 Task: Find connections with filter location Aldaia with filter topic #businesscoachwith filter profile language French with filter current company Bosch India with filter school Royal School with filter industry Child Day Care Services with filter service category Healthcare Consulting with filter keywords title Barista
Action: Mouse moved to (528, 72)
Screenshot: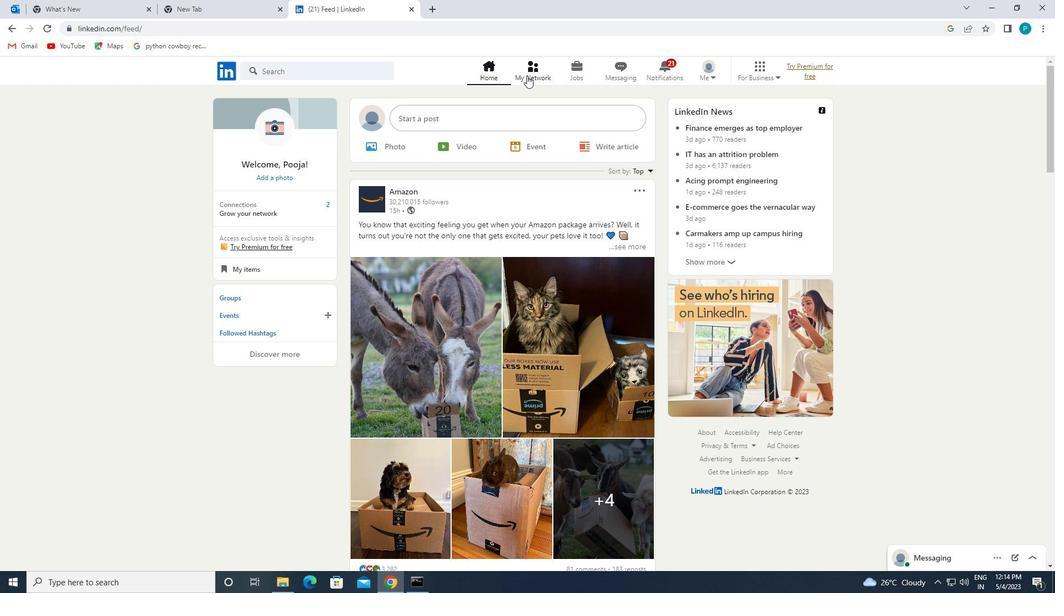 
Action: Mouse pressed left at (528, 72)
Screenshot: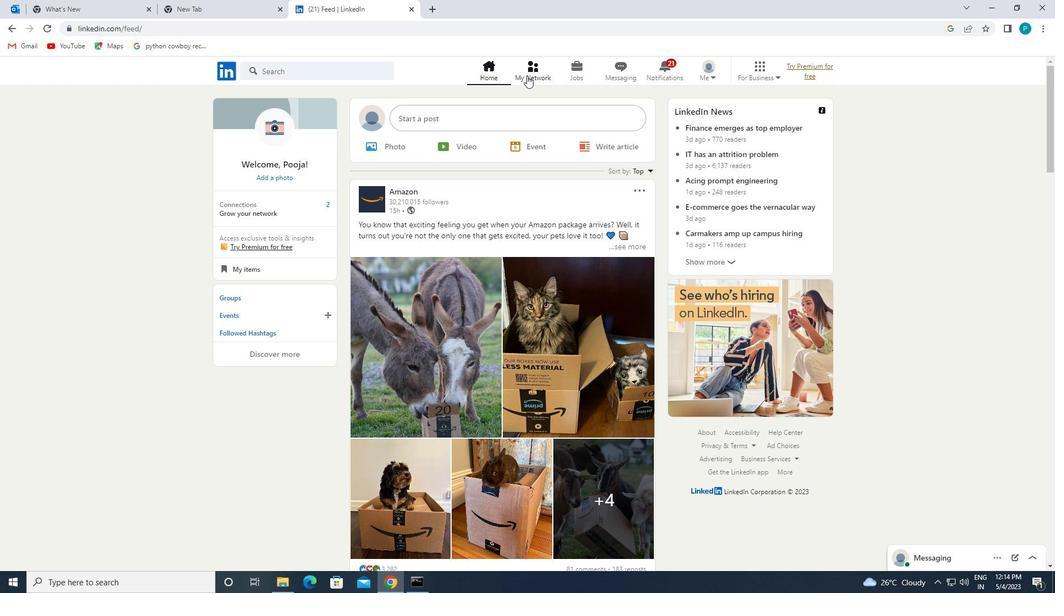 
Action: Mouse moved to (317, 135)
Screenshot: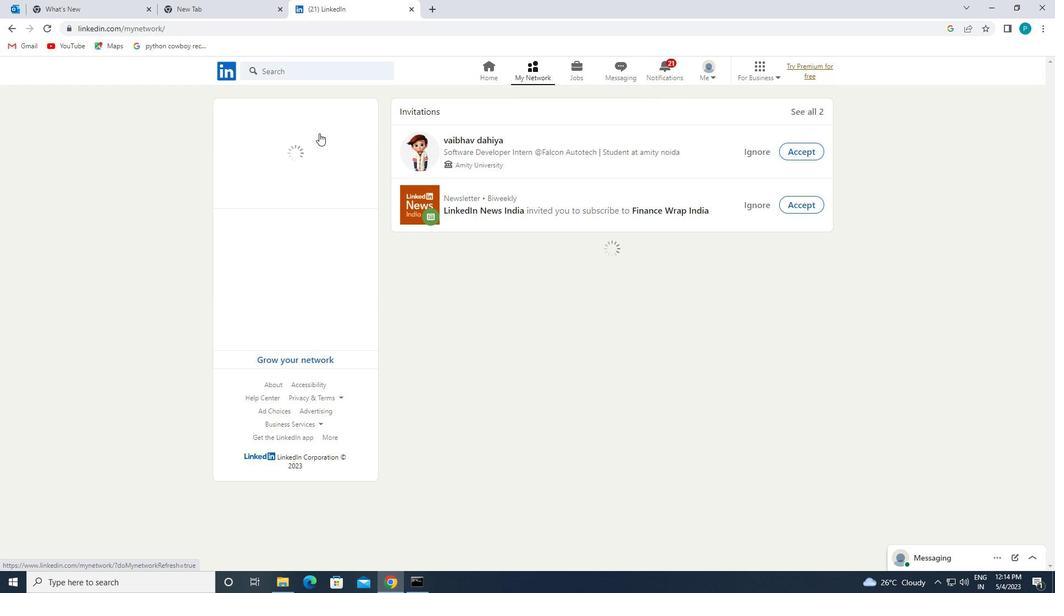 
Action: Mouse pressed left at (317, 135)
Screenshot: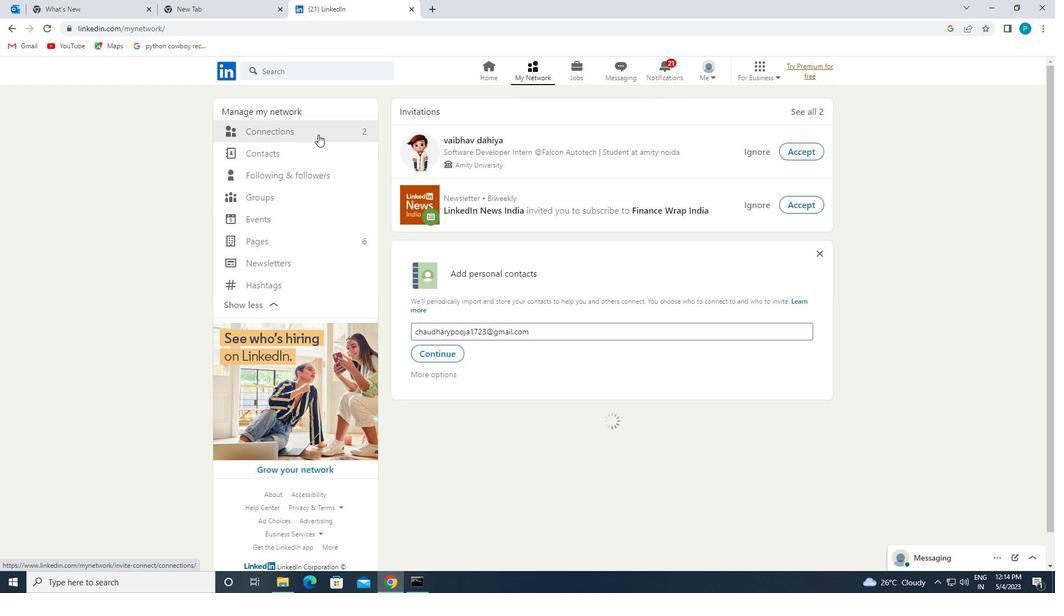 
Action: Mouse moved to (600, 133)
Screenshot: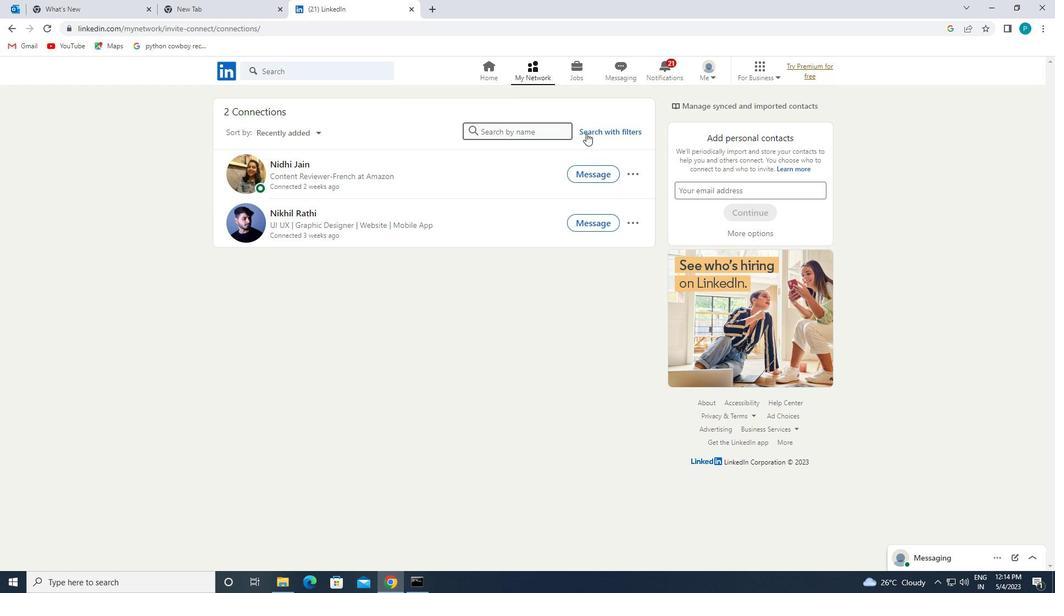 
Action: Mouse pressed left at (600, 133)
Screenshot: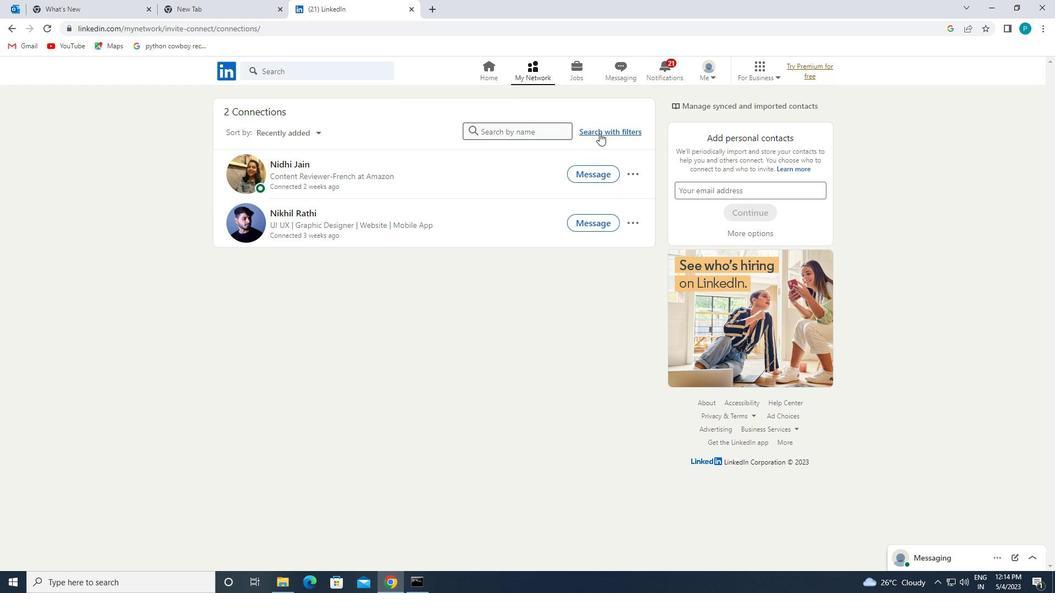 
Action: Mouse moved to (568, 104)
Screenshot: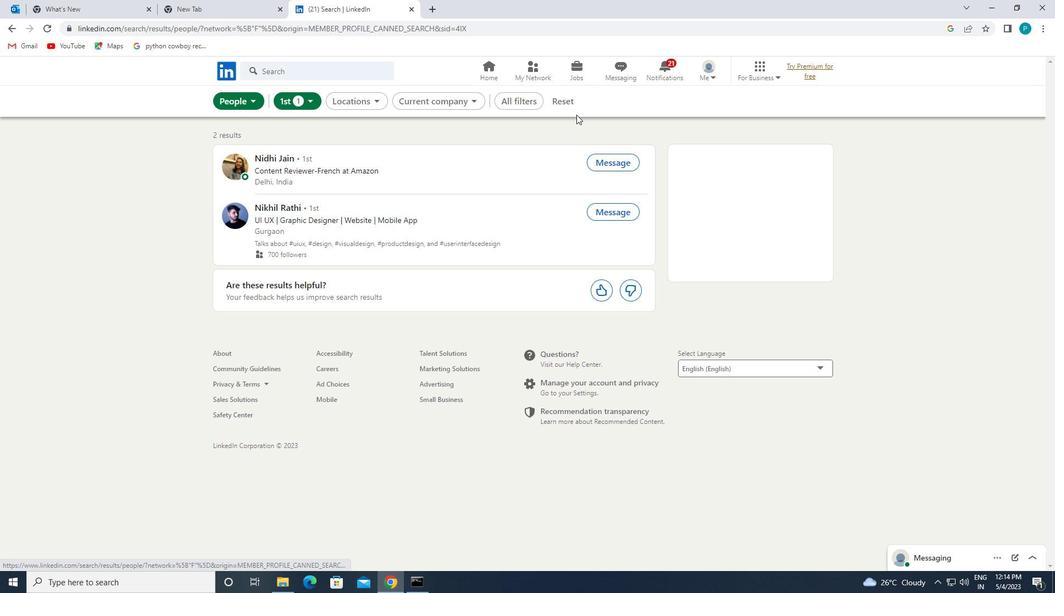 
Action: Mouse pressed left at (568, 104)
Screenshot: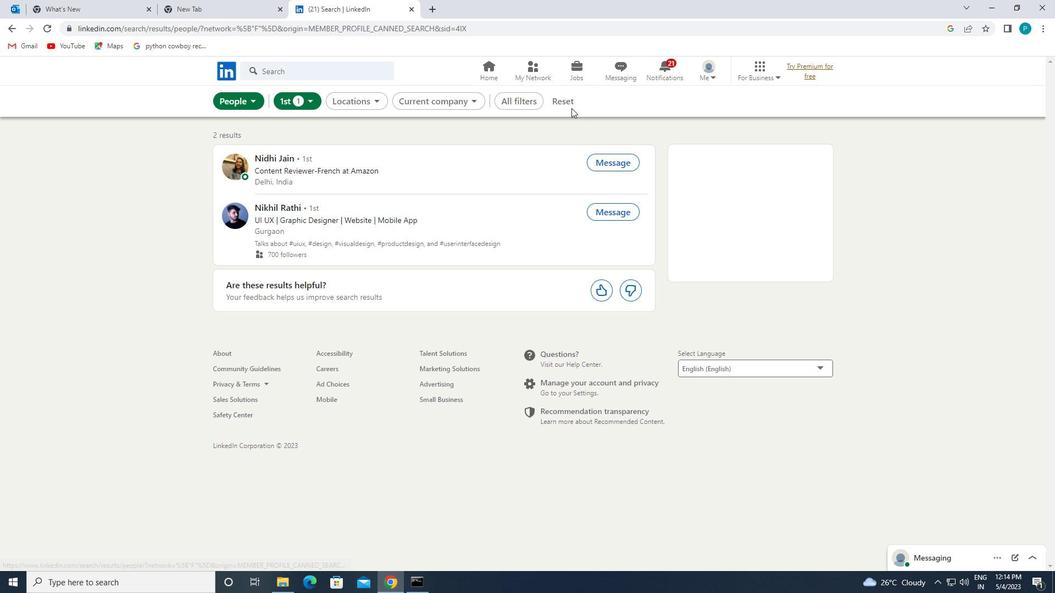 
Action: Mouse moved to (540, 95)
Screenshot: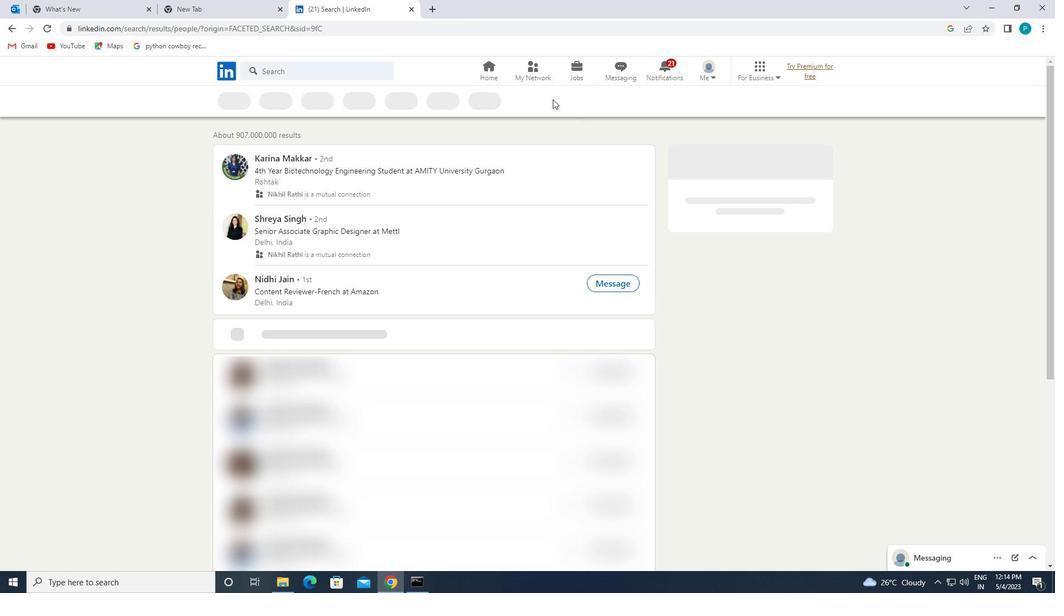 
Action: Mouse pressed left at (540, 95)
Screenshot: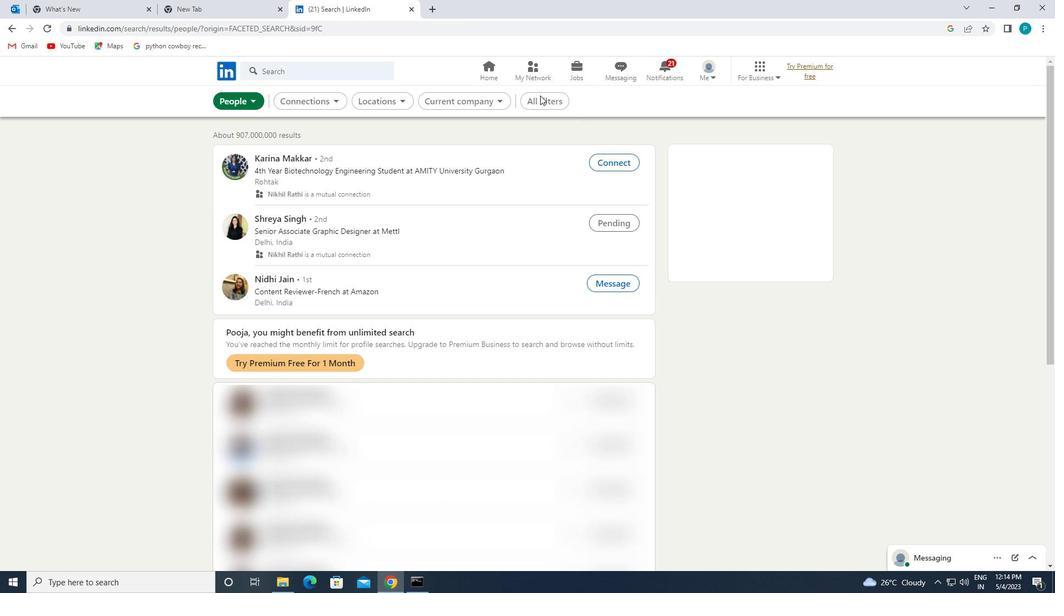 
Action: Mouse moved to (532, 100)
Screenshot: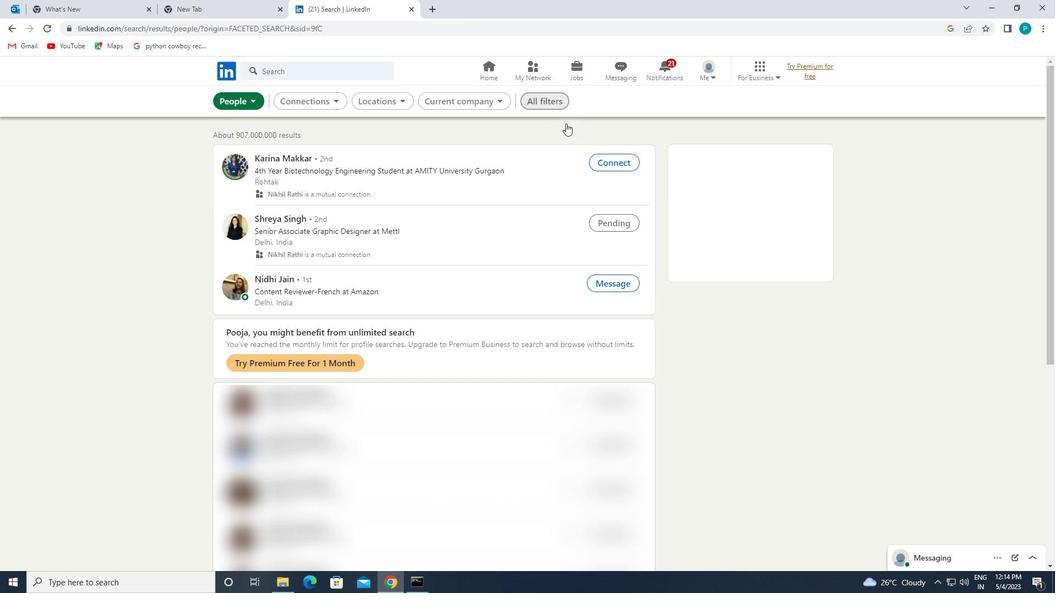 
Action: Mouse pressed left at (532, 100)
Screenshot: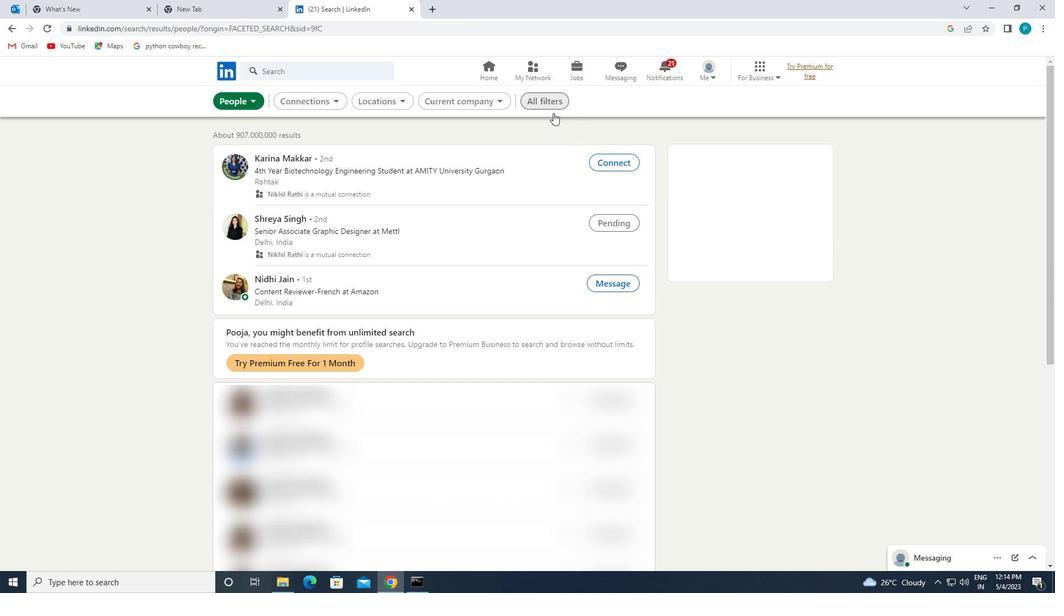 
Action: Mouse pressed left at (532, 100)
Screenshot: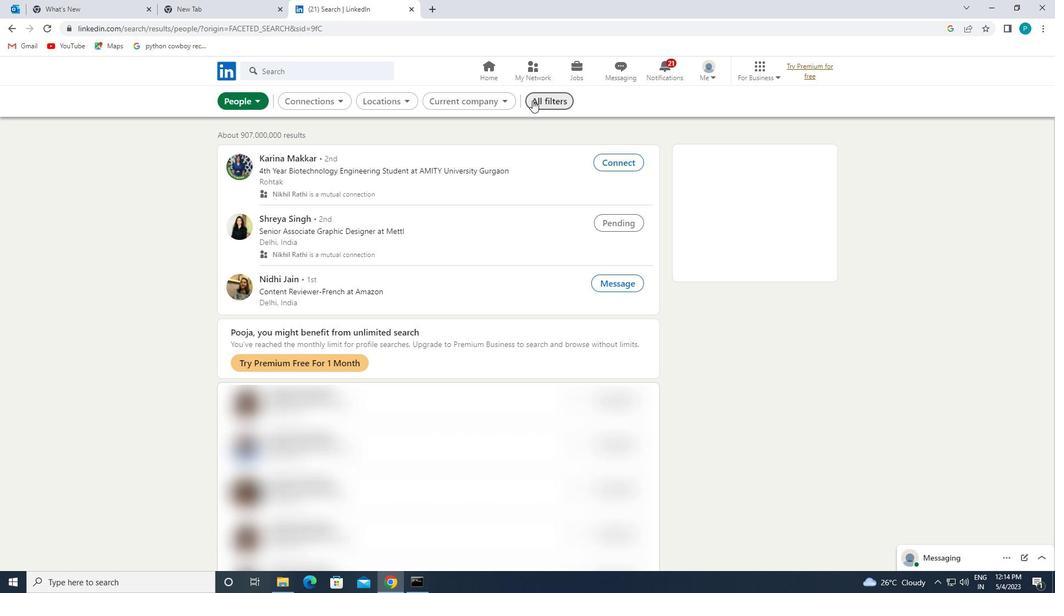 
Action: Mouse moved to (837, 324)
Screenshot: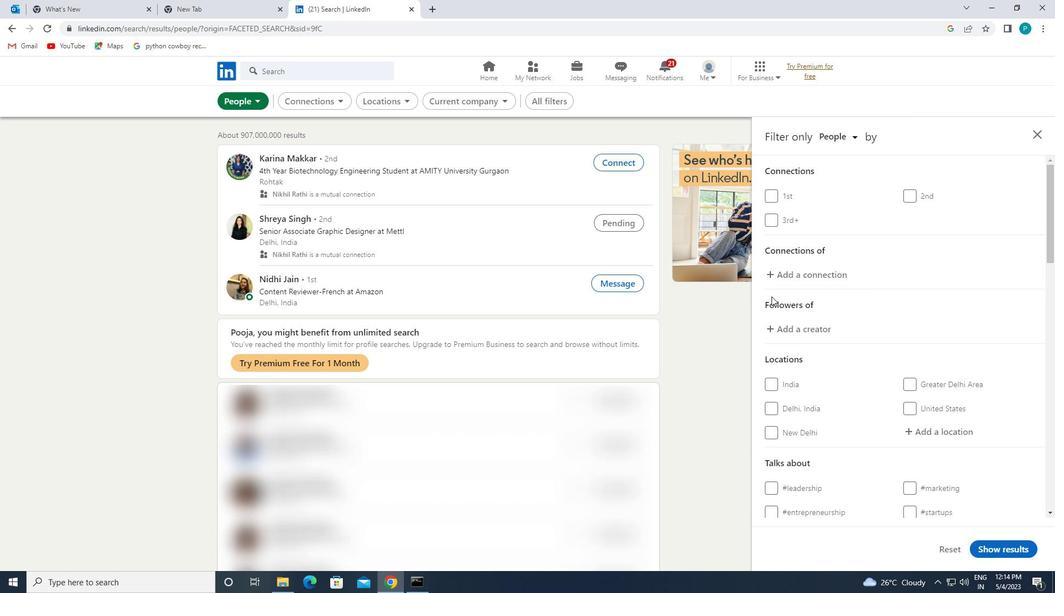 
Action: Mouse scrolled (837, 323) with delta (0, 0)
Screenshot: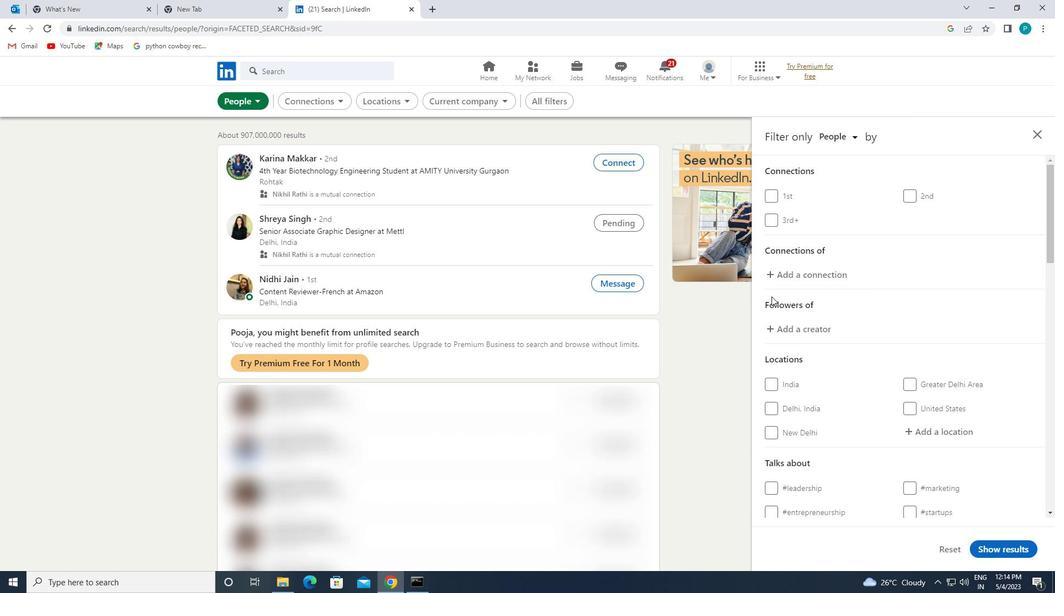 
Action: Mouse moved to (847, 329)
Screenshot: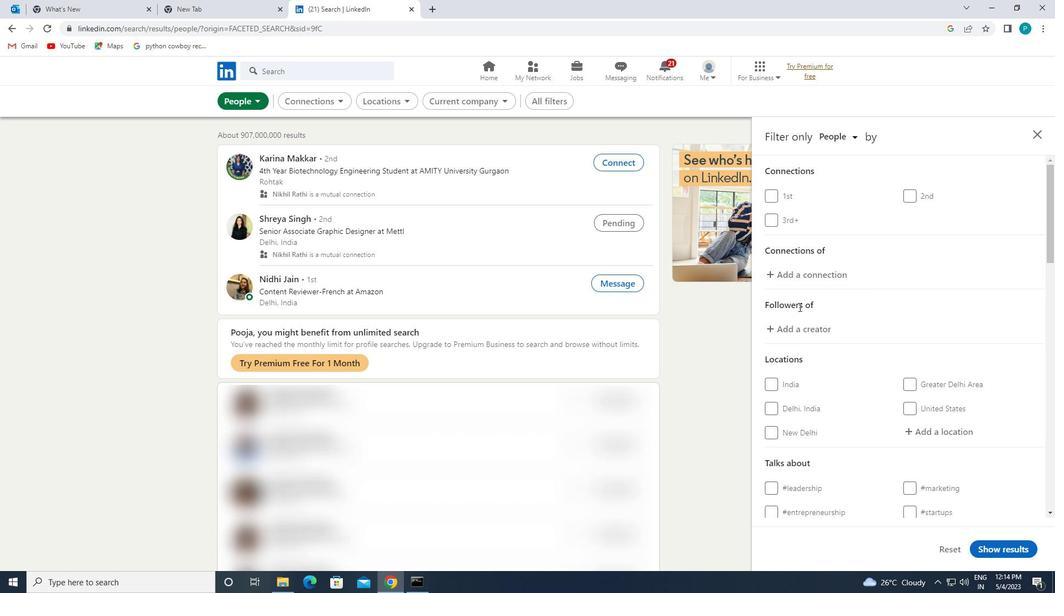 
Action: Mouse scrolled (847, 329) with delta (0, 0)
Screenshot: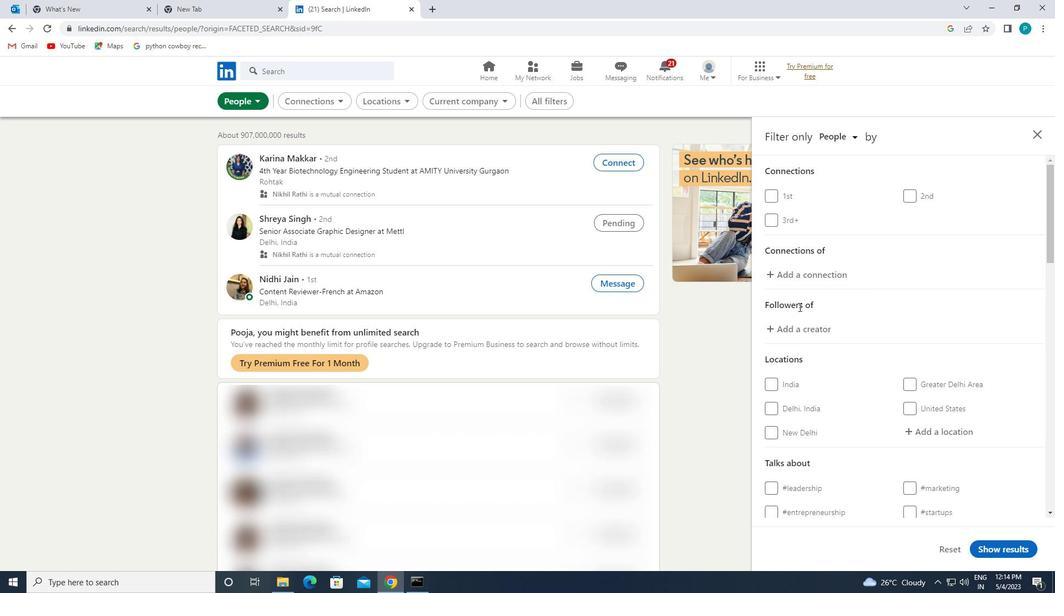 
Action: Mouse moved to (854, 332)
Screenshot: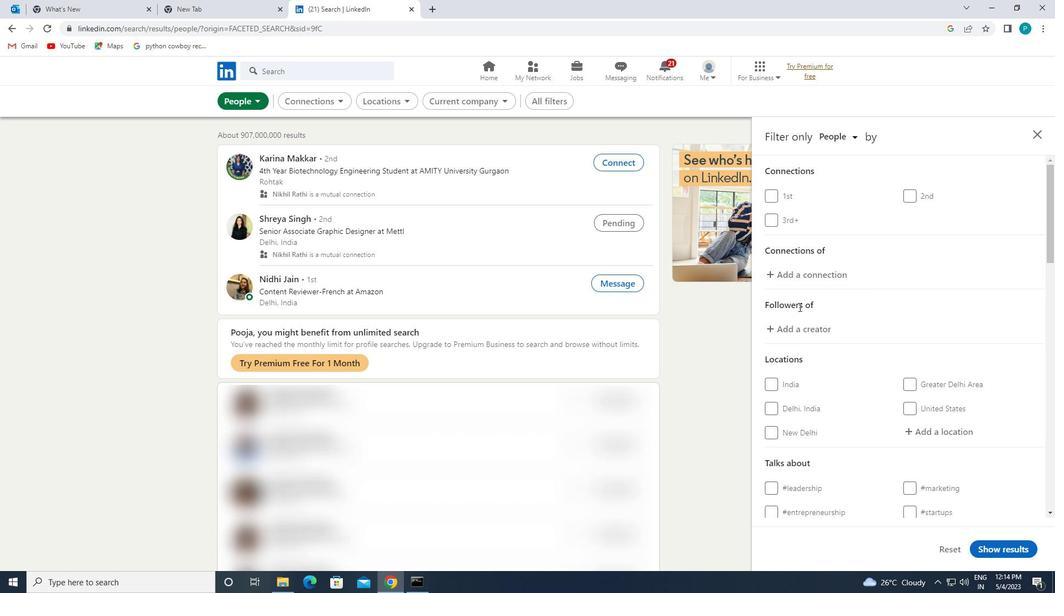 
Action: Mouse scrolled (854, 332) with delta (0, 0)
Screenshot: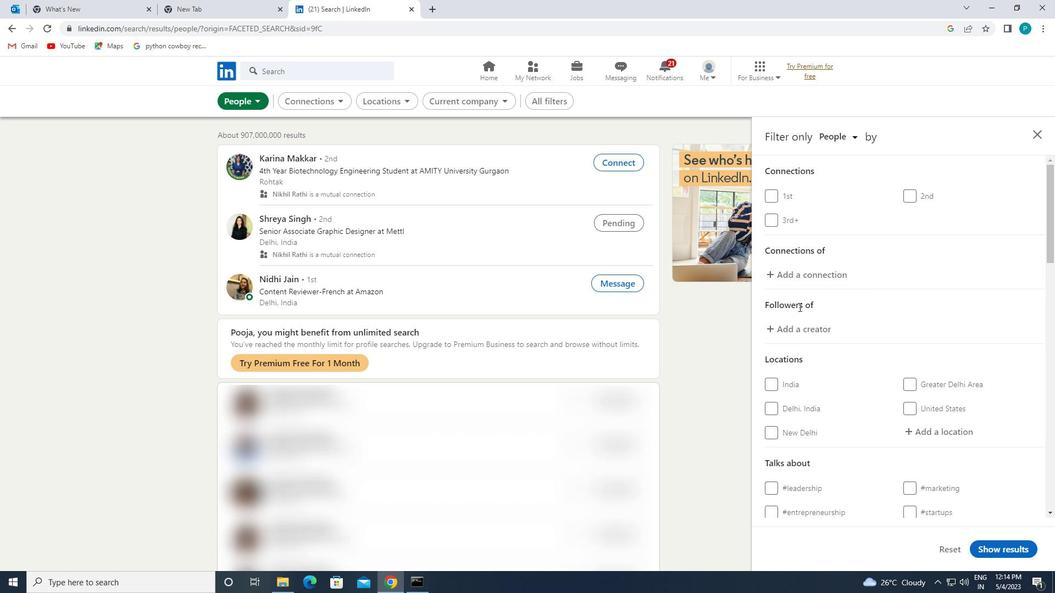 
Action: Mouse moved to (929, 264)
Screenshot: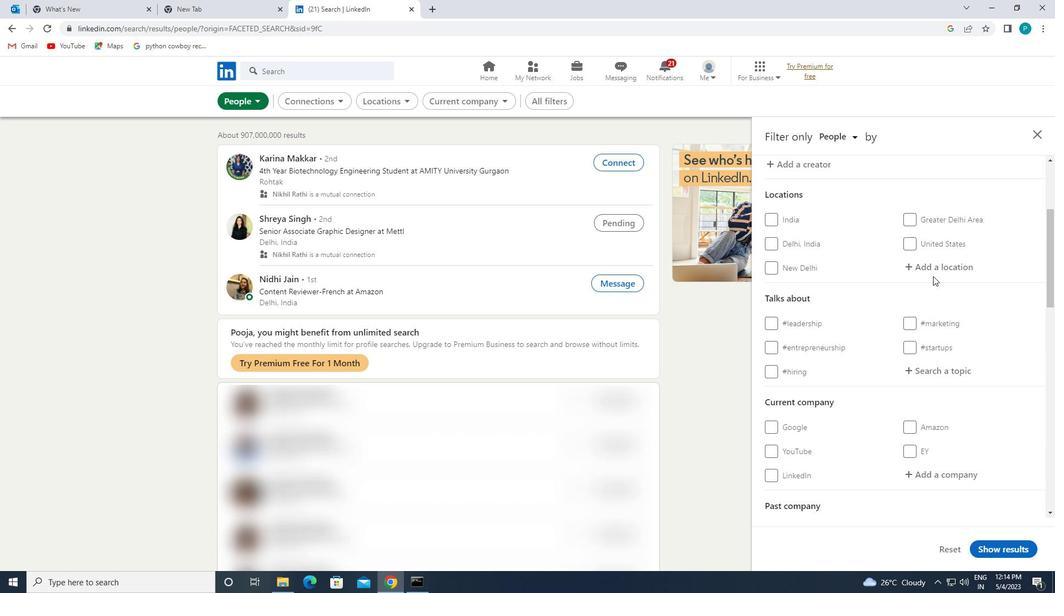 
Action: Mouse scrolled (929, 265) with delta (0, 0)
Screenshot: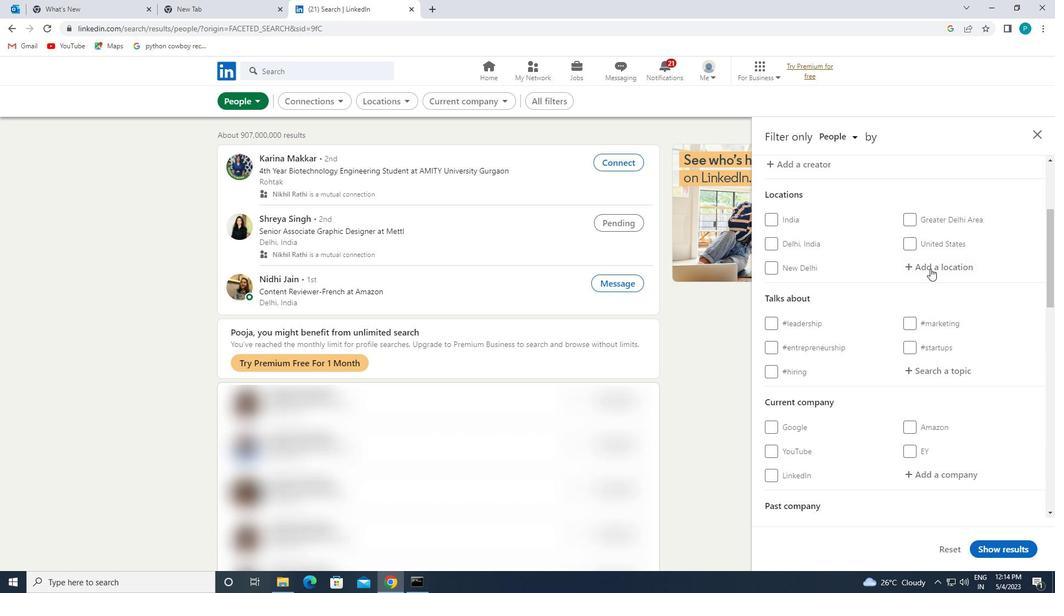 
Action: Mouse scrolled (929, 265) with delta (0, 0)
Screenshot: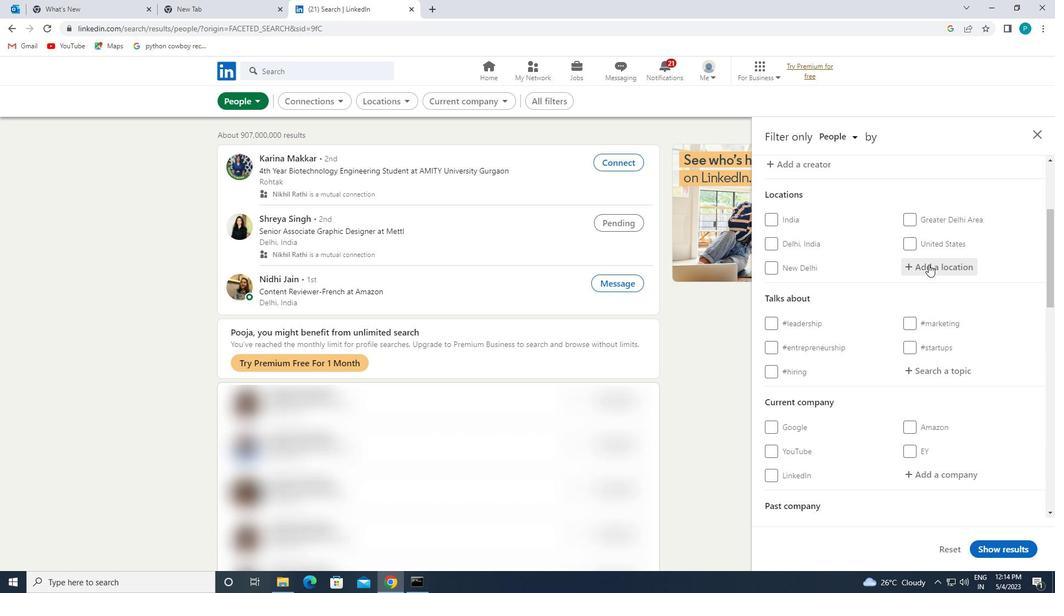 
Action: Mouse moved to (933, 356)
Screenshot: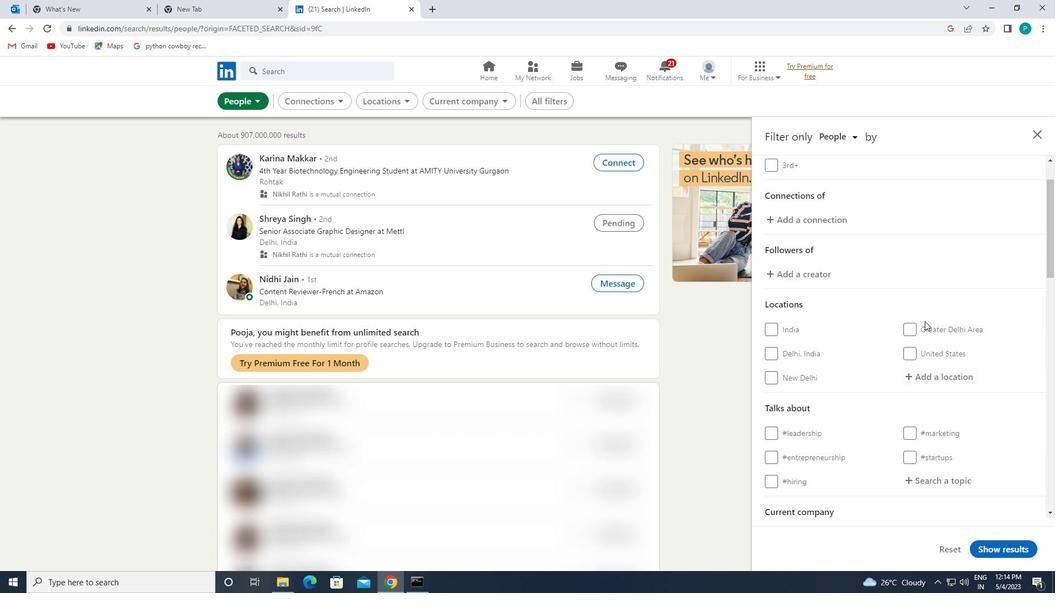 
Action: Mouse scrolled (933, 355) with delta (0, 0)
Screenshot: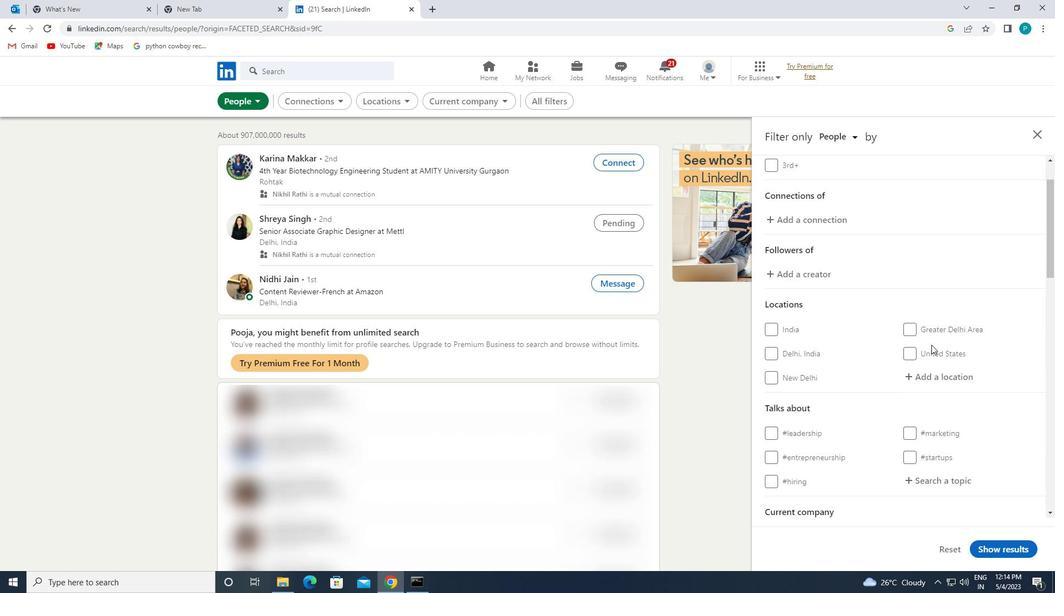 
Action: Mouse moved to (923, 319)
Screenshot: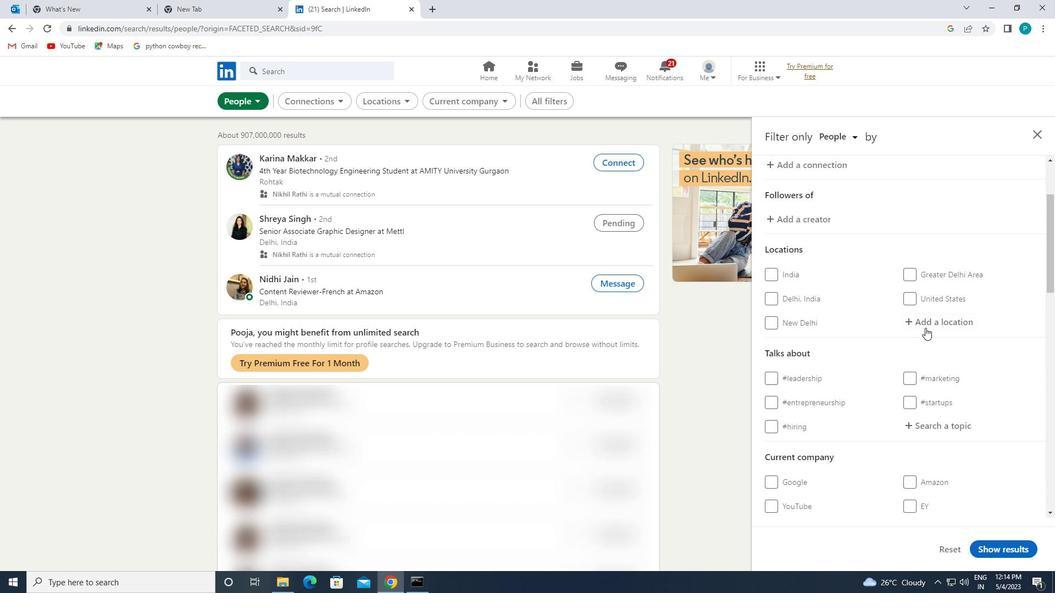 
Action: Mouse pressed left at (923, 319)
Screenshot: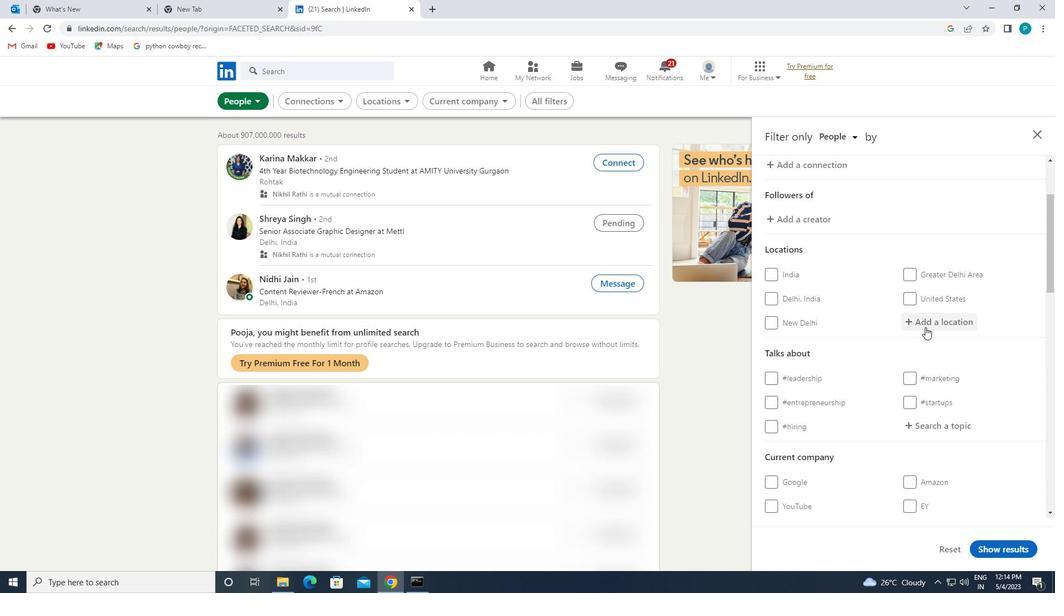 
Action: Key pressed <Key.caps_lock>a<Key.caps_lock>ldaia
Screenshot: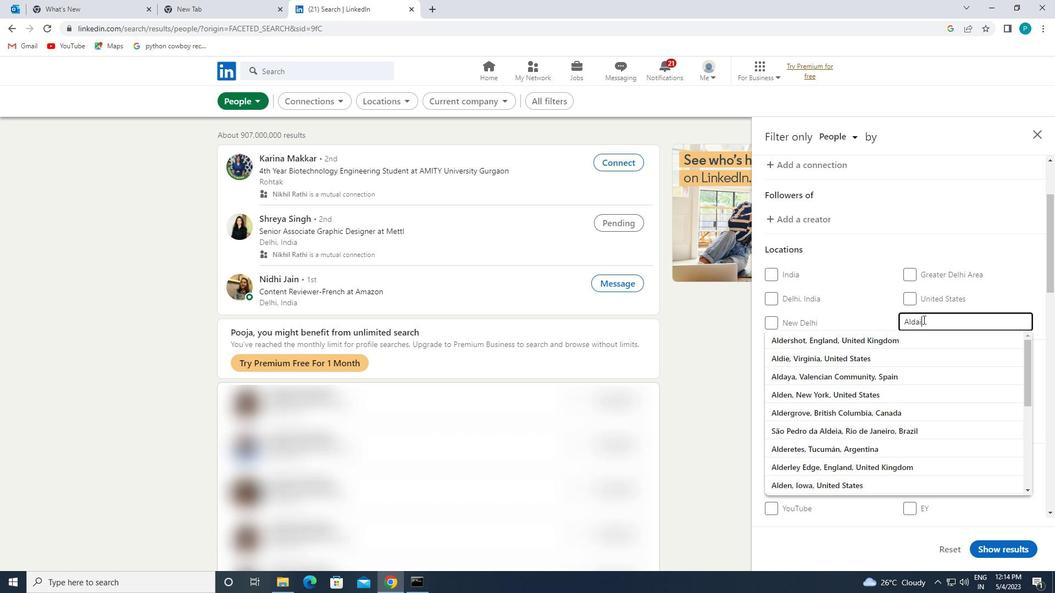 
Action: Mouse moved to (931, 382)
Screenshot: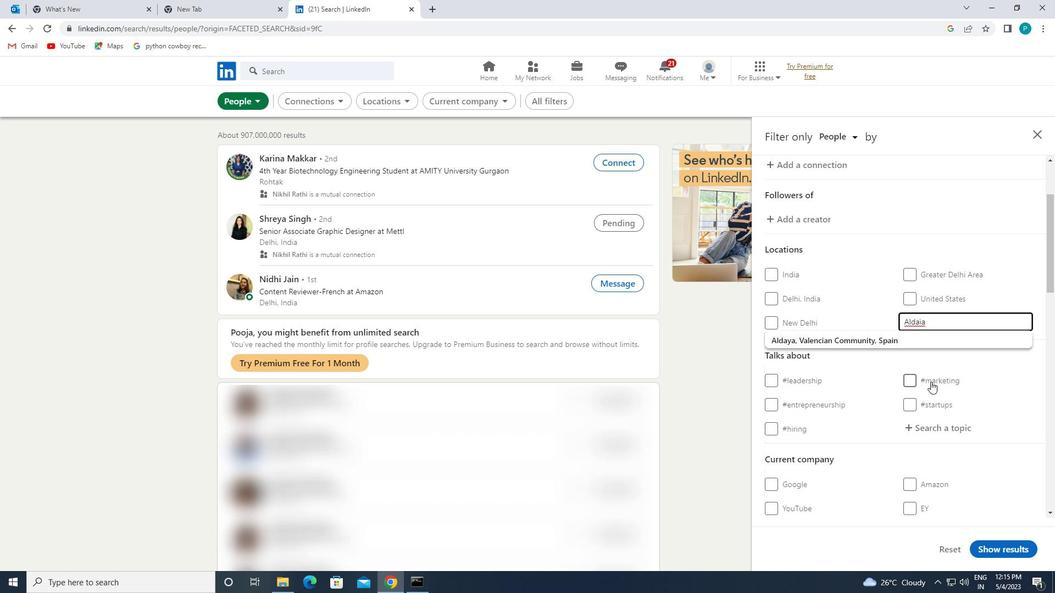 
Action: Key pressed <Key.enter>
Screenshot: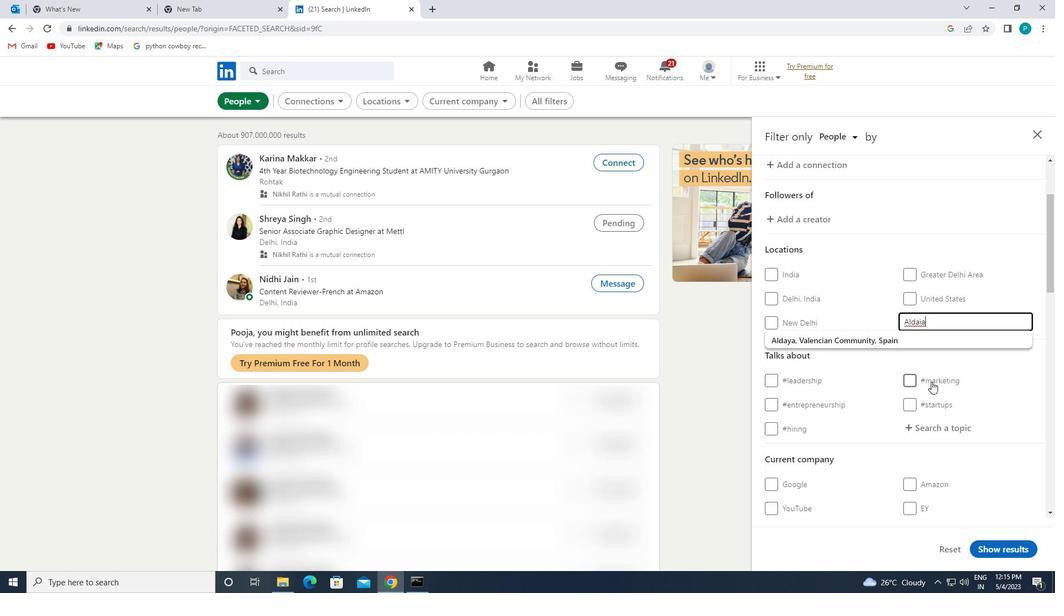 
Action: Mouse moved to (926, 427)
Screenshot: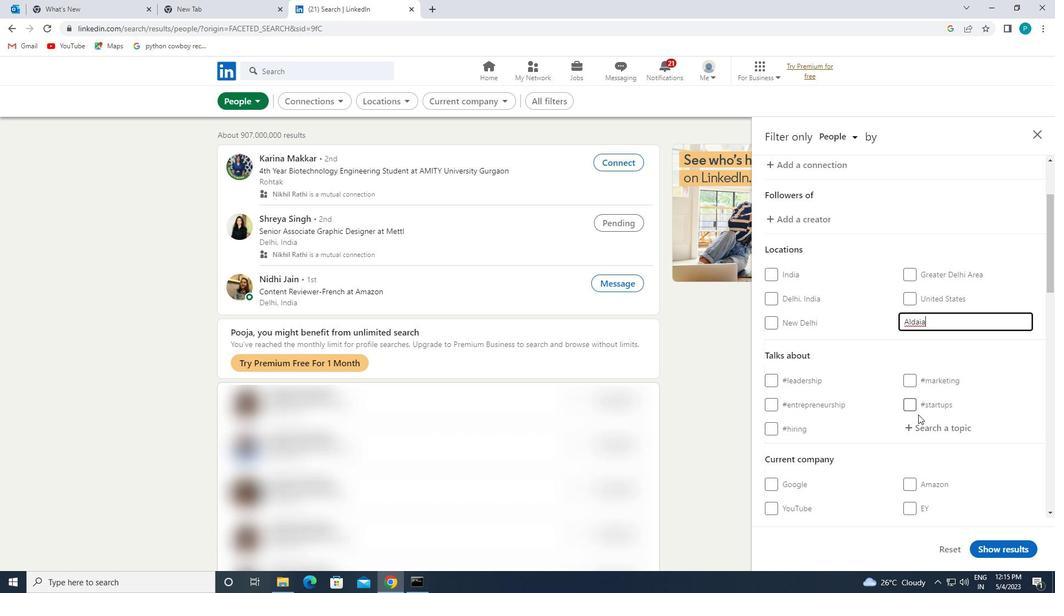 
Action: Mouse pressed left at (926, 427)
Screenshot: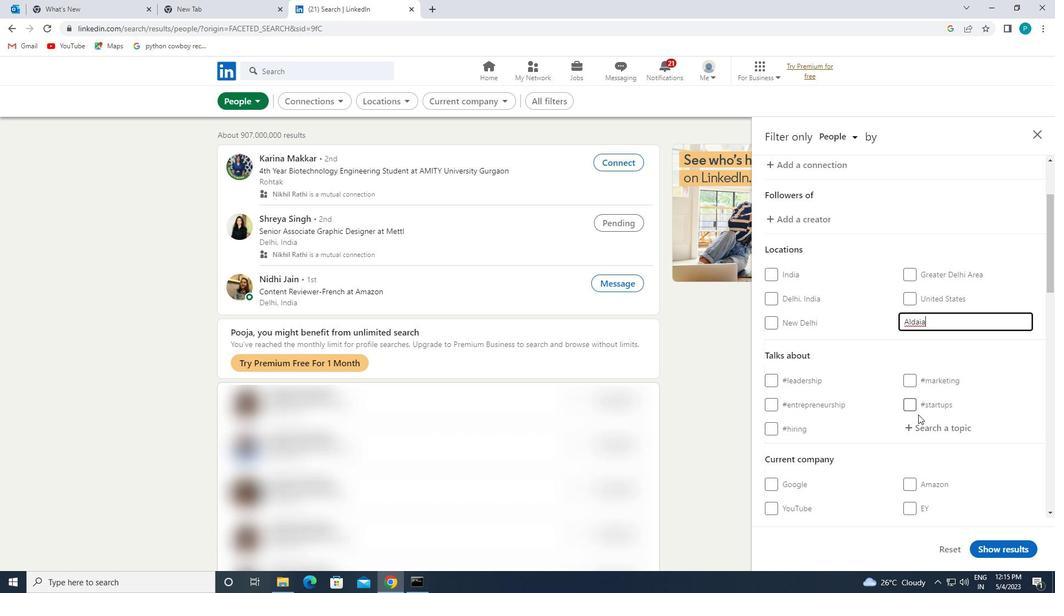 
Action: Key pressed <Key.shift><Key.shift><Key.shift><Key.shift>#N<Key.backspace>BUSINESSCOACH
Screenshot: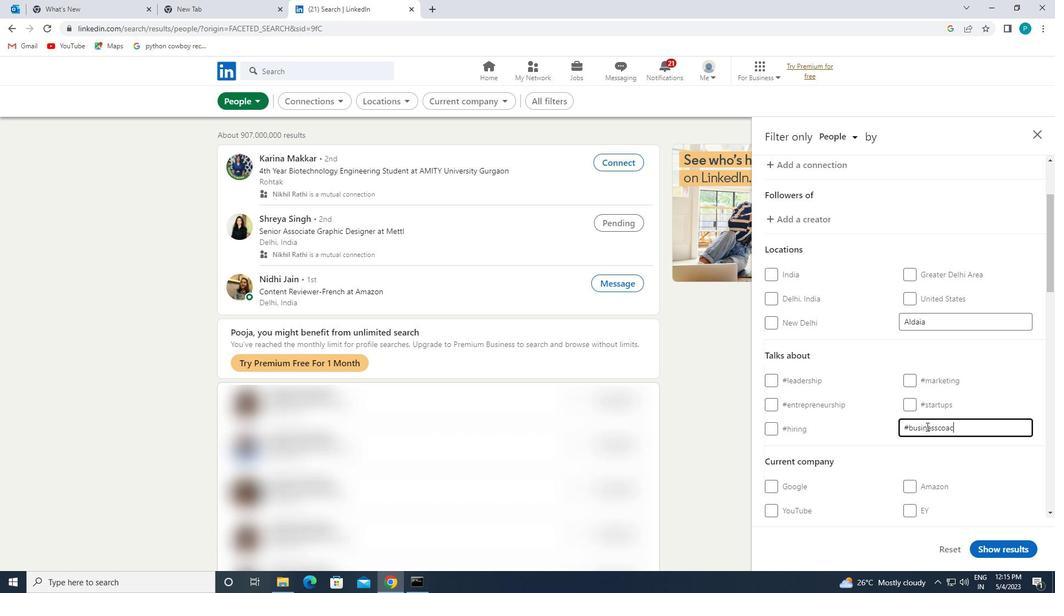 
Action: Mouse moved to (941, 444)
Screenshot: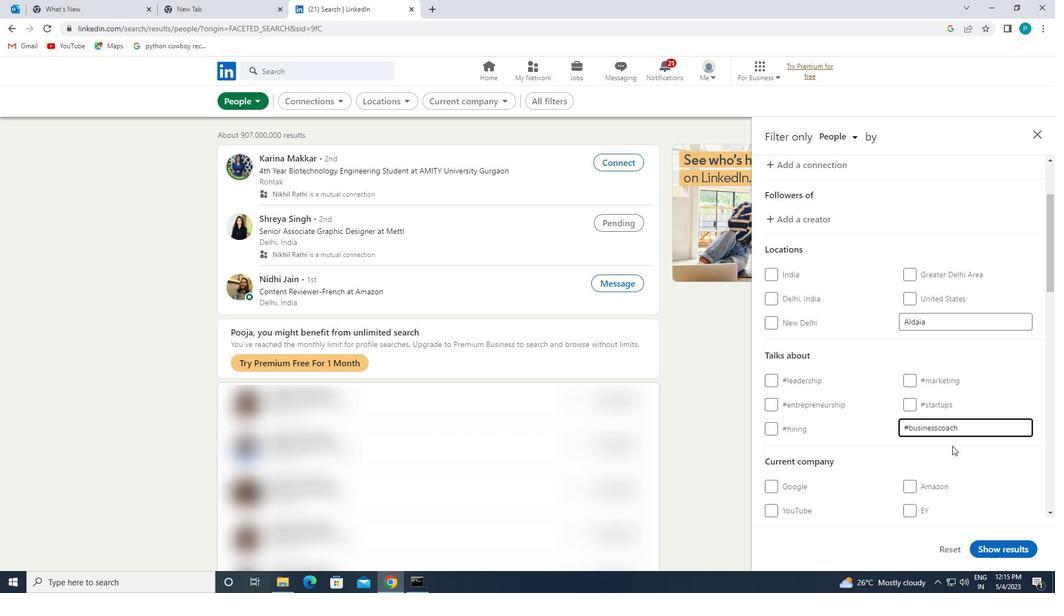 
Action: Mouse scrolled (941, 443) with delta (0, 0)
Screenshot: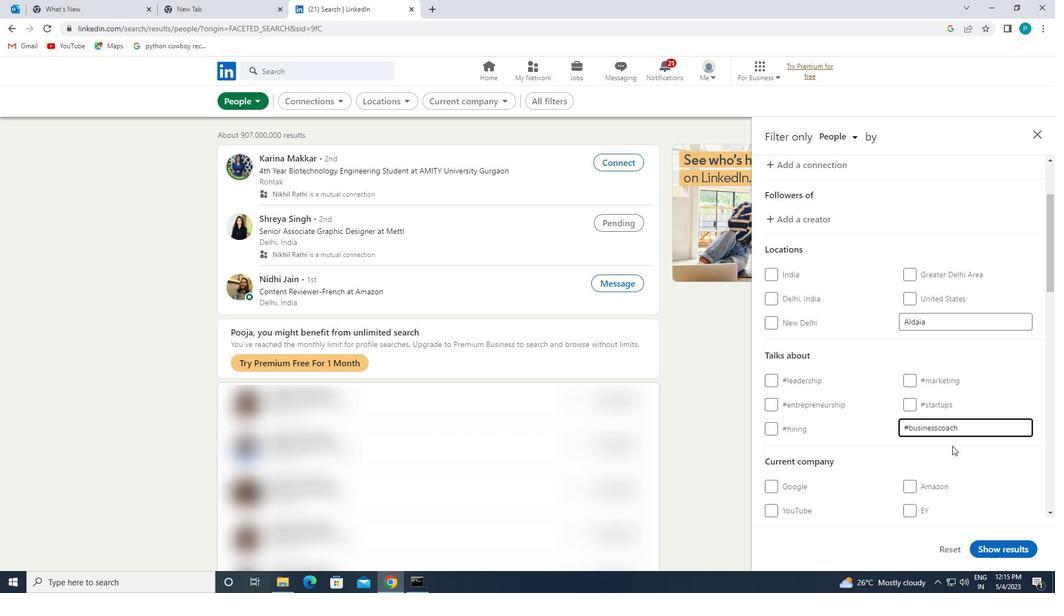 
Action: Mouse moved to (882, 441)
Screenshot: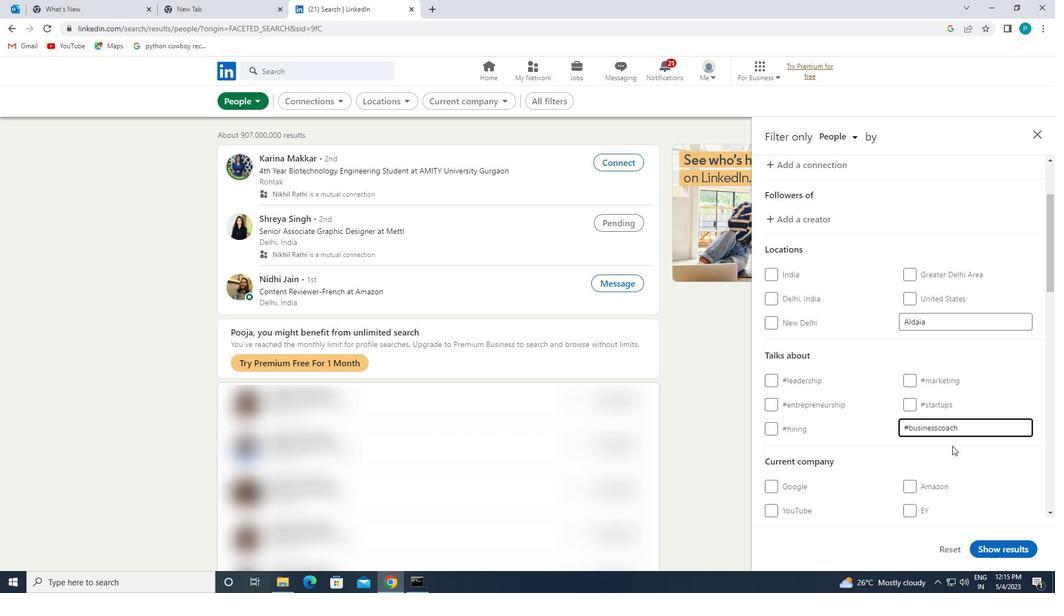 
Action: Mouse scrolled (882, 440) with delta (0, 0)
Screenshot: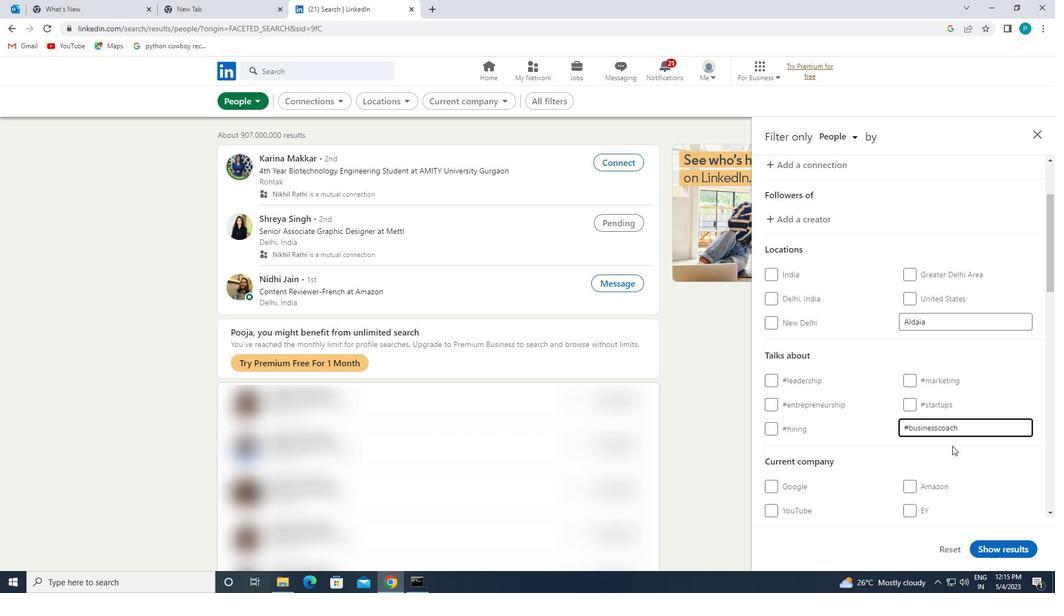 
Action: Mouse moved to (834, 432)
Screenshot: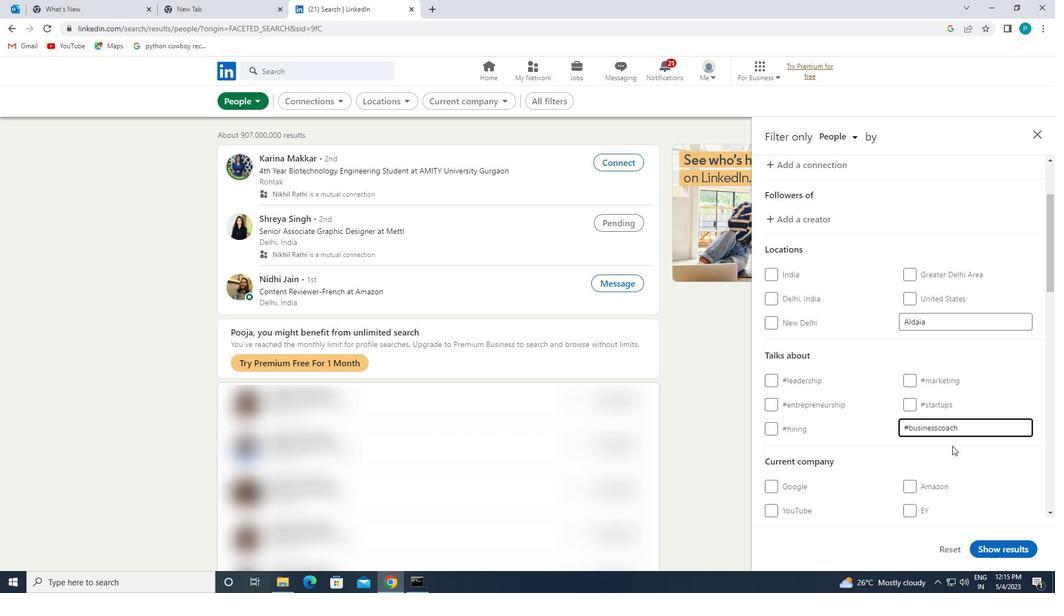 
Action: Mouse scrolled (834, 431) with delta (0, 0)
Screenshot: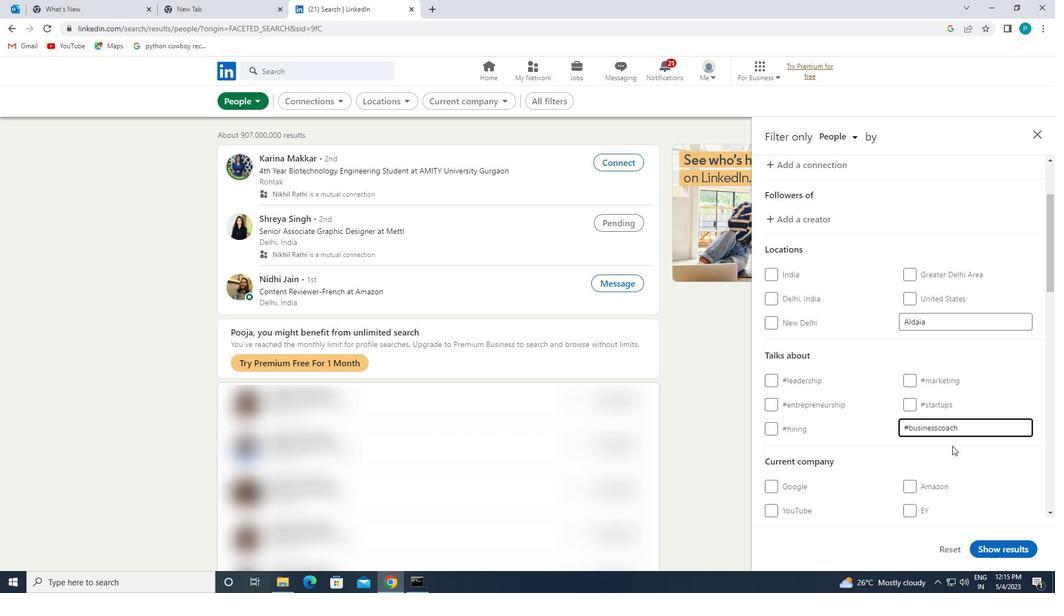 
Action: Mouse moved to (817, 422)
Screenshot: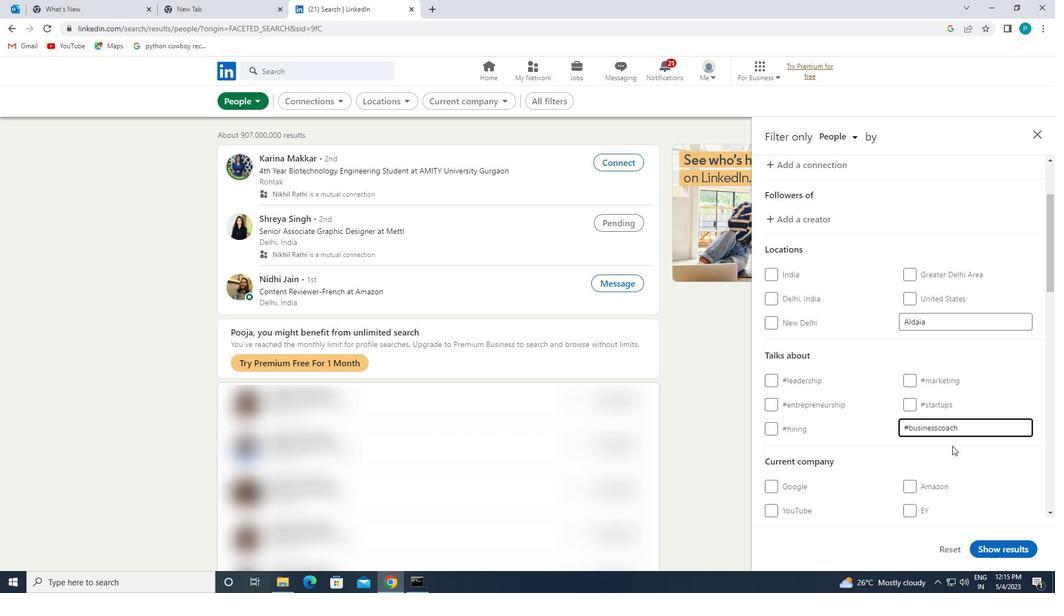 
Action: Mouse scrolled (817, 421) with delta (0, 0)
Screenshot: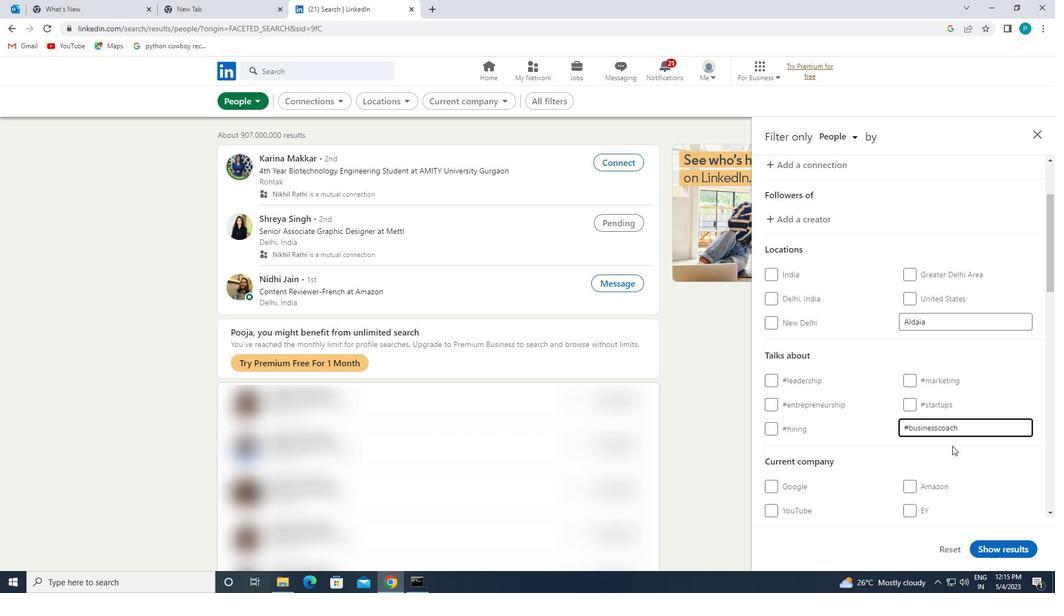 
Action: Mouse moved to (816, 419)
Screenshot: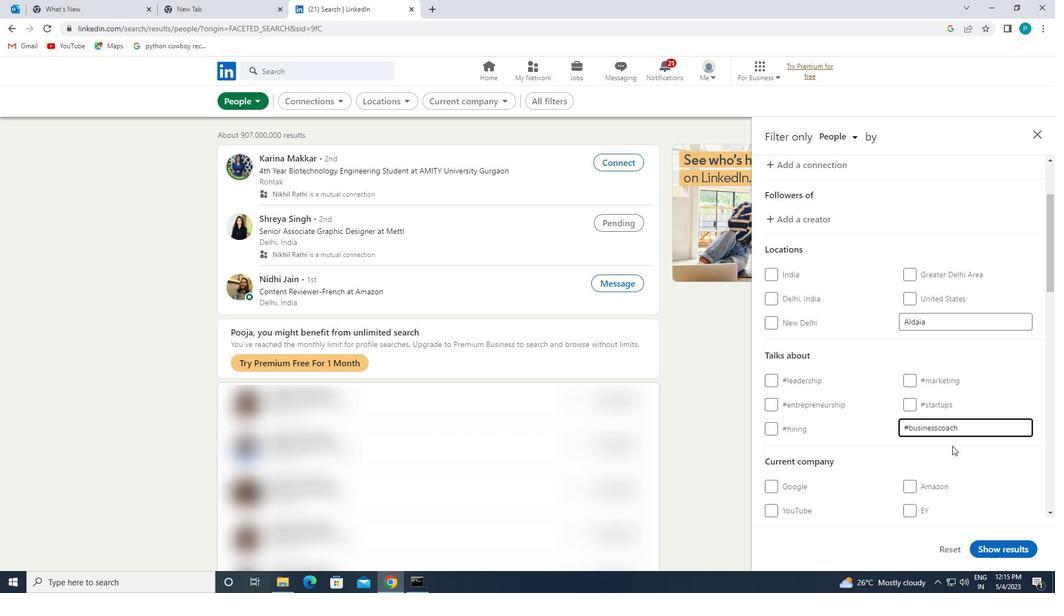 
Action: Mouse scrolled (816, 418) with delta (0, 0)
Screenshot: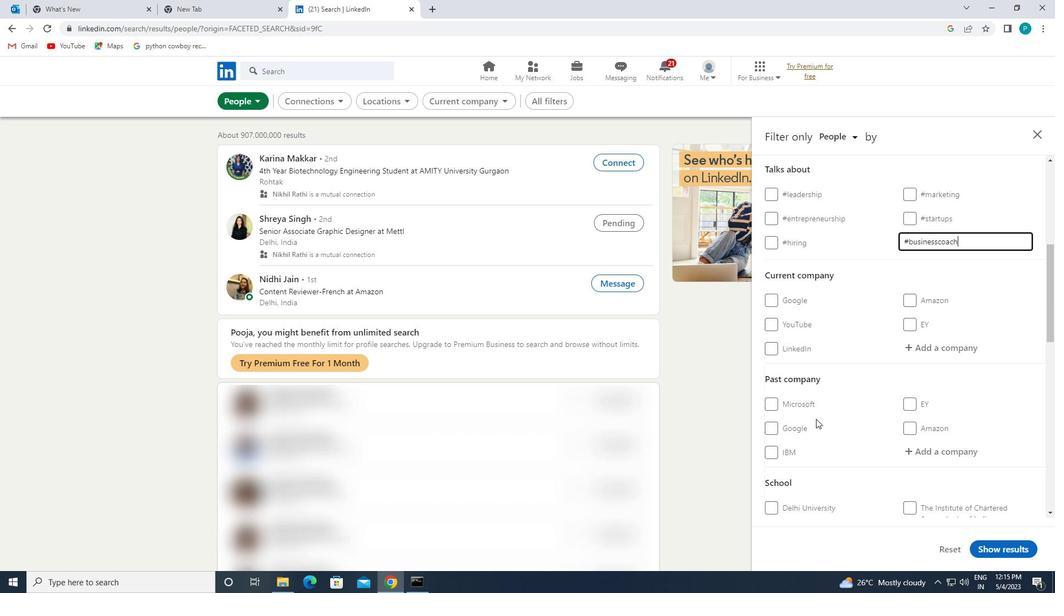 
Action: Mouse scrolled (816, 418) with delta (0, 0)
Screenshot: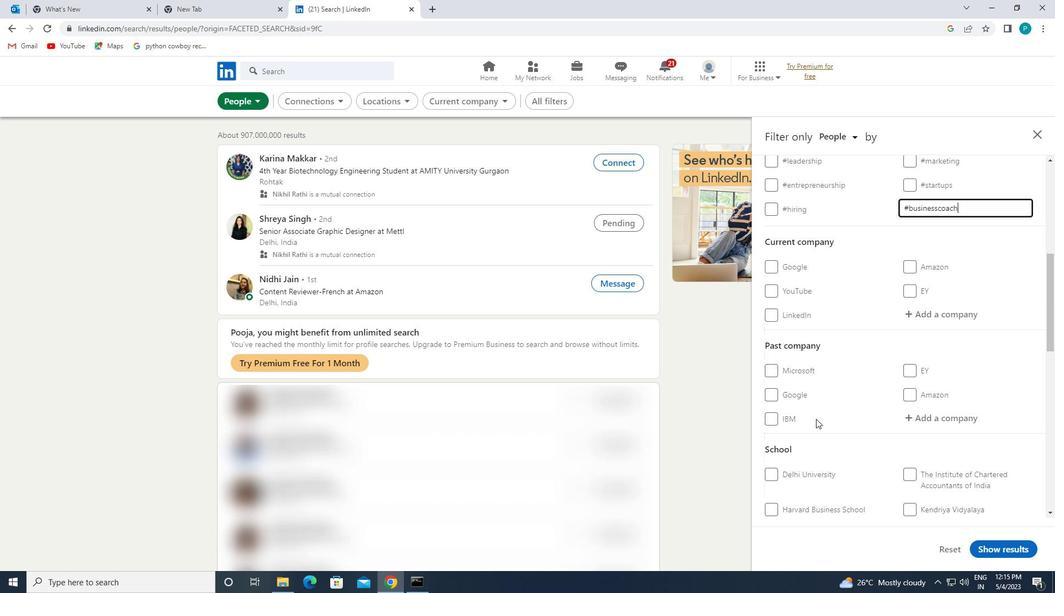 
Action: Mouse scrolled (816, 418) with delta (0, 0)
Screenshot: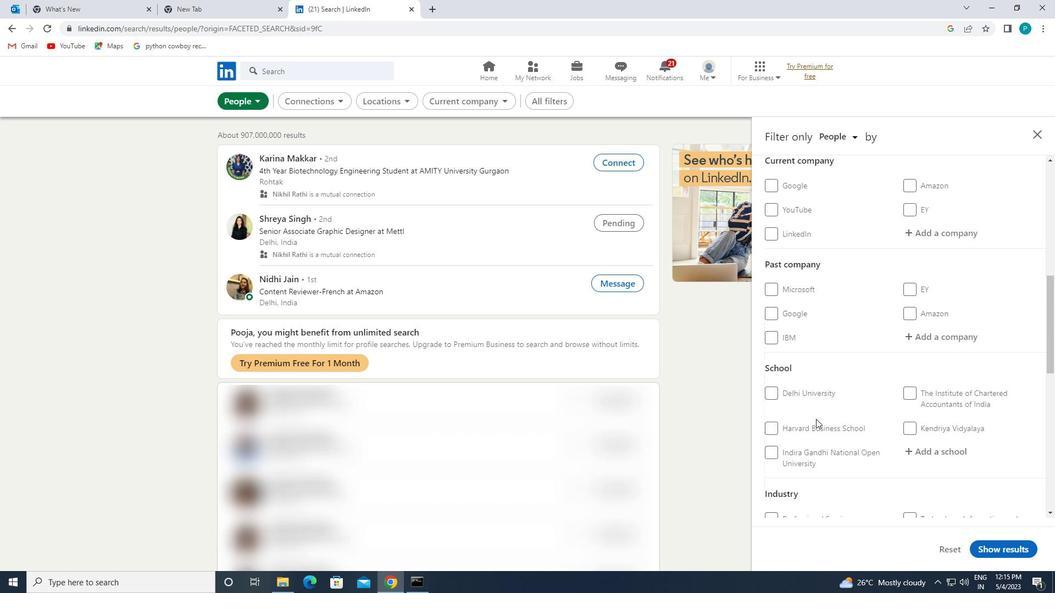 
Action: Mouse scrolled (816, 418) with delta (0, 0)
Screenshot: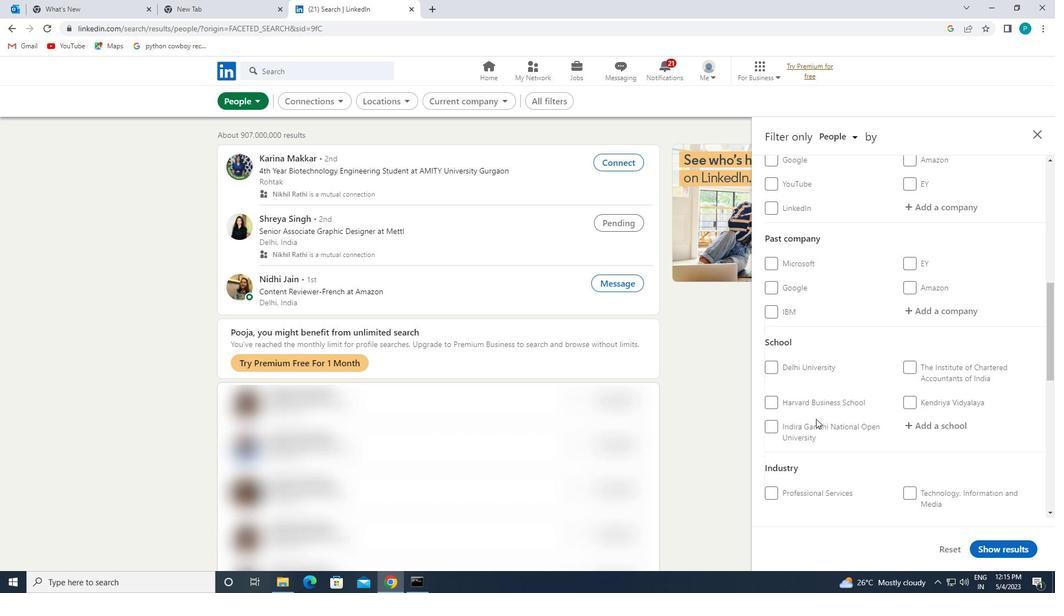 
Action: Mouse moved to (811, 440)
Screenshot: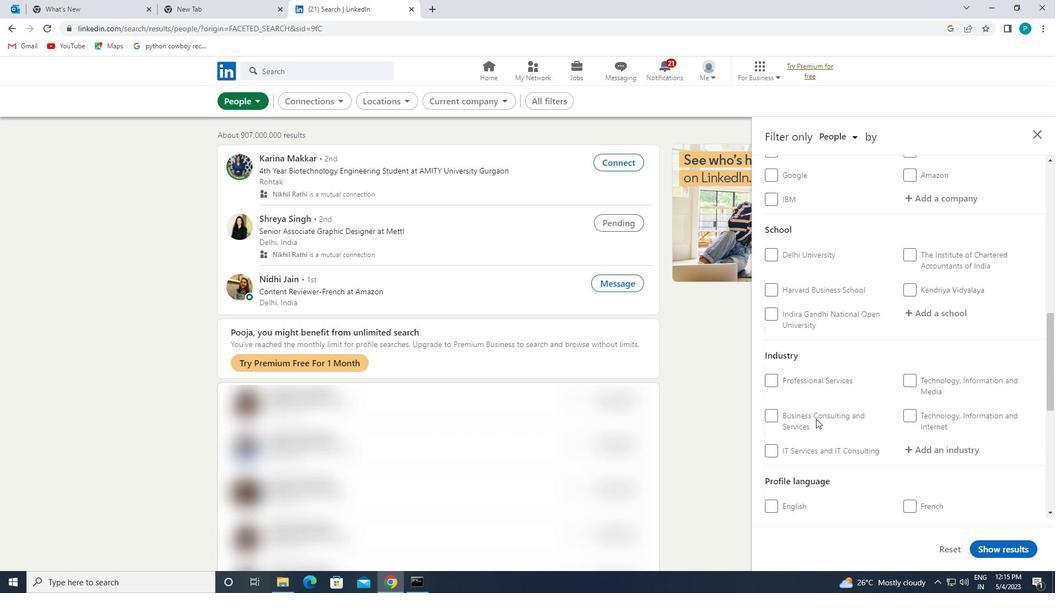 
Action: Mouse scrolled (811, 440) with delta (0, 0)
Screenshot: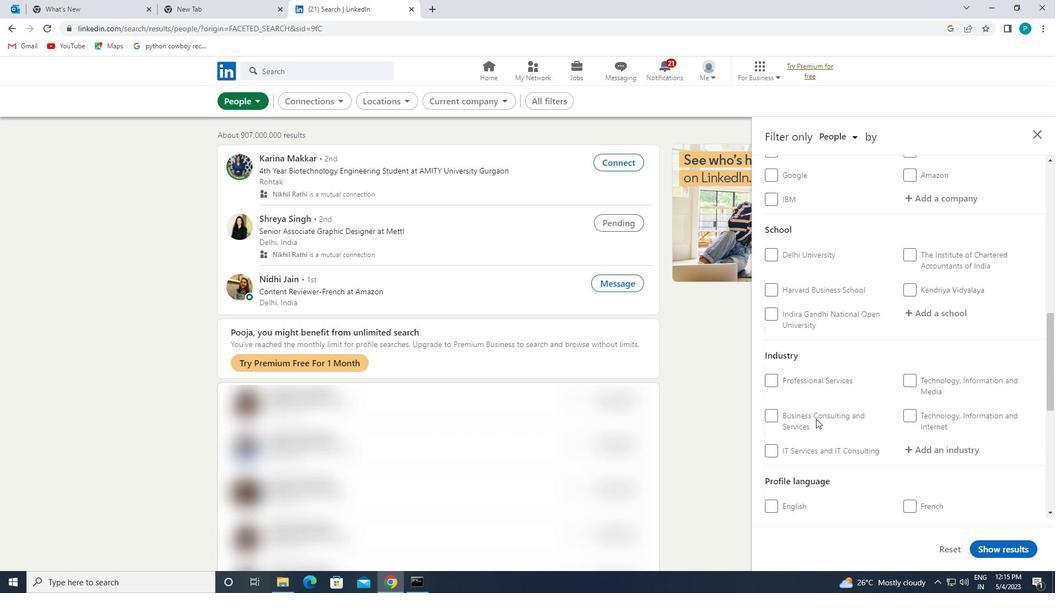 
Action: Mouse moved to (931, 451)
Screenshot: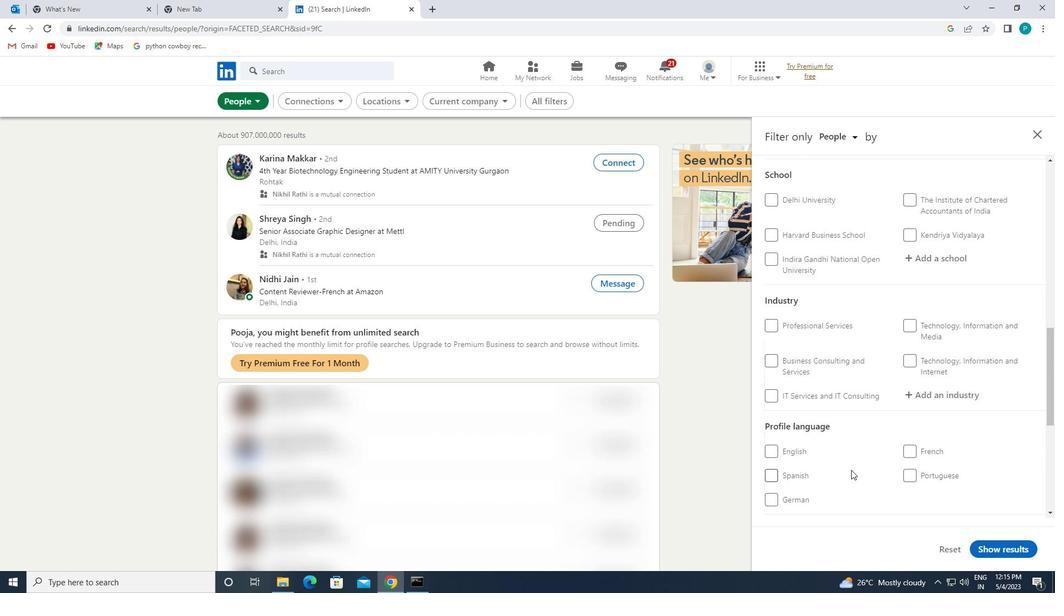 
Action: Mouse pressed left at (931, 451)
Screenshot: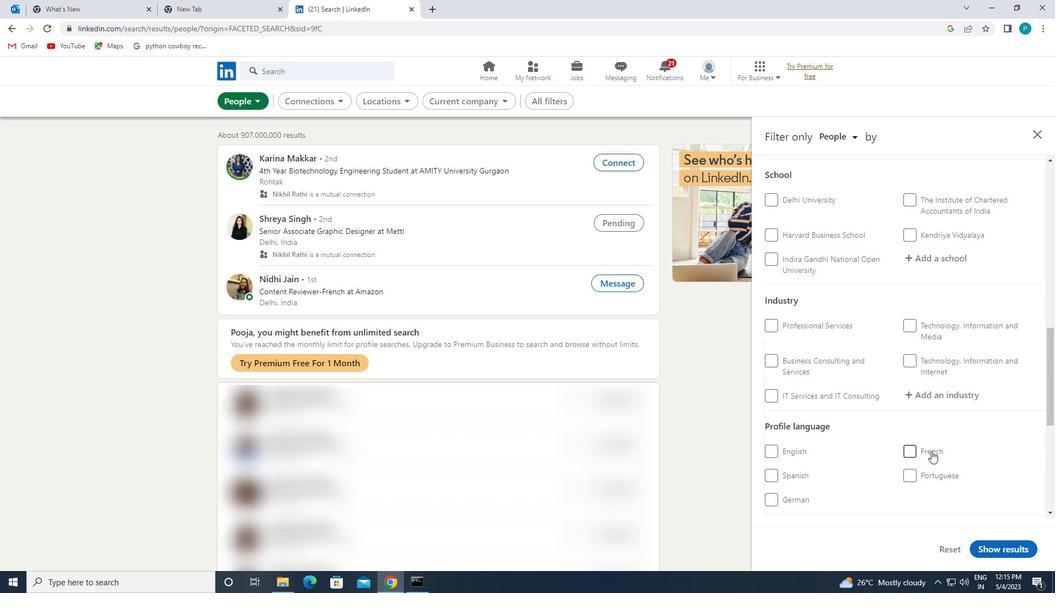 
Action: Mouse moved to (931, 445)
Screenshot: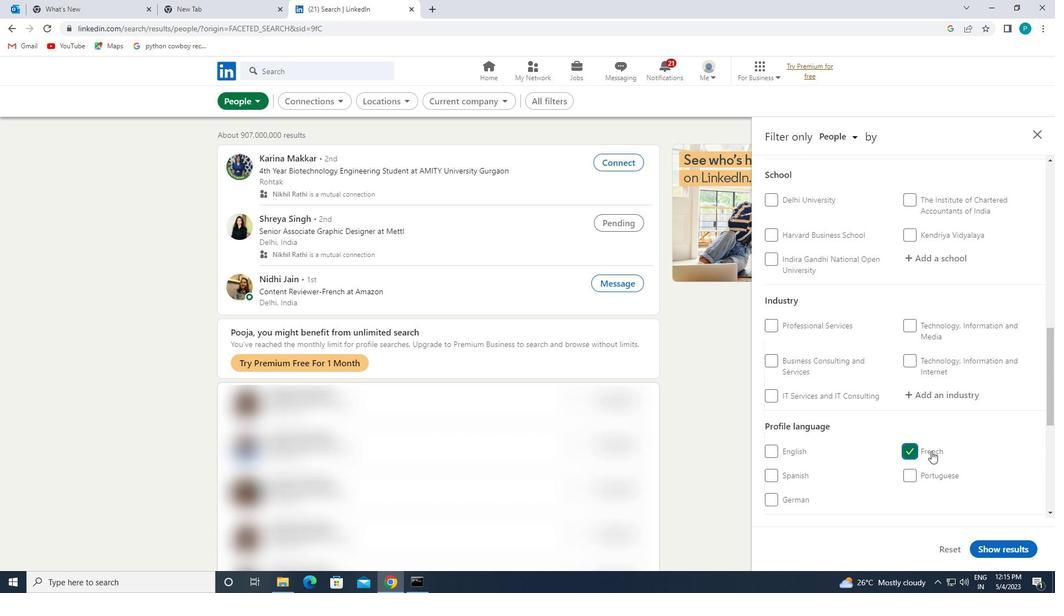 
Action: Mouse scrolled (931, 446) with delta (0, 0)
Screenshot: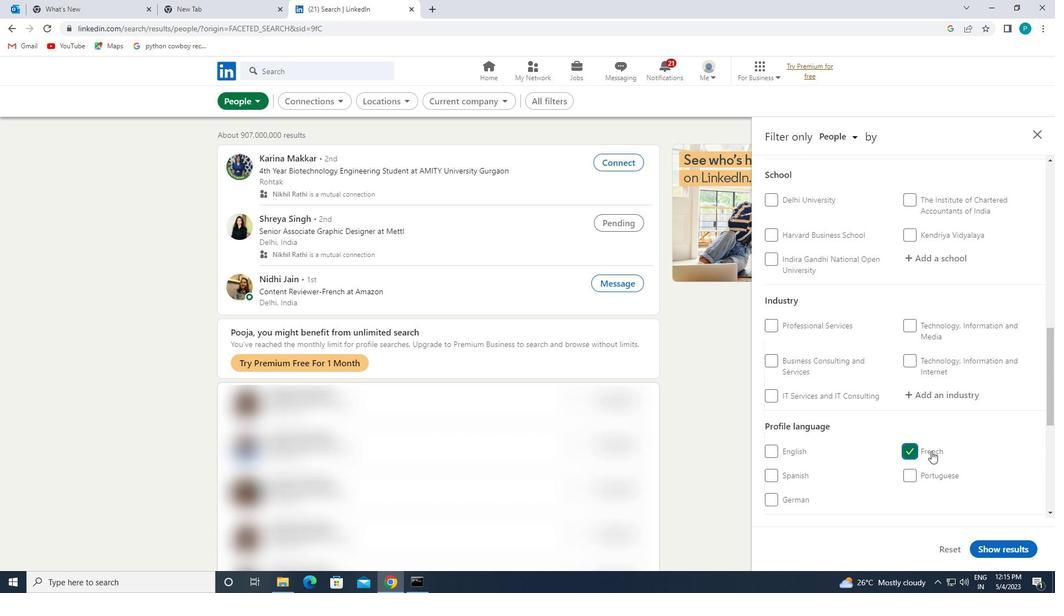 
Action: Mouse moved to (931, 443)
Screenshot: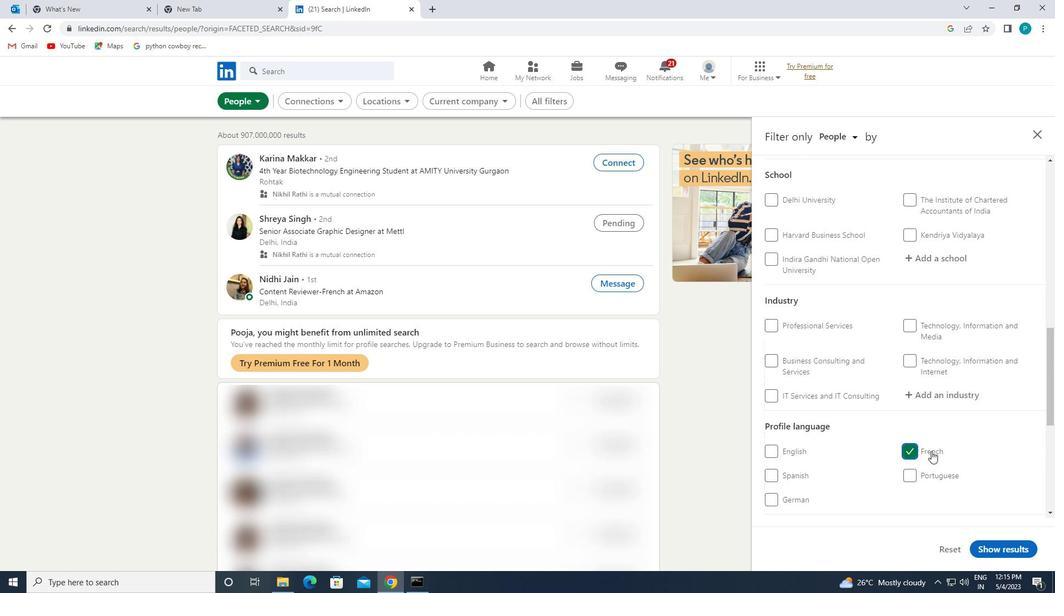 
Action: Mouse scrolled (931, 443) with delta (0, 0)
Screenshot: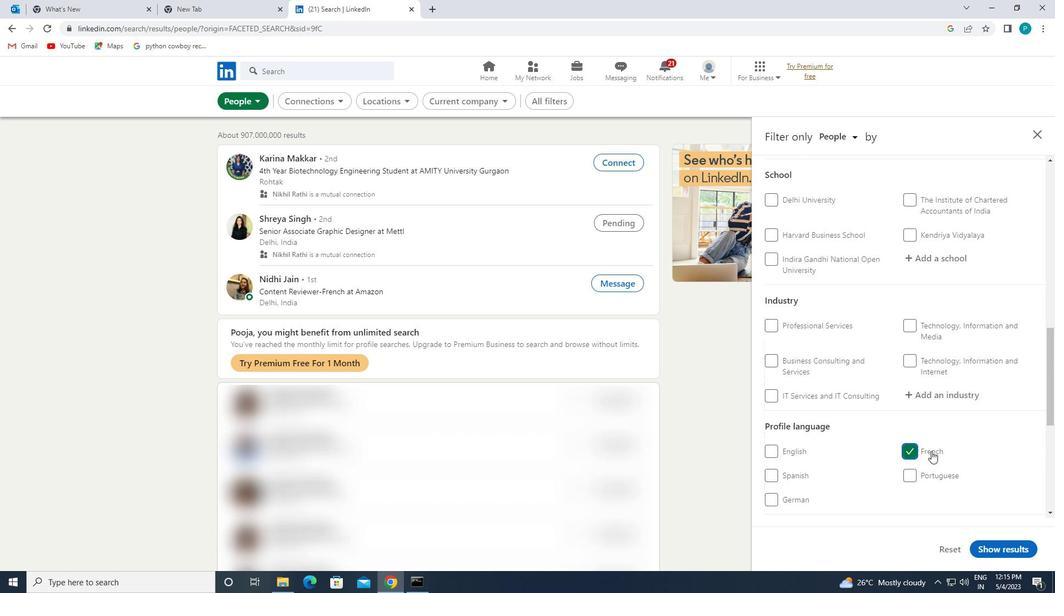 
Action: Mouse moved to (931, 440)
Screenshot: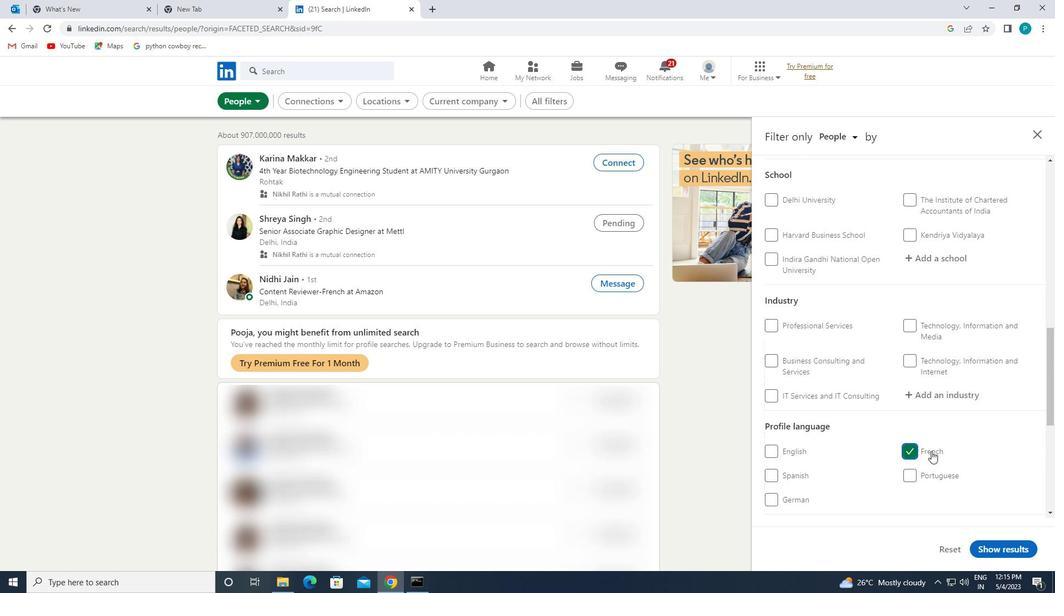 
Action: Mouse scrolled (931, 440) with delta (0, 0)
Screenshot: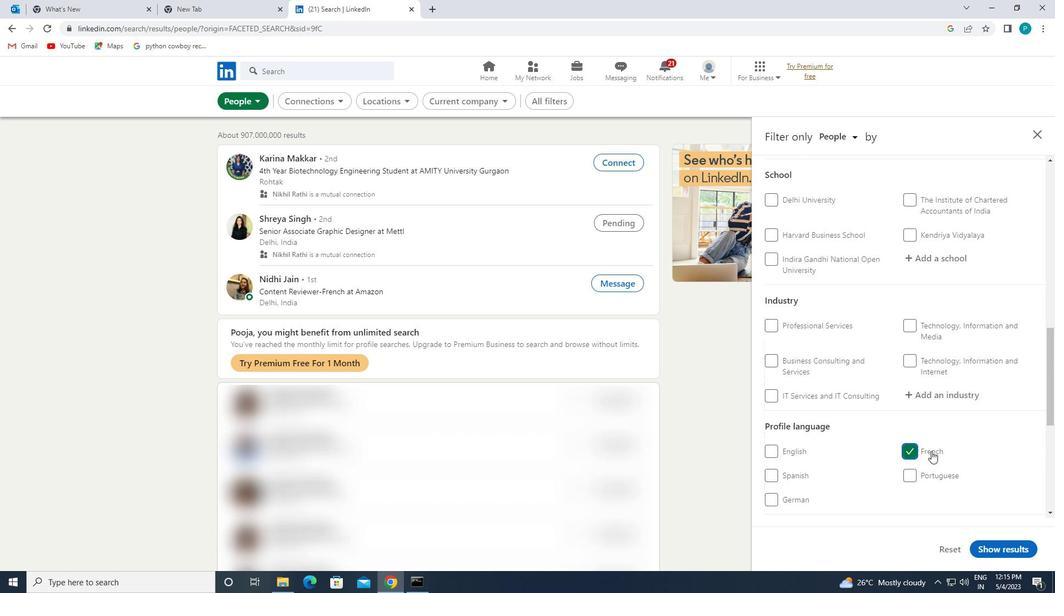 
Action: Mouse moved to (931, 435)
Screenshot: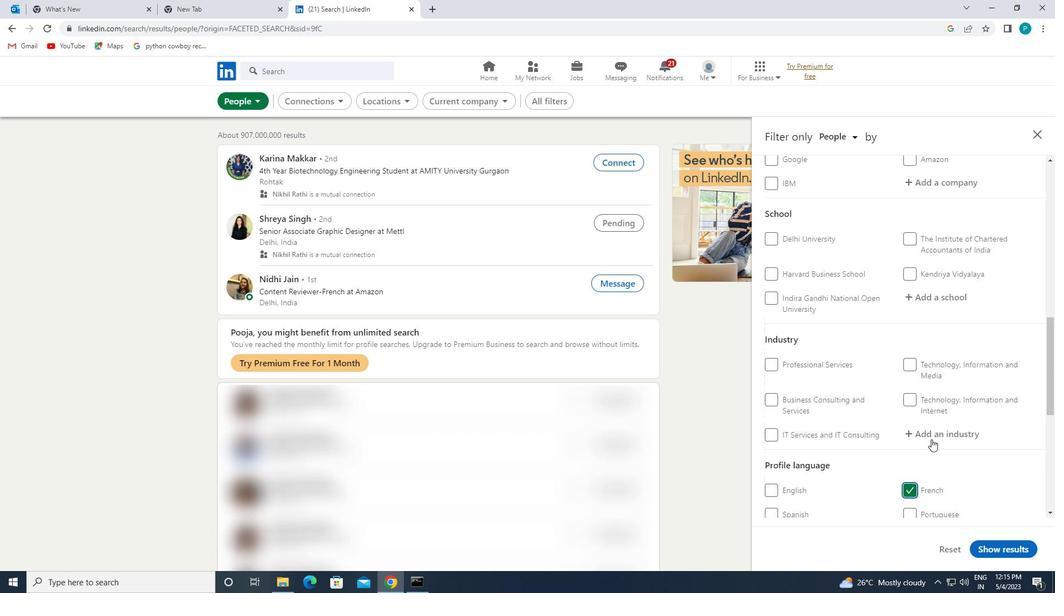 
Action: Mouse scrolled (931, 436) with delta (0, 0)
Screenshot: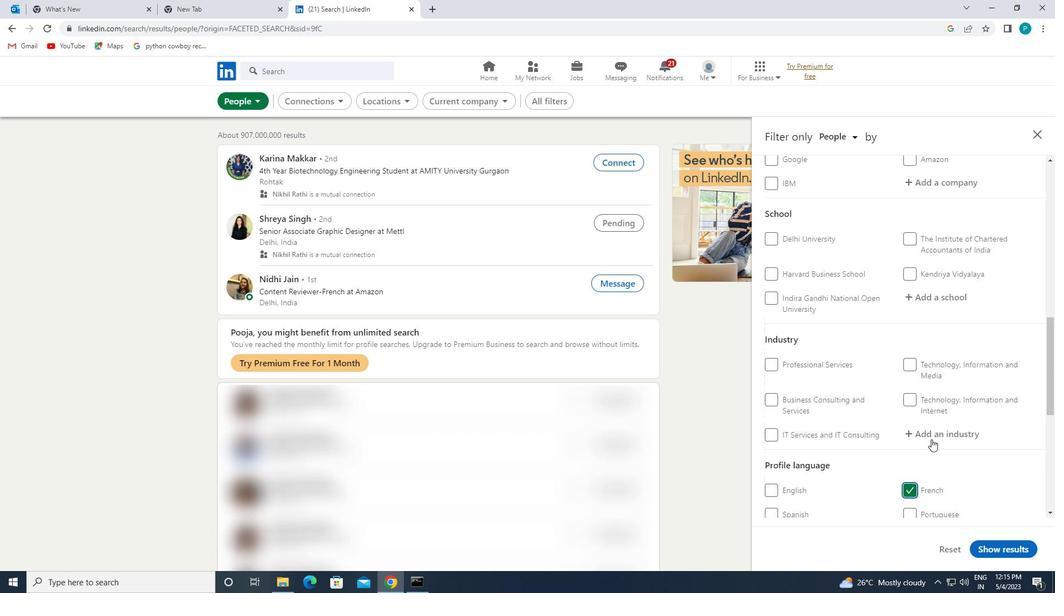 
Action: Mouse moved to (931, 435)
Screenshot: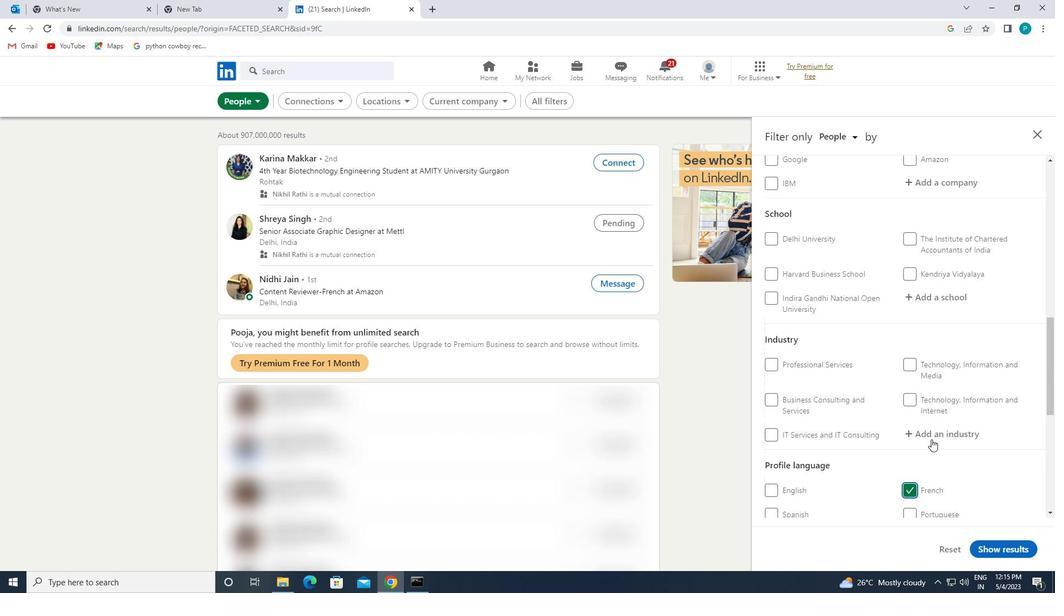 
Action: Mouse scrolled (931, 435) with delta (0, 0)
Screenshot: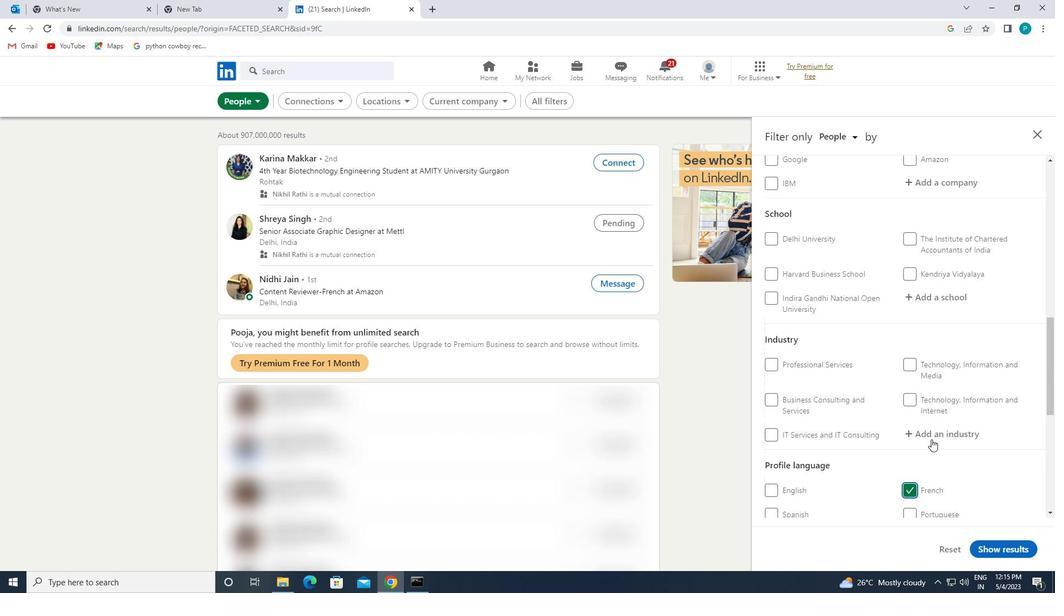 
Action: Mouse moved to (931, 433)
Screenshot: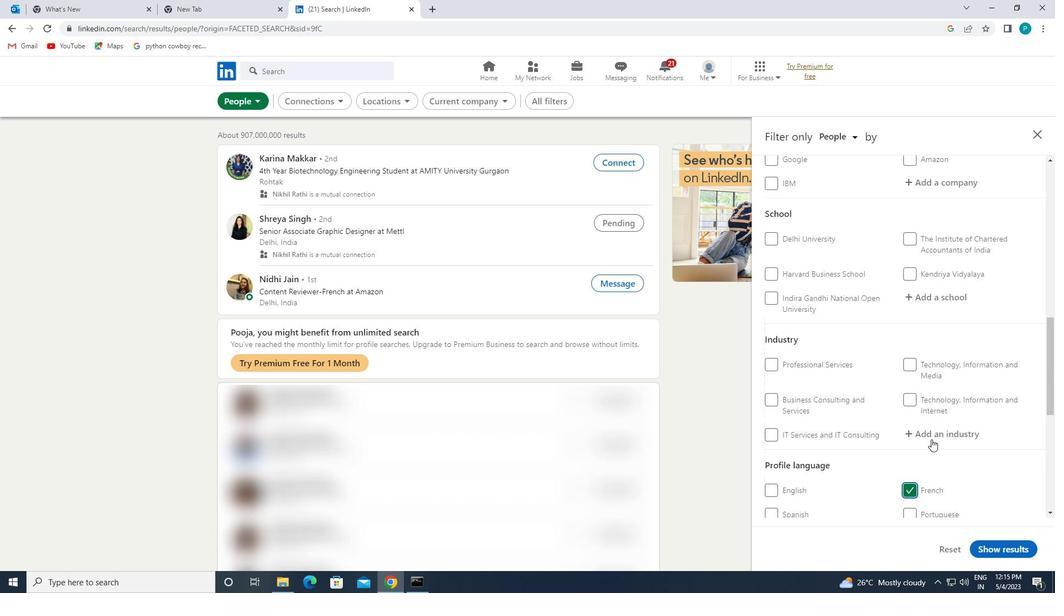 
Action: Mouse scrolled (931, 433) with delta (0, 0)
Screenshot: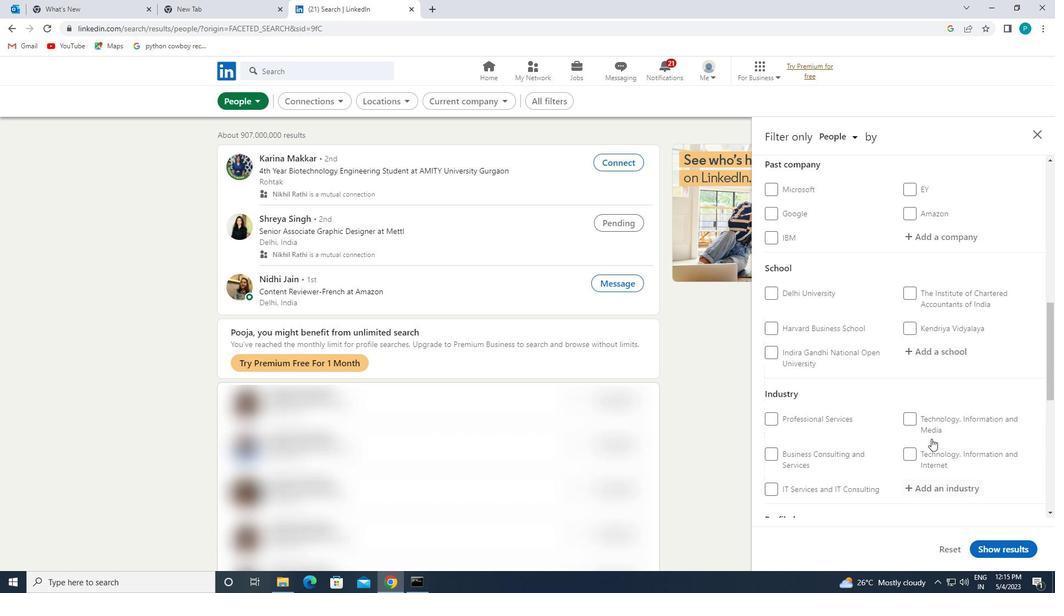 
Action: Mouse moved to (931, 433)
Screenshot: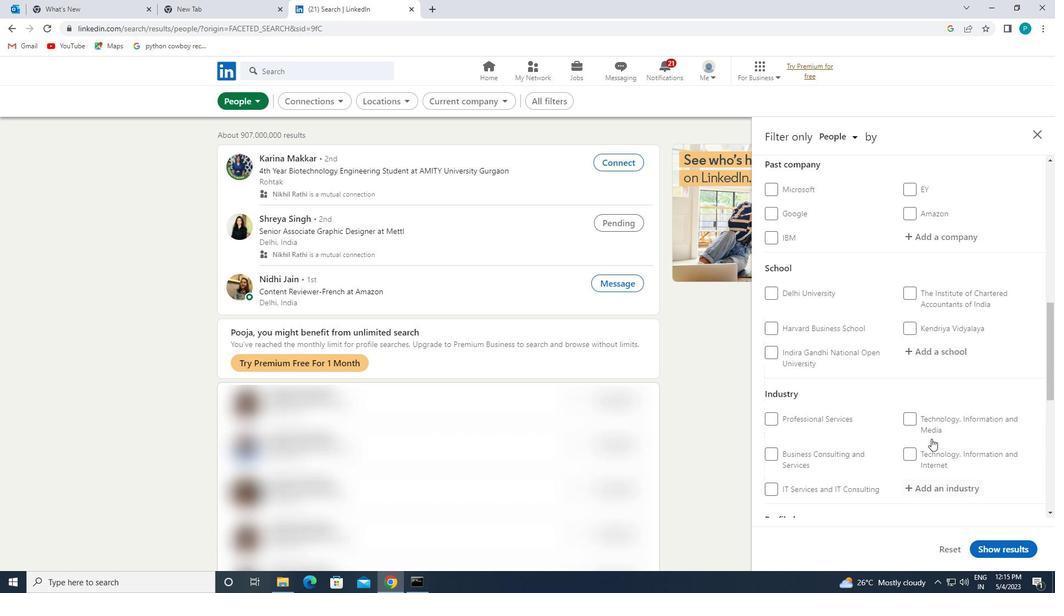 
Action: Mouse scrolled (931, 433) with delta (0, 0)
Screenshot: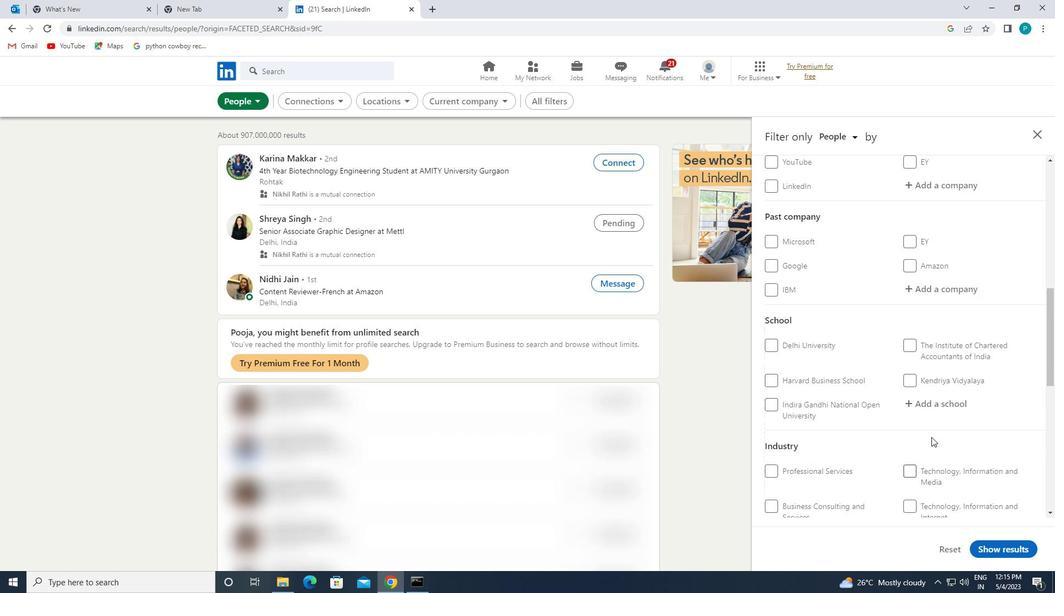 
Action: Mouse moved to (937, 429)
Screenshot: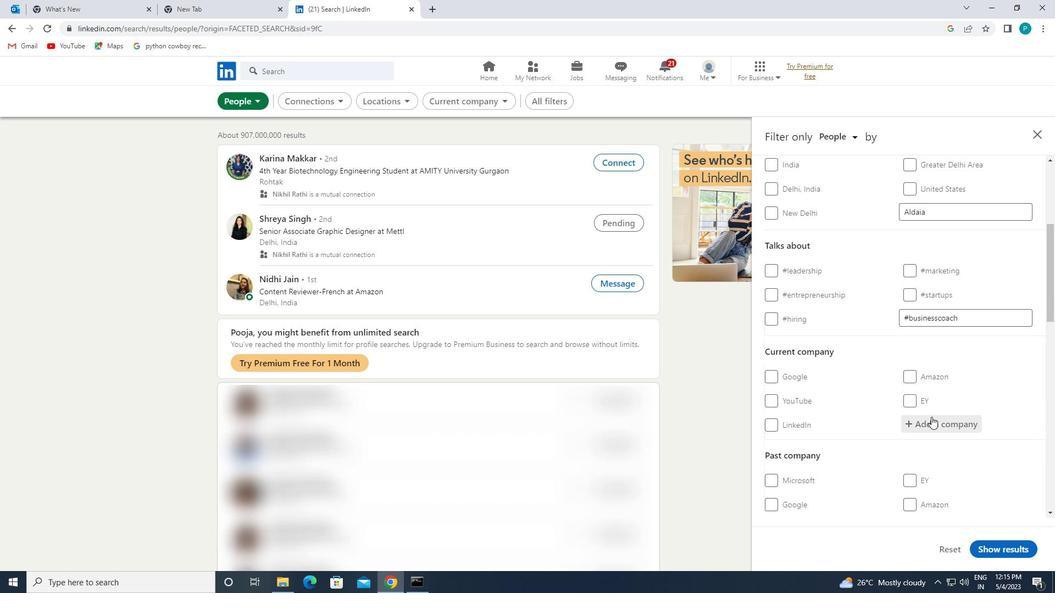 
Action: Mouse pressed left at (937, 429)
Screenshot: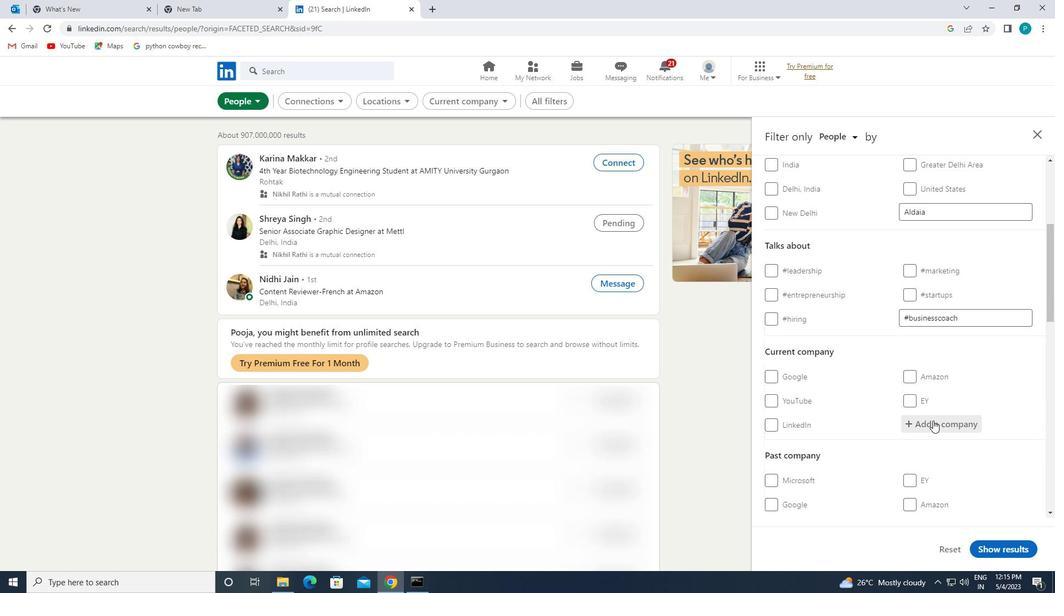 
Action: Mouse moved to (937, 430)
Screenshot: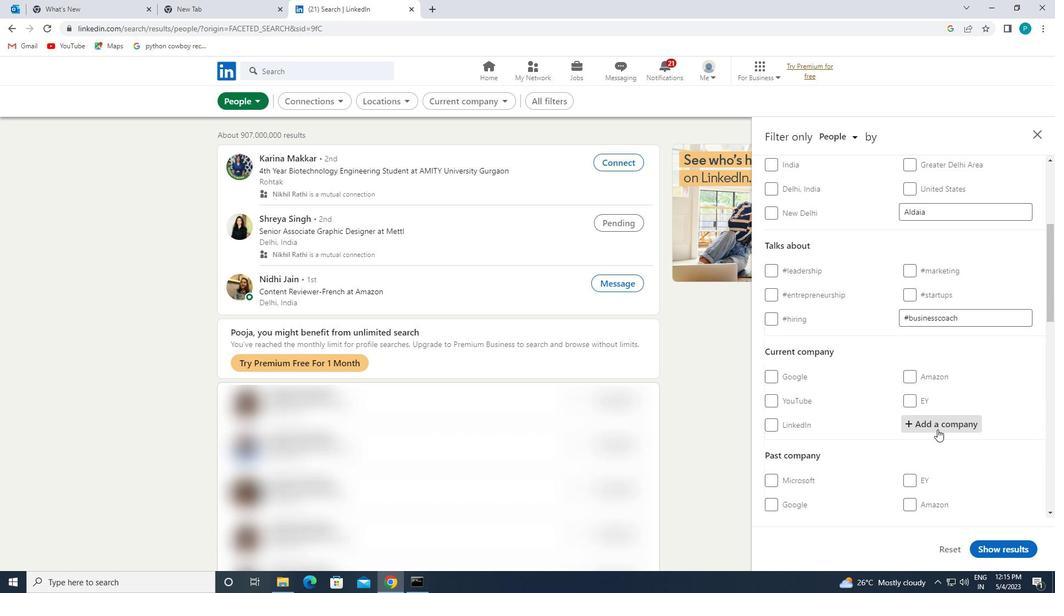 
Action: Key pressed <Key.caps_lock>B<Key.caps_lock>OSCH
Screenshot: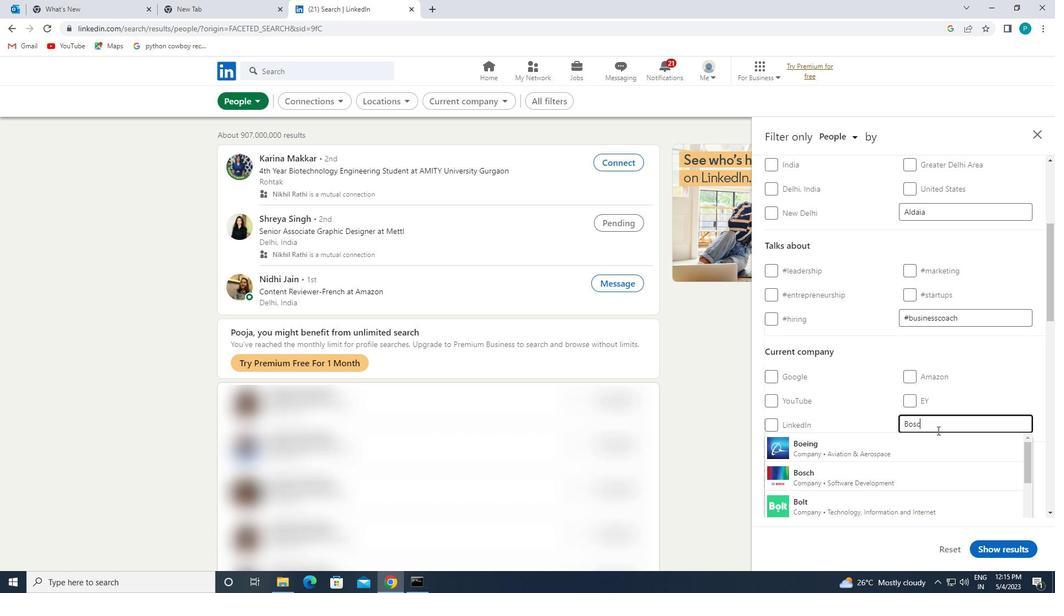 
Action: Mouse moved to (864, 485)
Screenshot: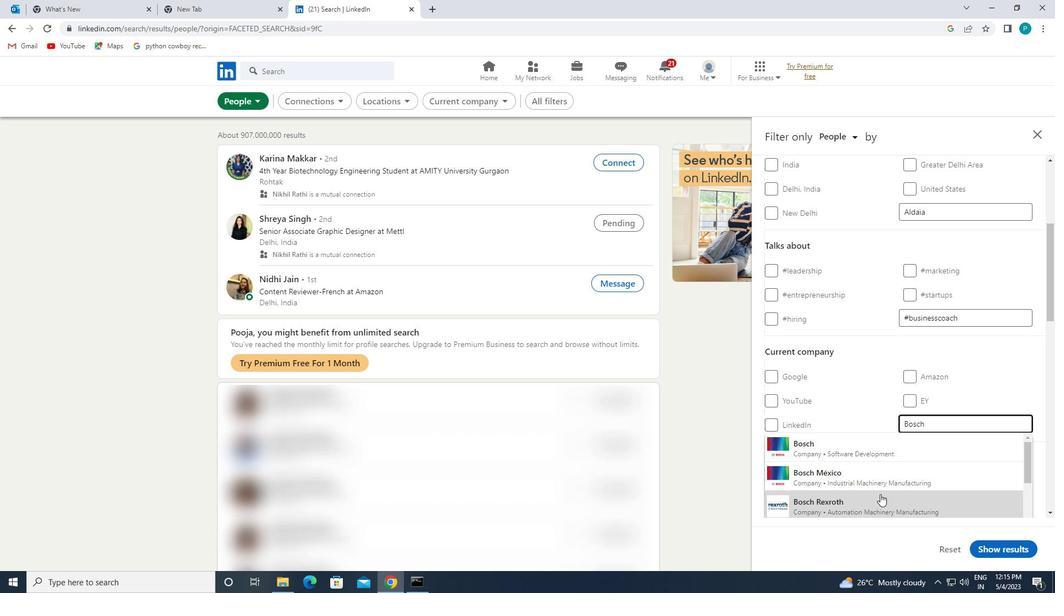 
Action: Mouse scrolled (864, 485) with delta (0, 0)
Screenshot: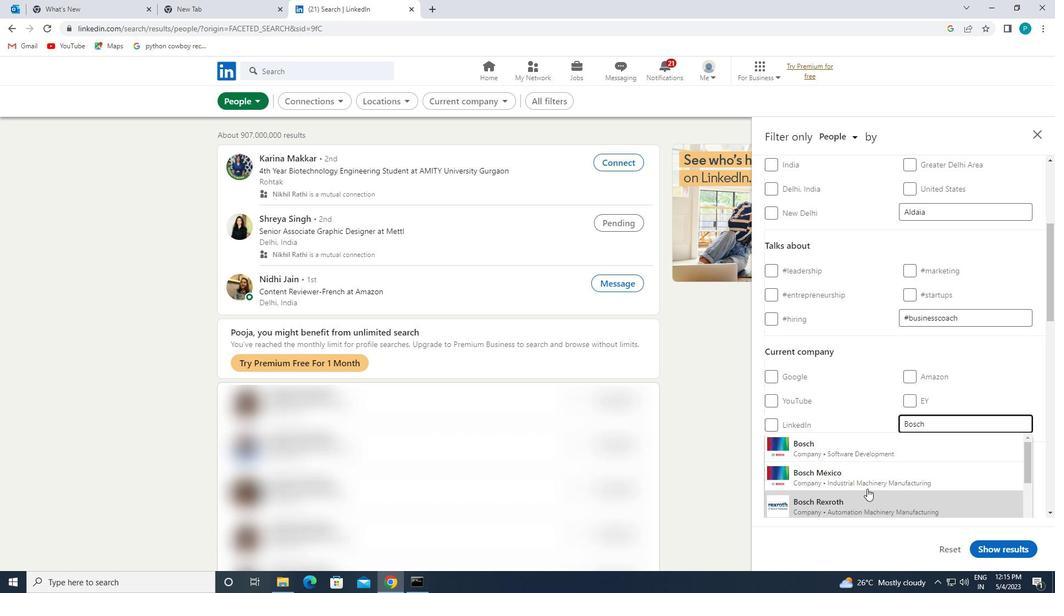 
Action: Mouse scrolled (864, 485) with delta (0, 0)
Screenshot: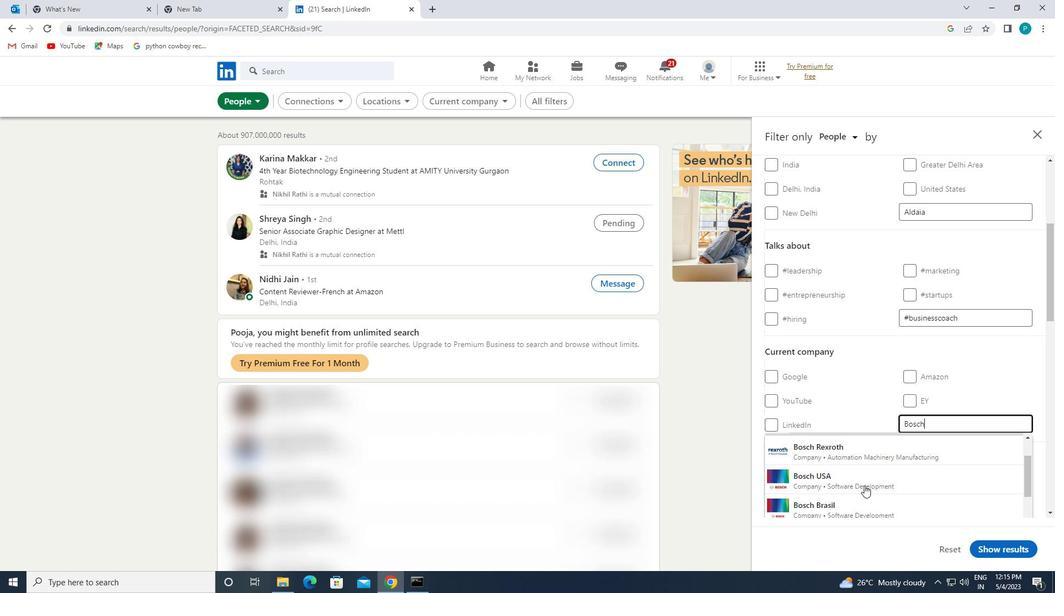 
Action: Mouse moved to (863, 506)
Screenshot: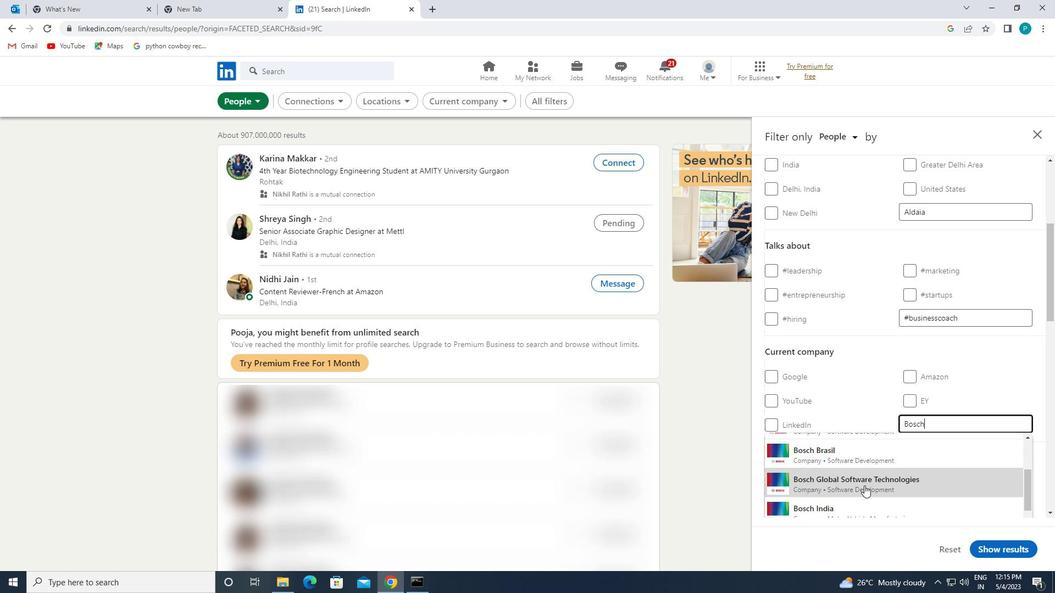 
Action: Mouse pressed left at (863, 506)
Screenshot: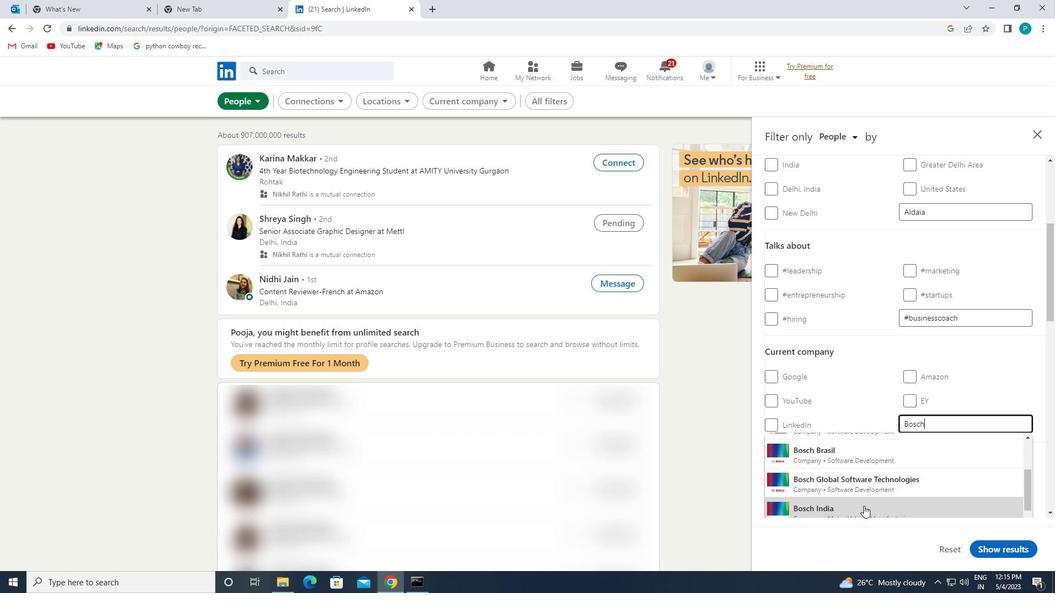 
Action: Mouse moved to (874, 483)
Screenshot: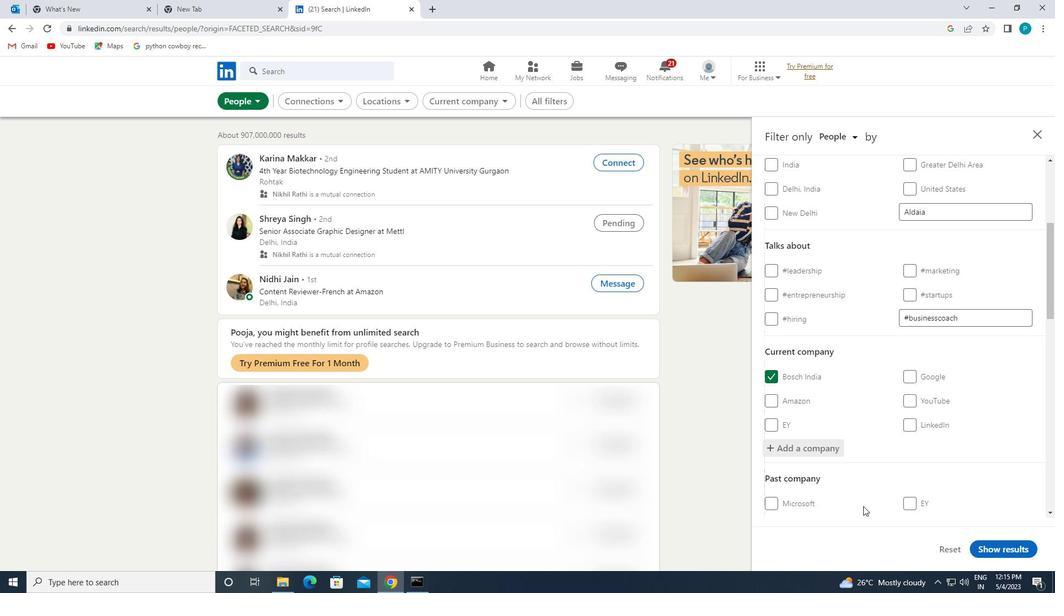 
Action: Mouse scrolled (874, 482) with delta (0, 0)
Screenshot: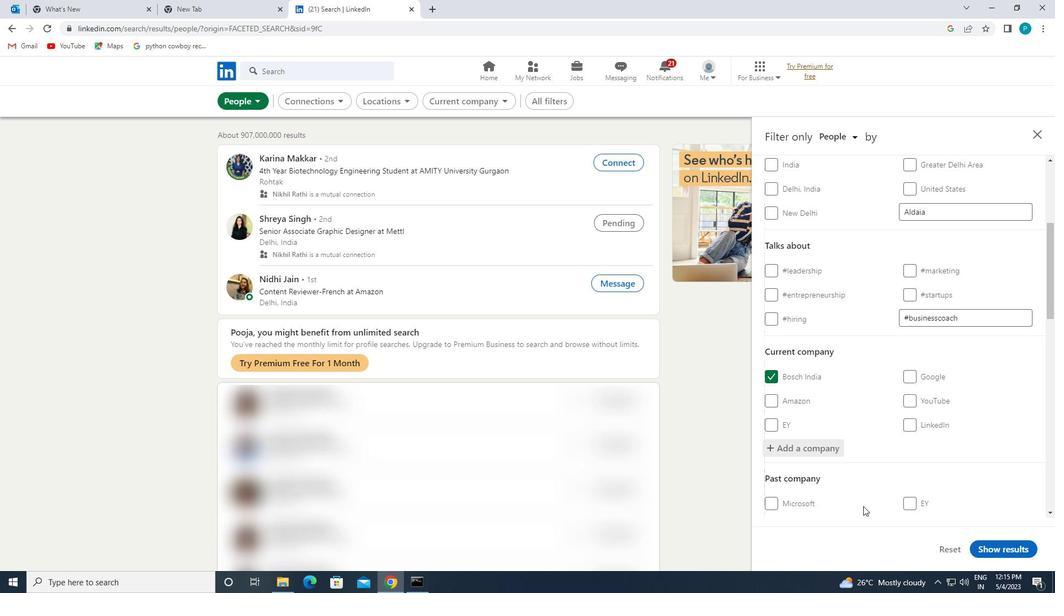 
Action: Mouse scrolled (874, 482) with delta (0, 0)
Screenshot: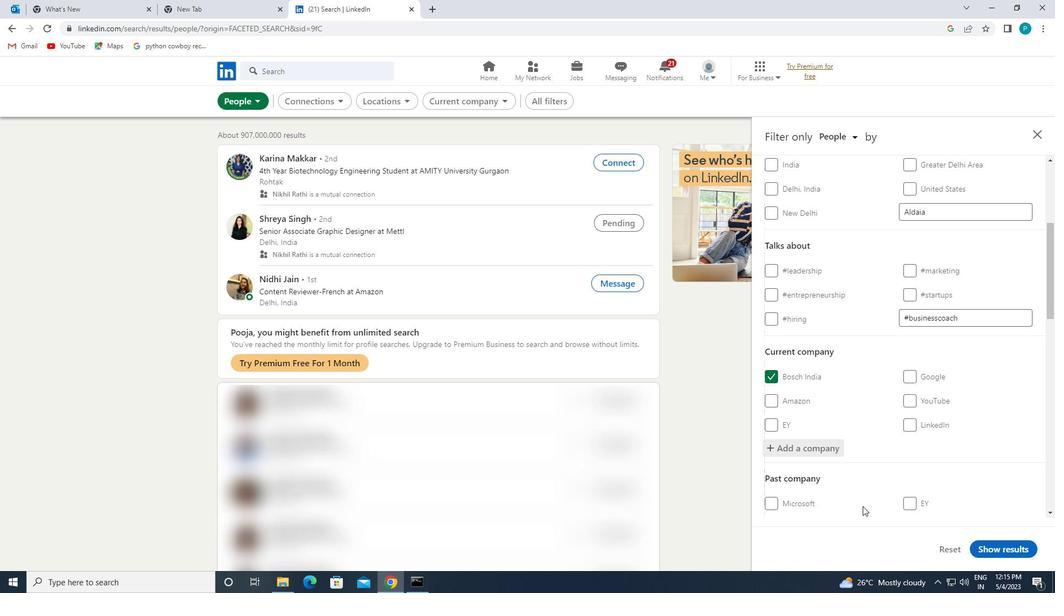 
Action: Mouse scrolled (874, 482) with delta (0, 0)
Screenshot: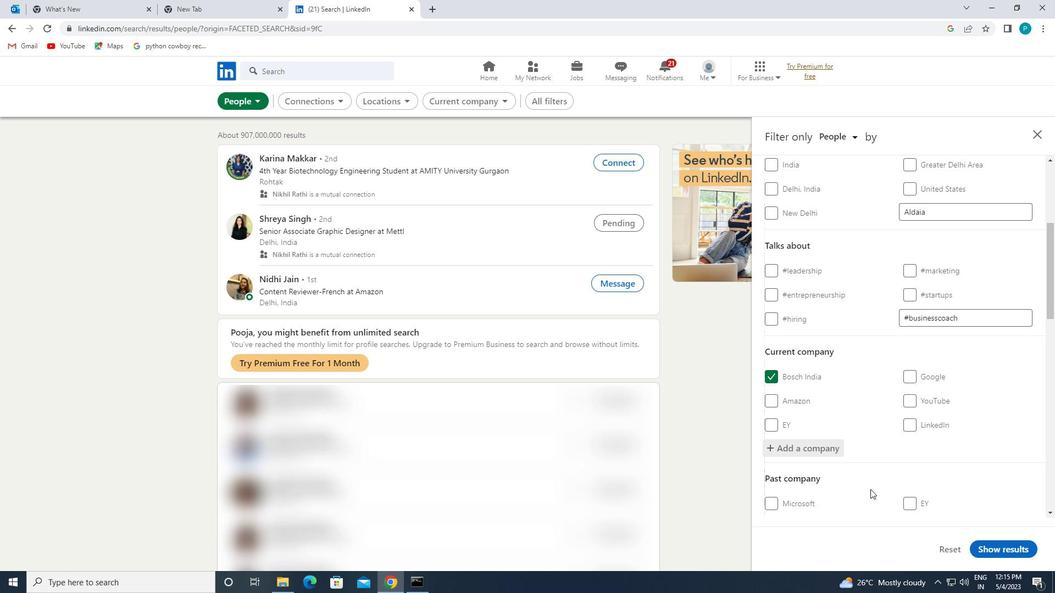
Action: Mouse moved to (944, 439)
Screenshot: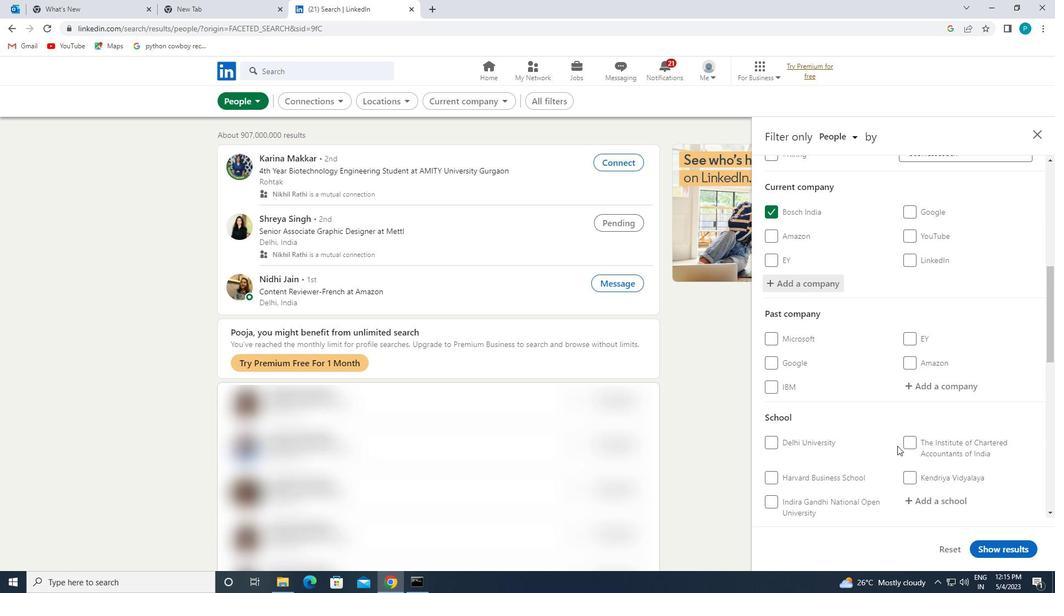 
Action: Mouse scrolled (944, 438) with delta (0, 0)
Screenshot: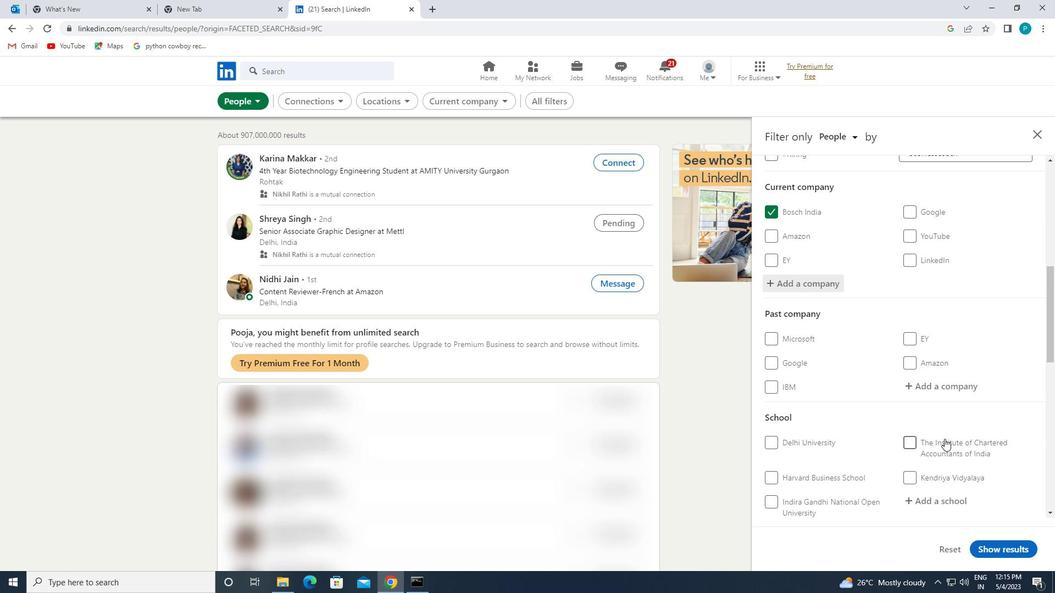 
Action: Mouse pressed left at (944, 439)
Screenshot: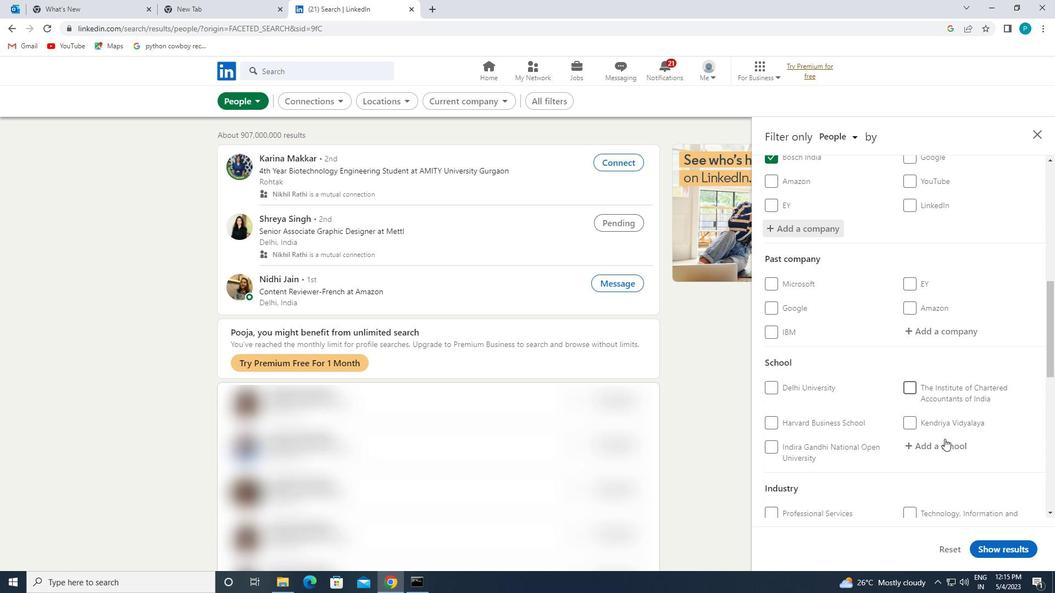 
Action: Key pressed <Key.caps_lock>R<Key.caps_lock>OYAL
Screenshot: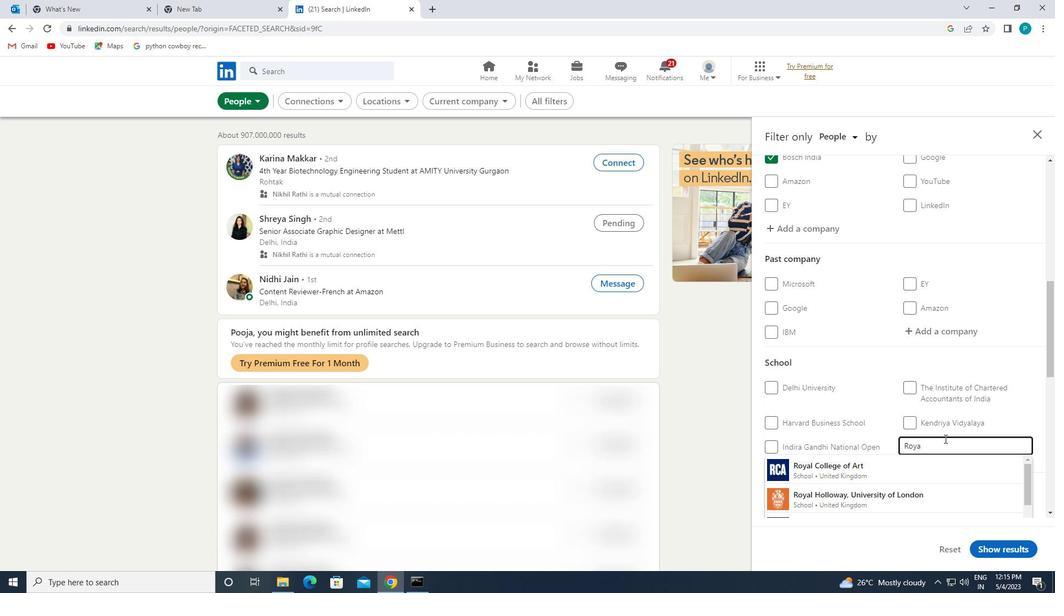 
Action: Mouse moved to (886, 428)
Screenshot: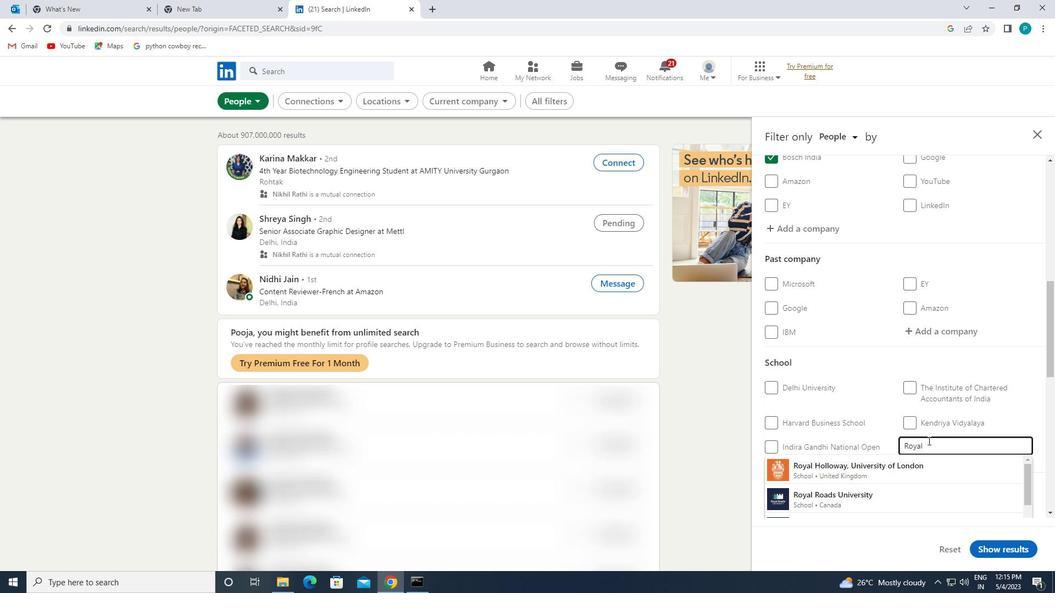 
Action: Mouse scrolled (886, 428) with delta (0, 0)
Screenshot: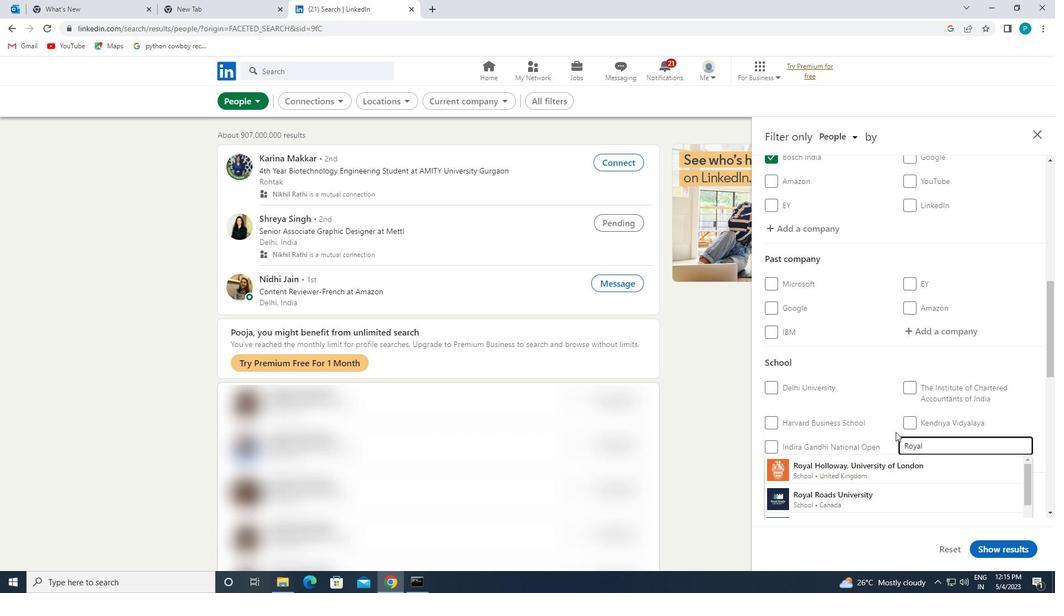 
Action: Key pressed <Key.space><Key.caps_lock>S<Key.caps_lock>C
Screenshot: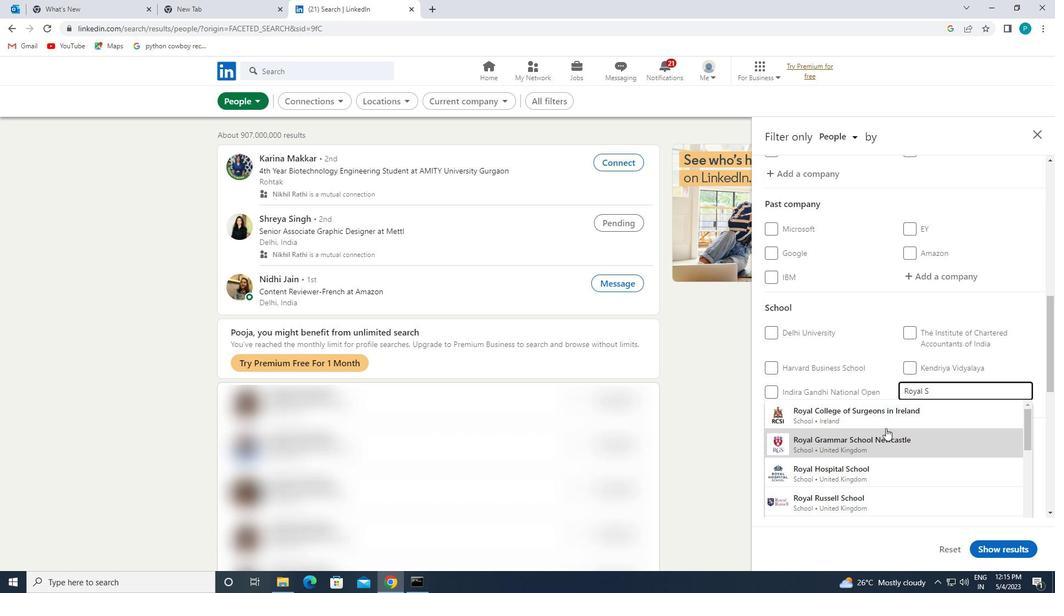 
Action: Mouse scrolled (886, 428) with delta (0, 0)
Screenshot: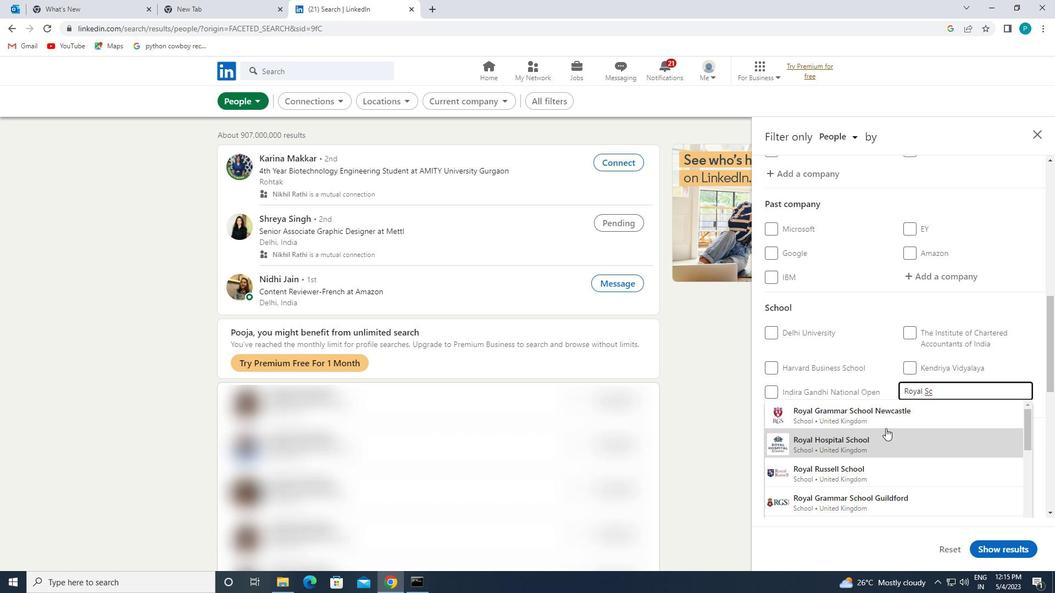 
Action: Mouse scrolled (886, 429) with delta (0, 0)
Screenshot: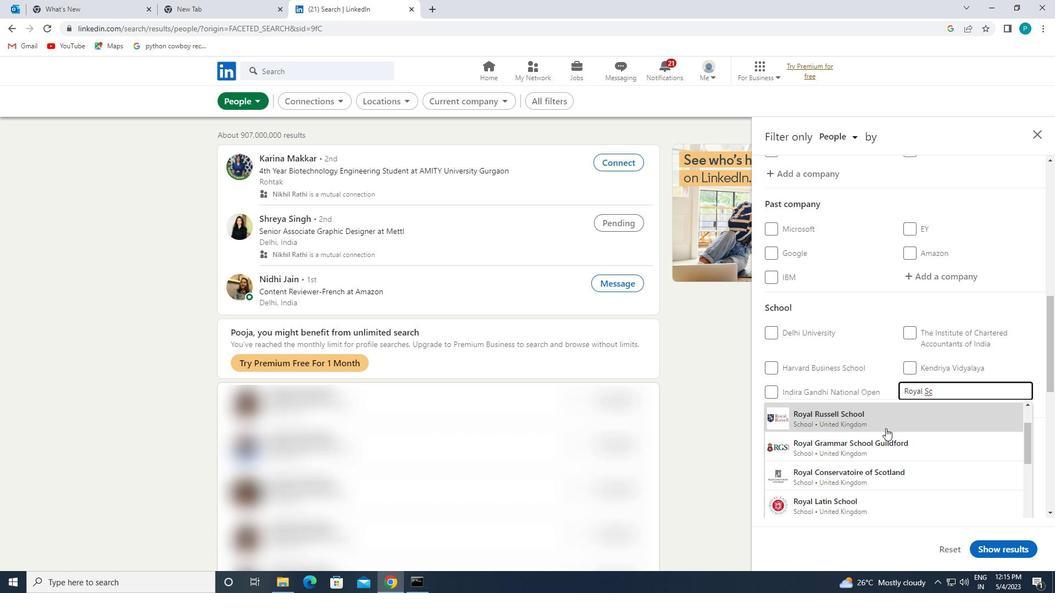 
Action: Mouse scrolled (886, 429) with delta (0, 0)
Screenshot: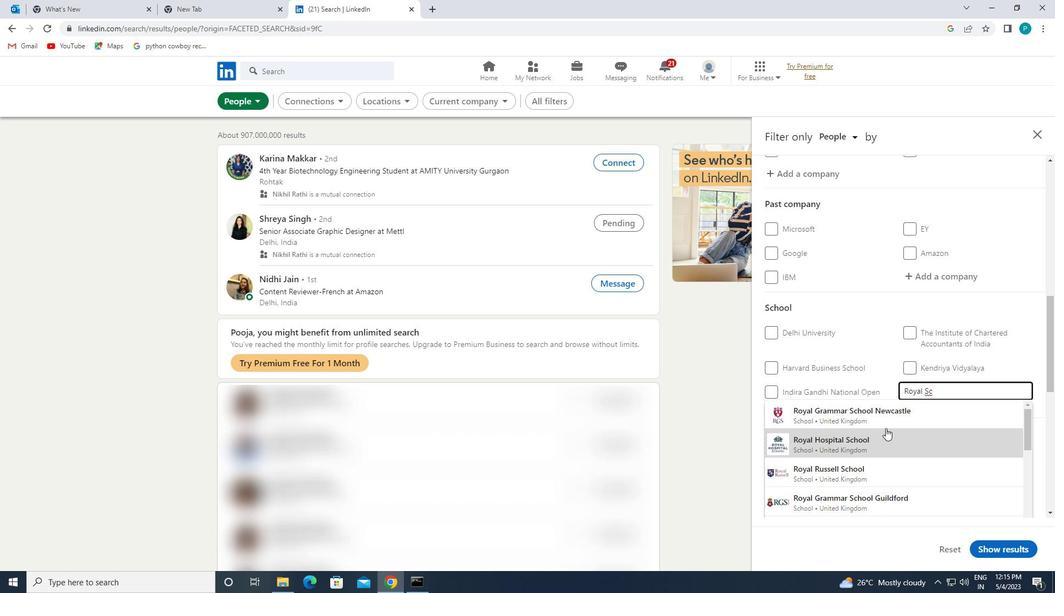 
Action: Key pressed HOOL
Screenshot: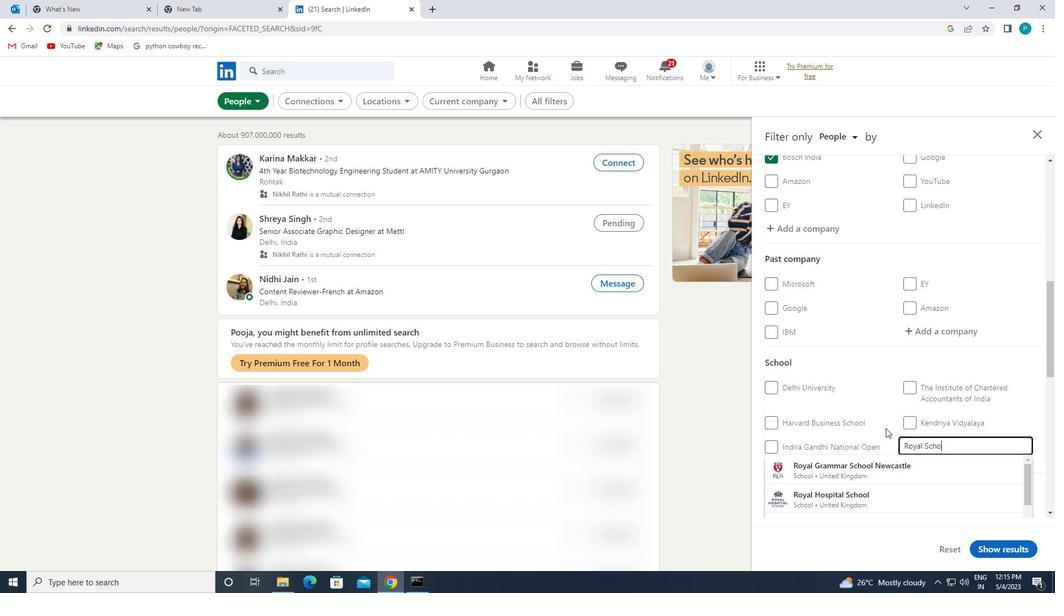 
Action: Mouse moved to (885, 446)
Screenshot: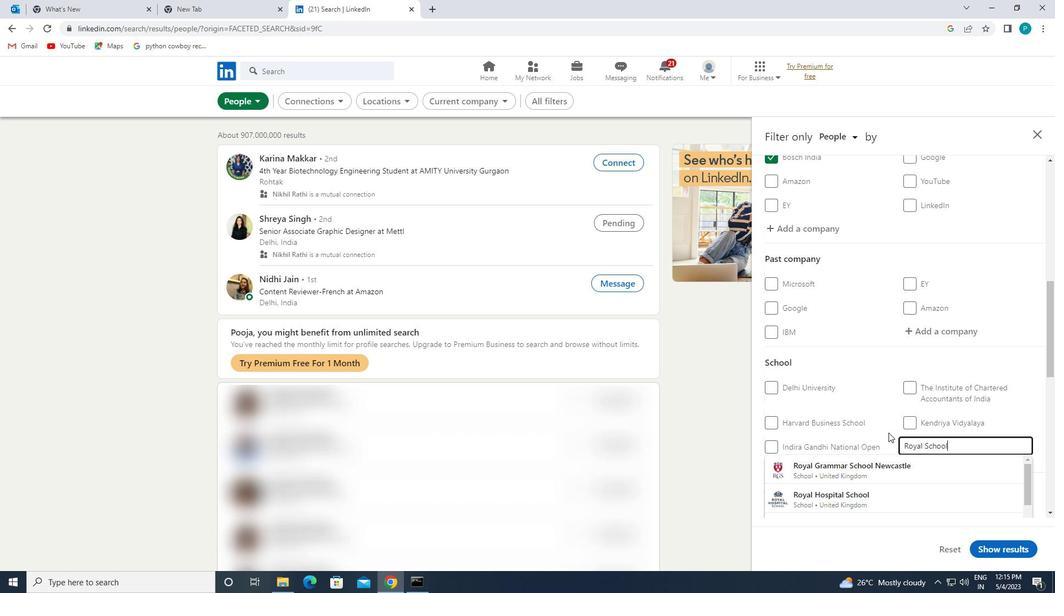 
Action: Mouse scrolled (885, 446) with delta (0, 0)
Screenshot: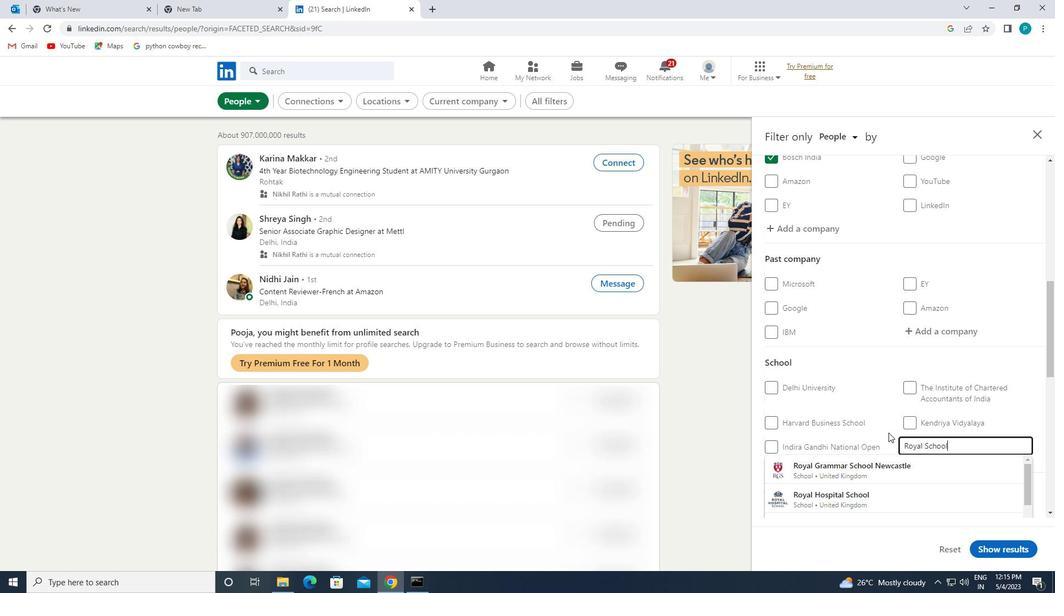 
Action: Mouse moved to (884, 447)
Screenshot: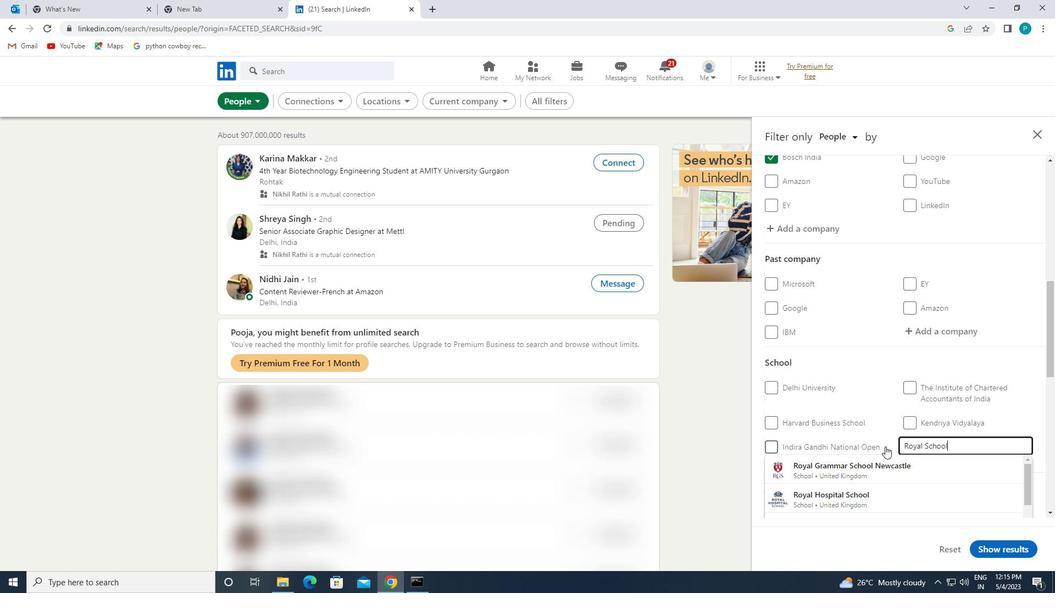 
Action: Mouse scrolled (884, 446) with delta (0, 0)
Screenshot: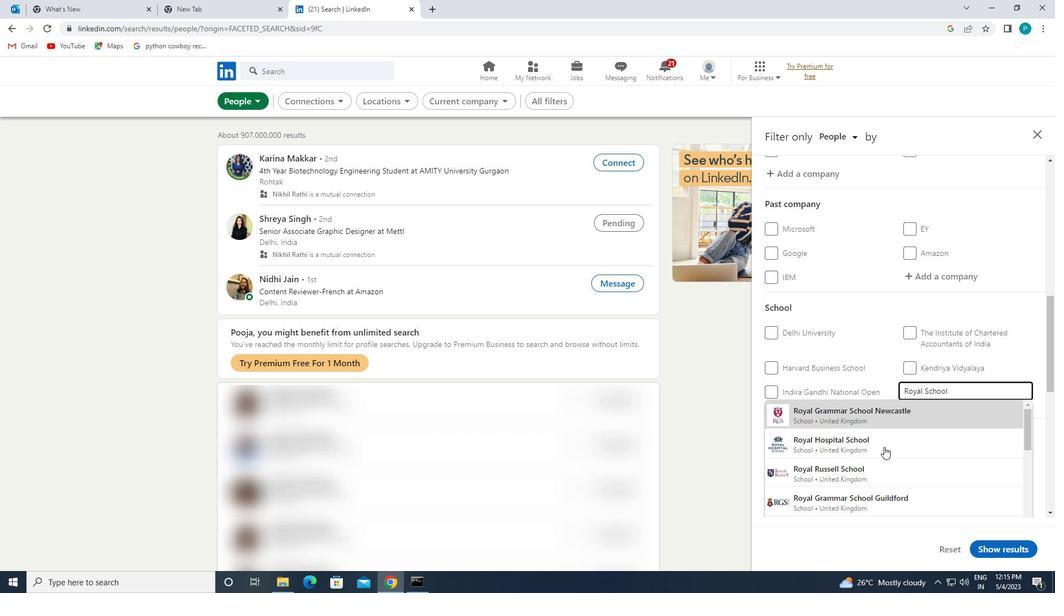 
Action: Mouse scrolled (884, 446) with delta (0, 0)
Screenshot: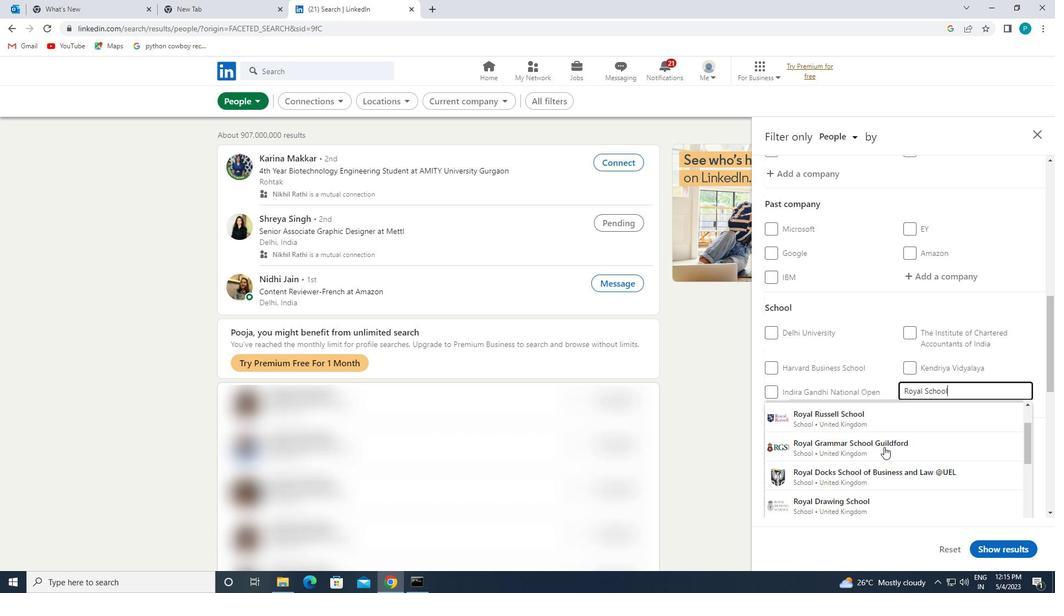 
Action: Mouse scrolled (884, 446) with delta (0, 0)
Screenshot: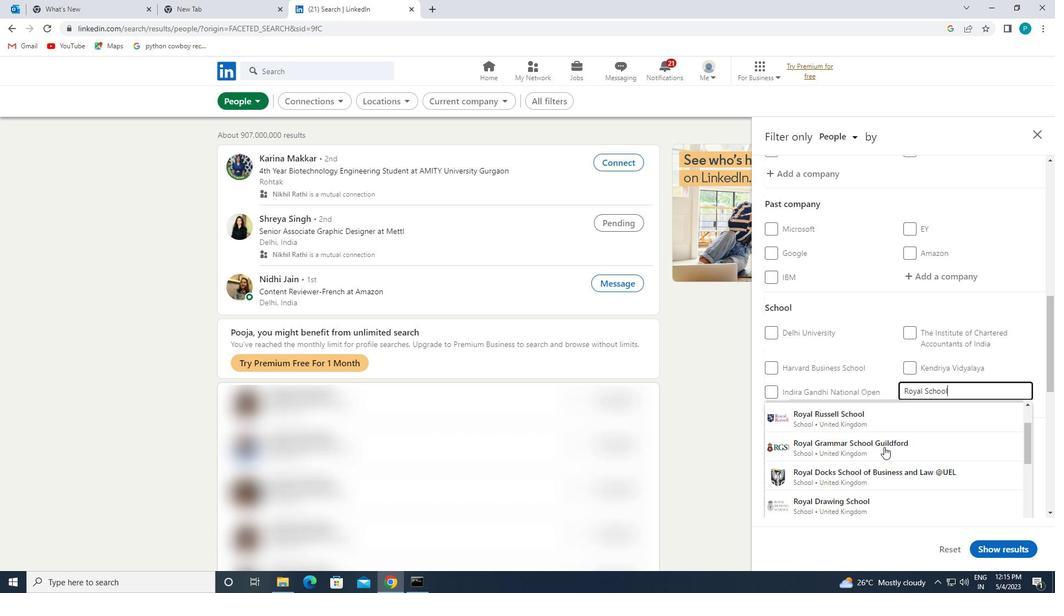 
Action: Mouse moved to (860, 429)
Screenshot: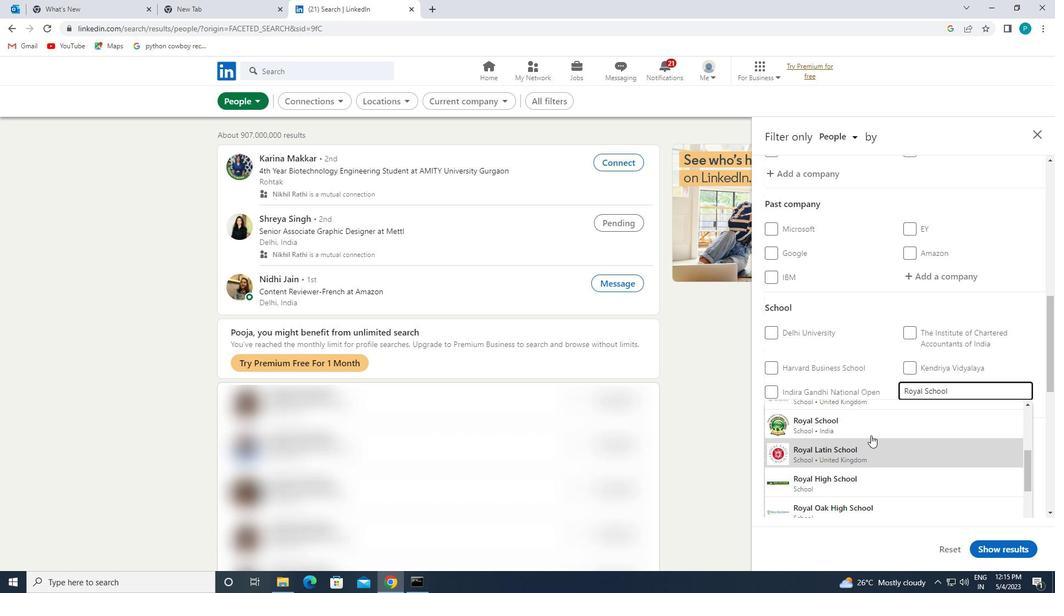 
Action: Mouse pressed left at (860, 429)
Screenshot: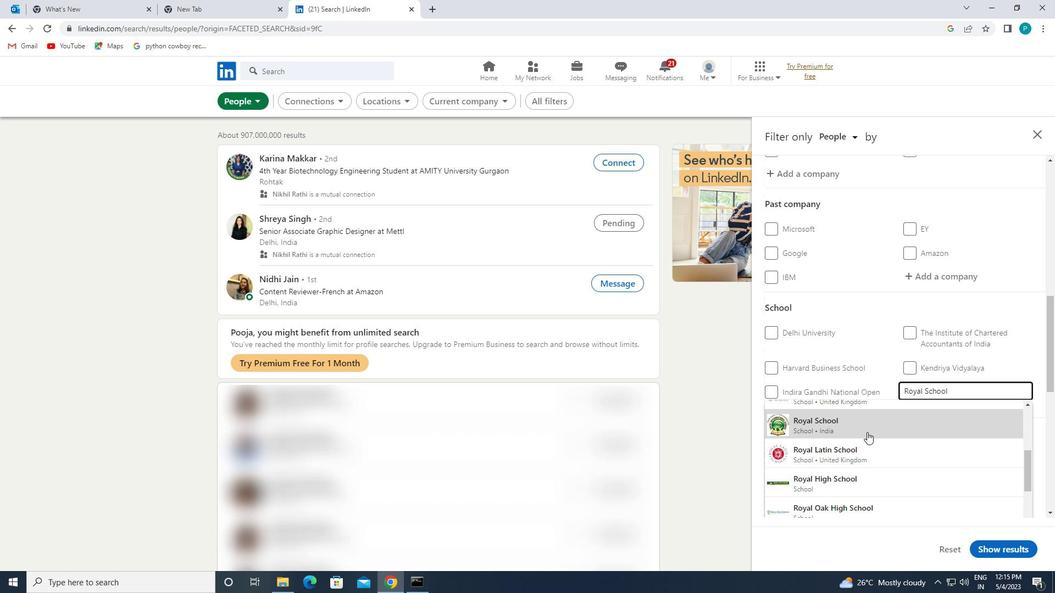 
Action: Mouse moved to (927, 455)
Screenshot: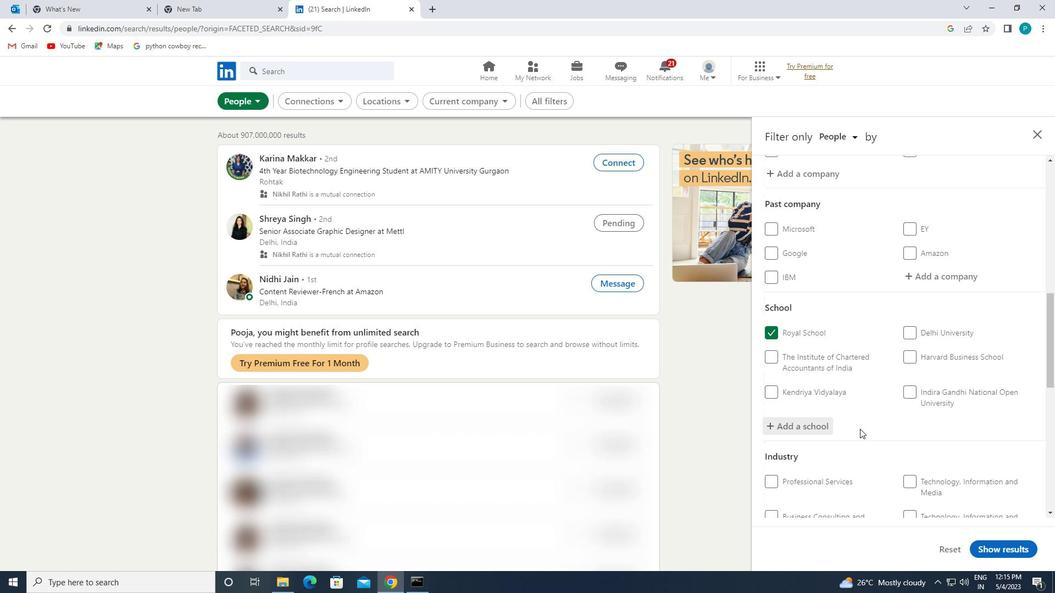 
Action: Mouse scrolled (927, 455) with delta (0, 0)
Screenshot: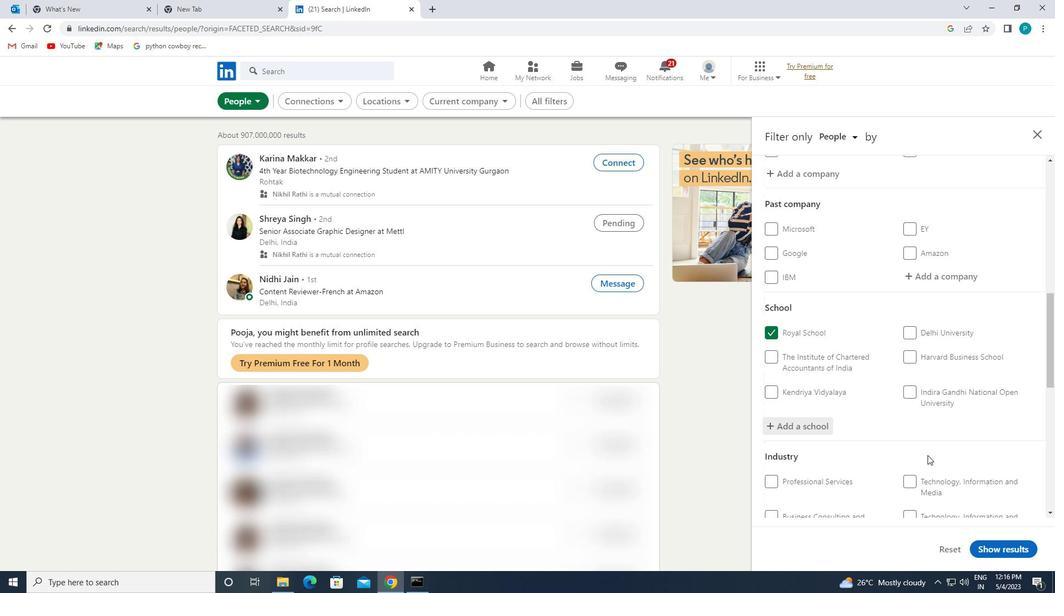 
Action: Mouse scrolled (927, 455) with delta (0, 0)
Screenshot: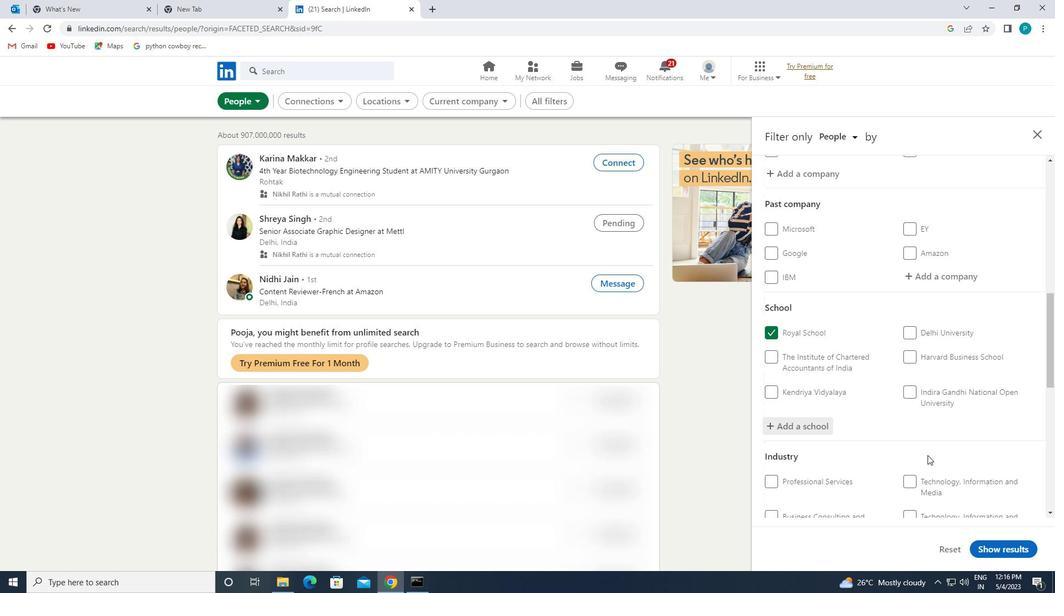 
Action: Mouse scrolled (927, 455) with delta (0, 0)
Screenshot: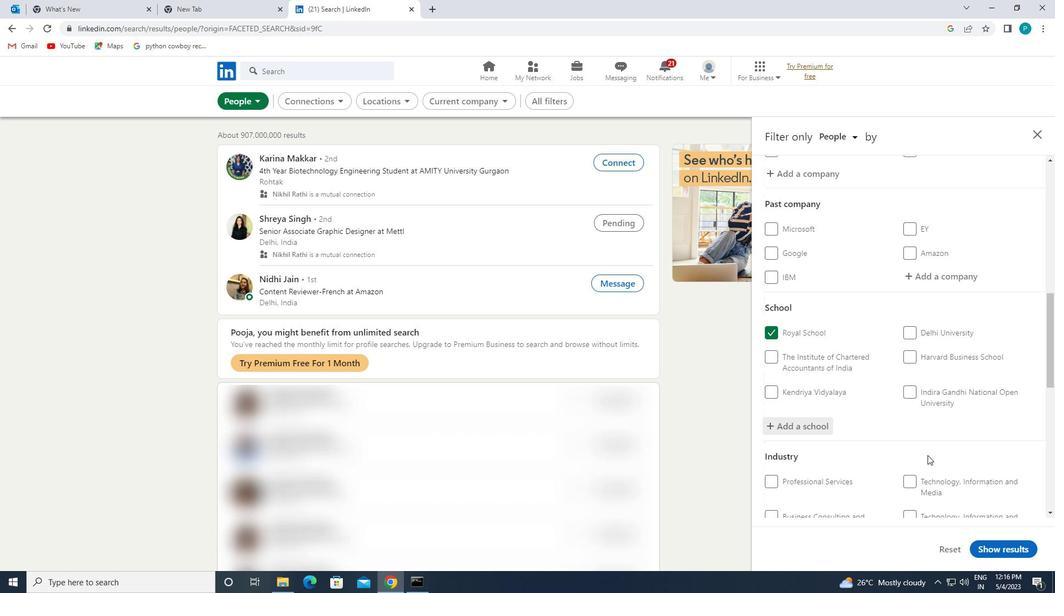 
Action: Mouse moved to (919, 382)
Screenshot: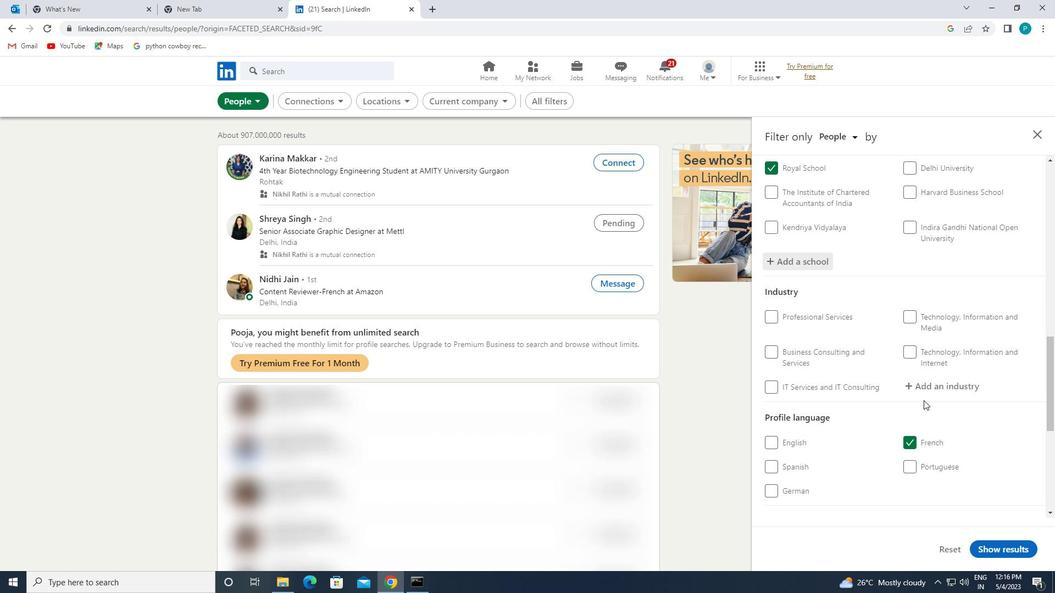 
Action: Mouse pressed left at (919, 382)
Screenshot: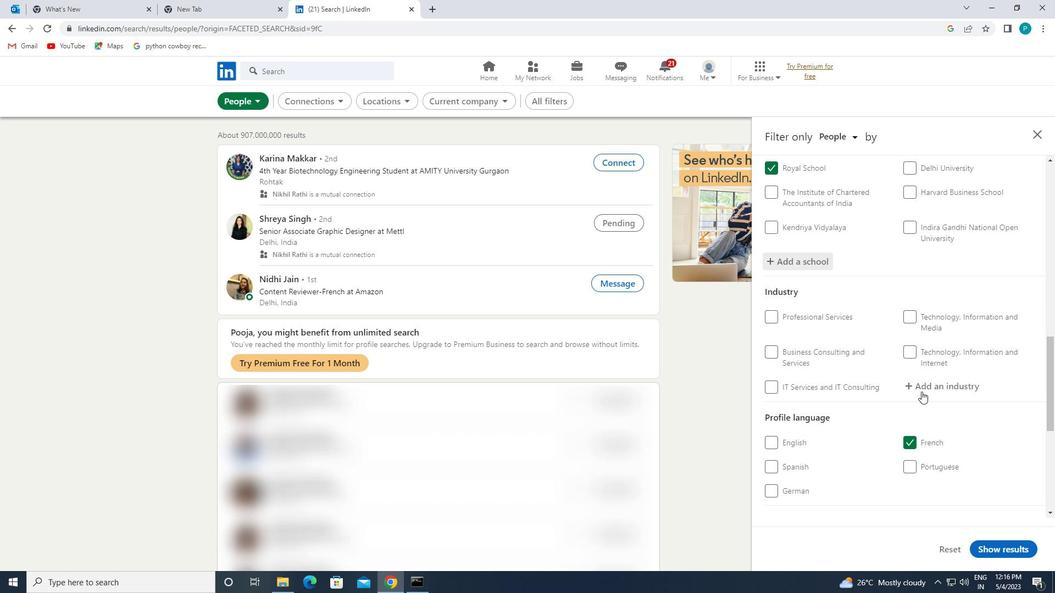 
Action: Key pressed <Key.caps_lock>C<Key.caps_lock>HILD
Screenshot: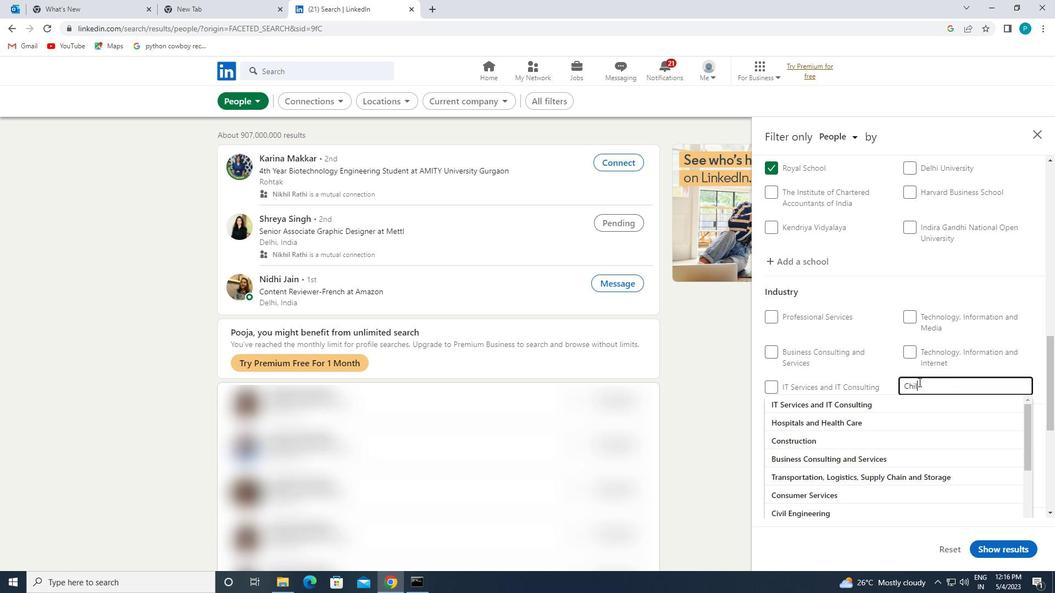 
Action: Mouse moved to (861, 408)
Screenshot: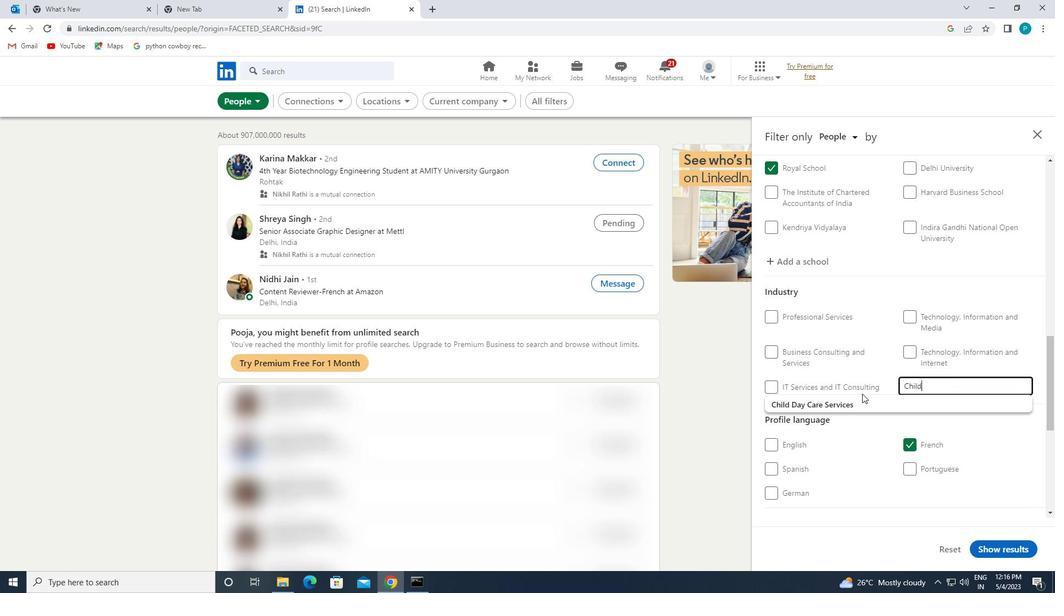 
Action: Mouse pressed left at (861, 408)
Screenshot: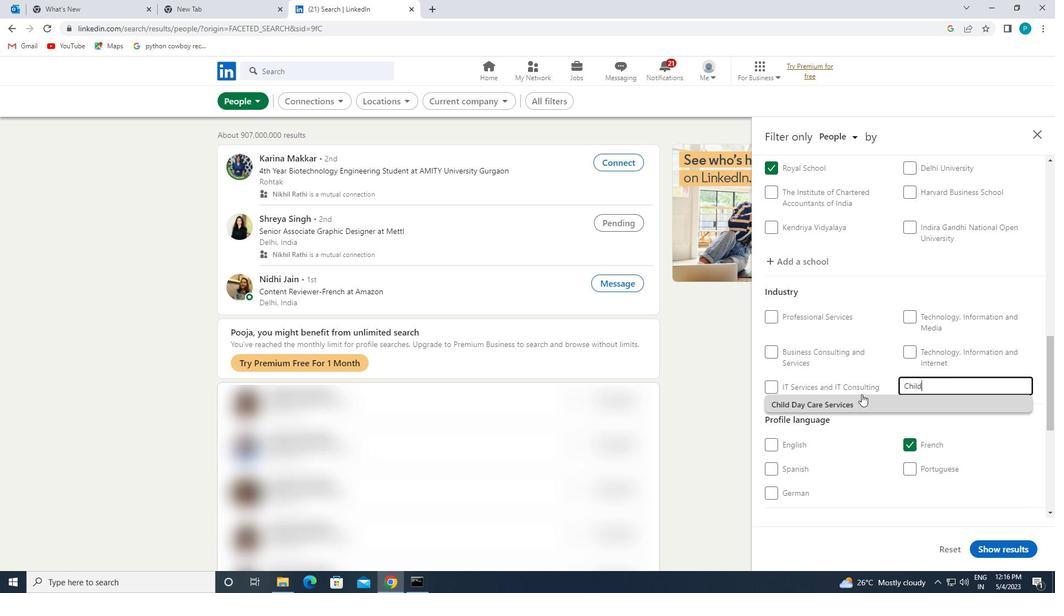 
Action: Mouse moved to (867, 419)
Screenshot: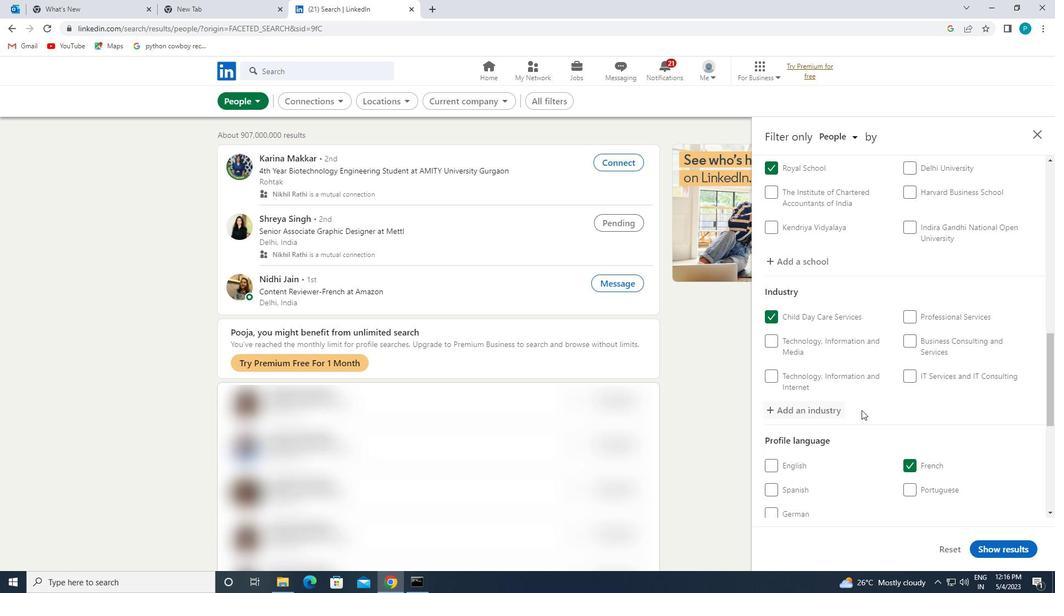 
Action: Mouse scrolled (867, 418) with delta (0, 0)
Screenshot: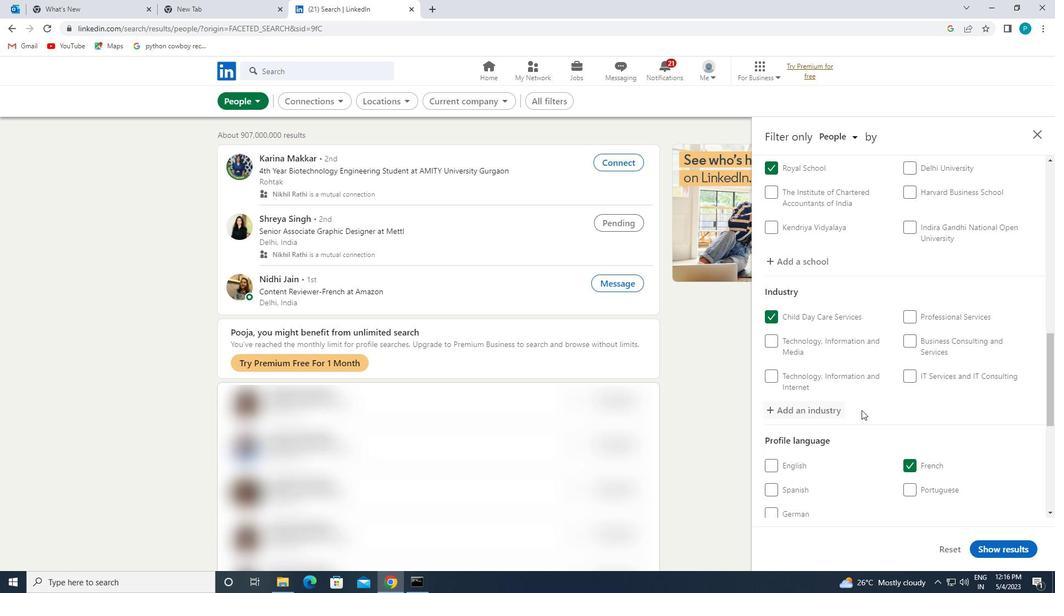 
Action: Mouse moved to (873, 429)
Screenshot: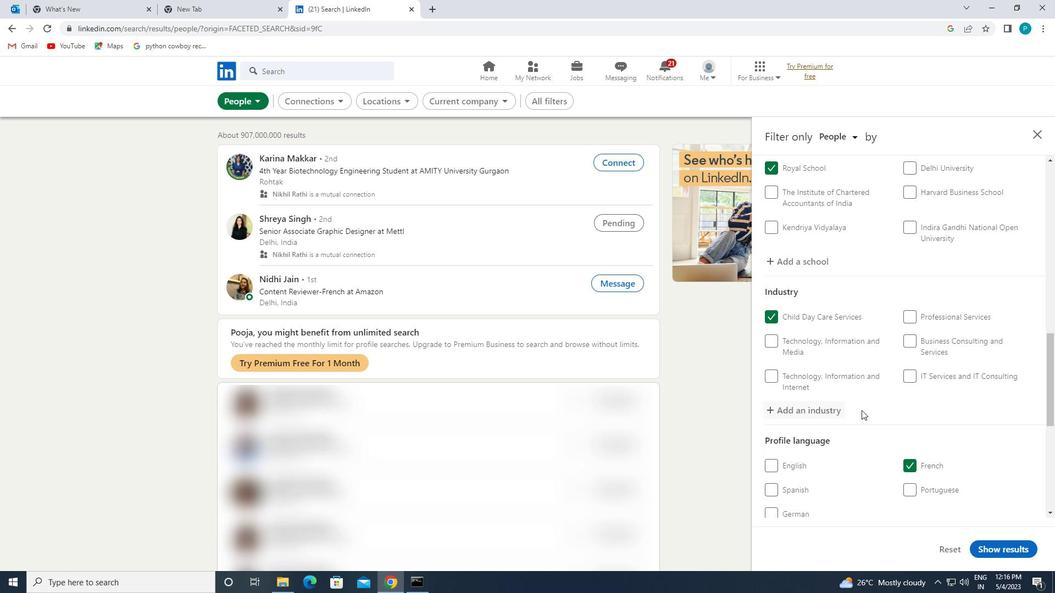 
Action: Mouse scrolled (873, 428) with delta (0, 0)
Screenshot: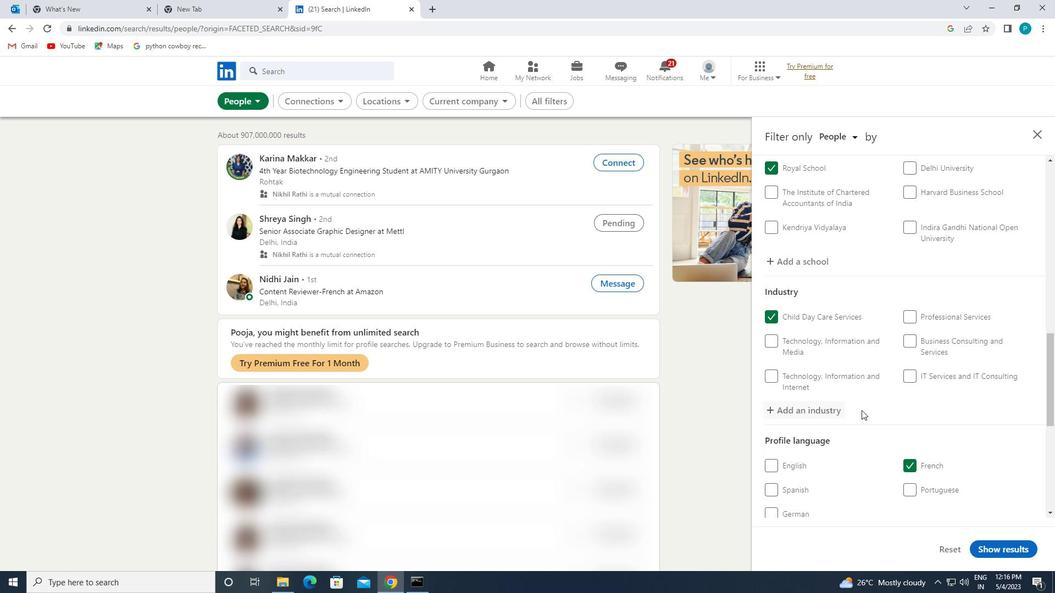 
Action: Mouse moved to (878, 436)
Screenshot: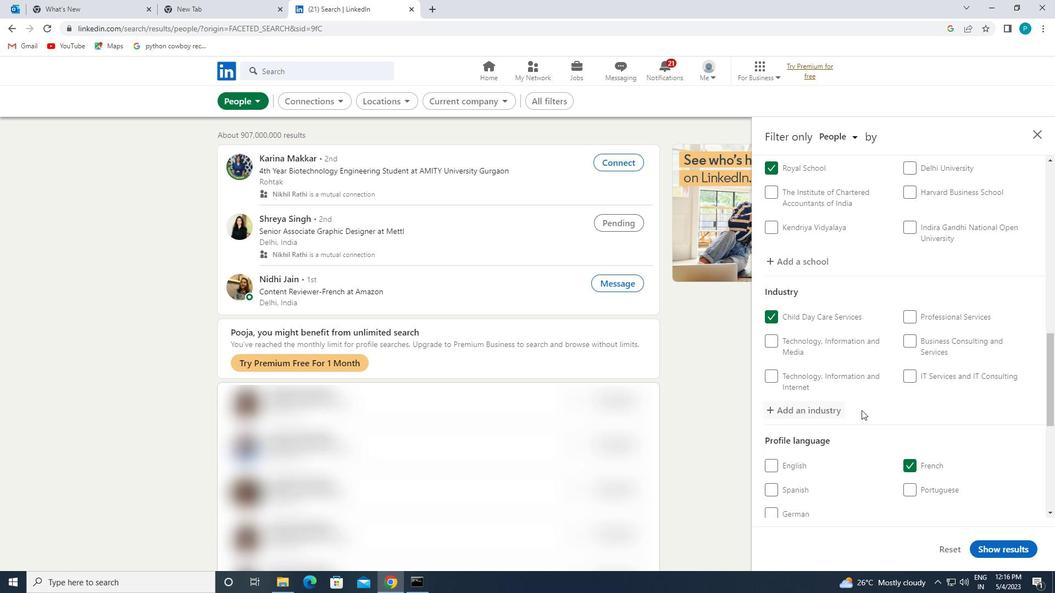 
Action: Mouse scrolled (878, 435) with delta (0, 0)
Screenshot: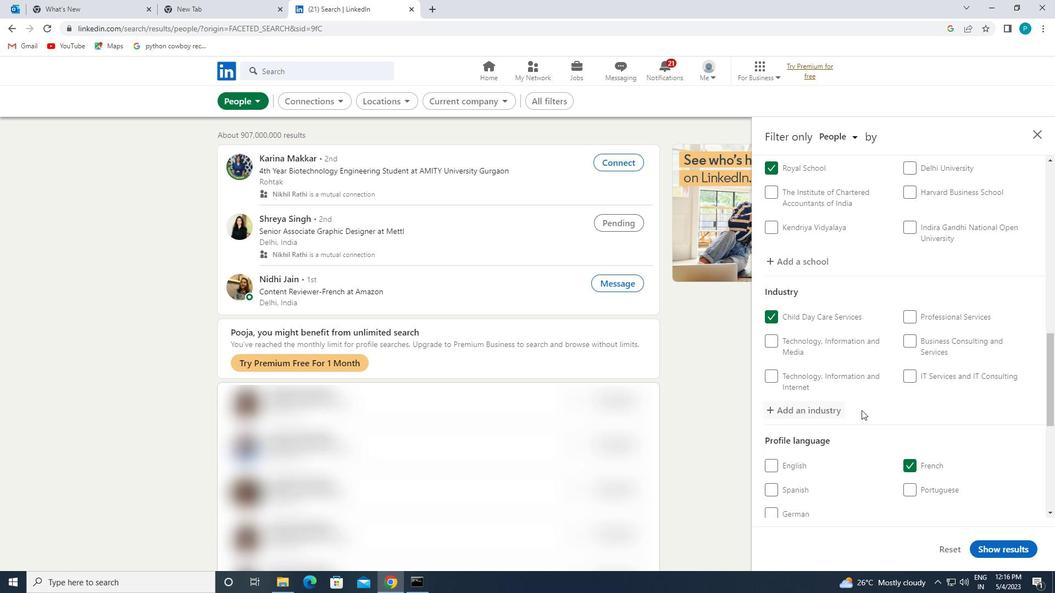 
Action: Mouse moved to (879, 437)
Screenshot: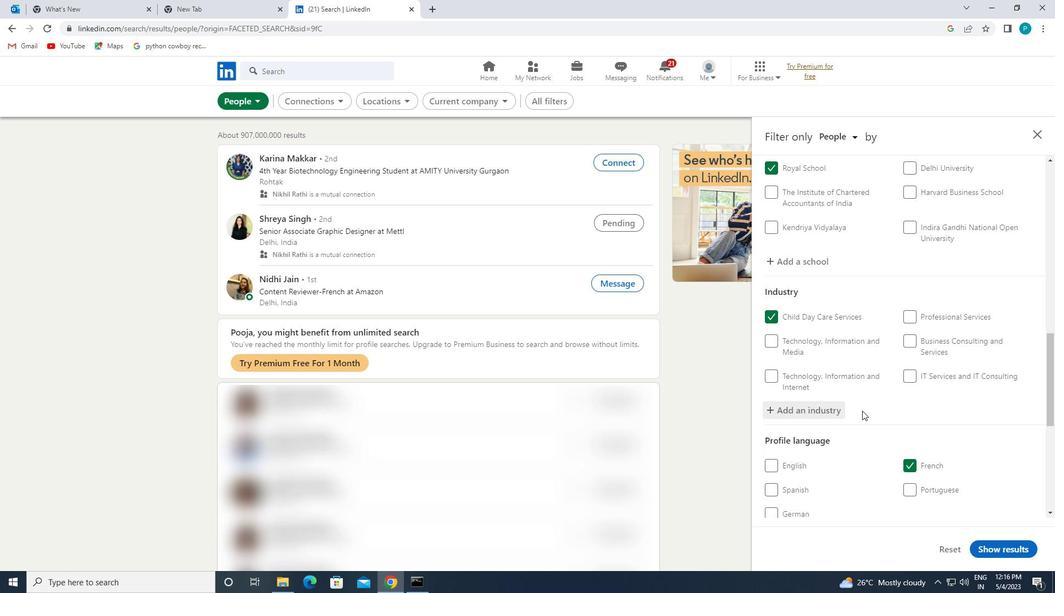 
Action: Mouse scrolled (879, 437) with delta (0, 0)
Screenshot: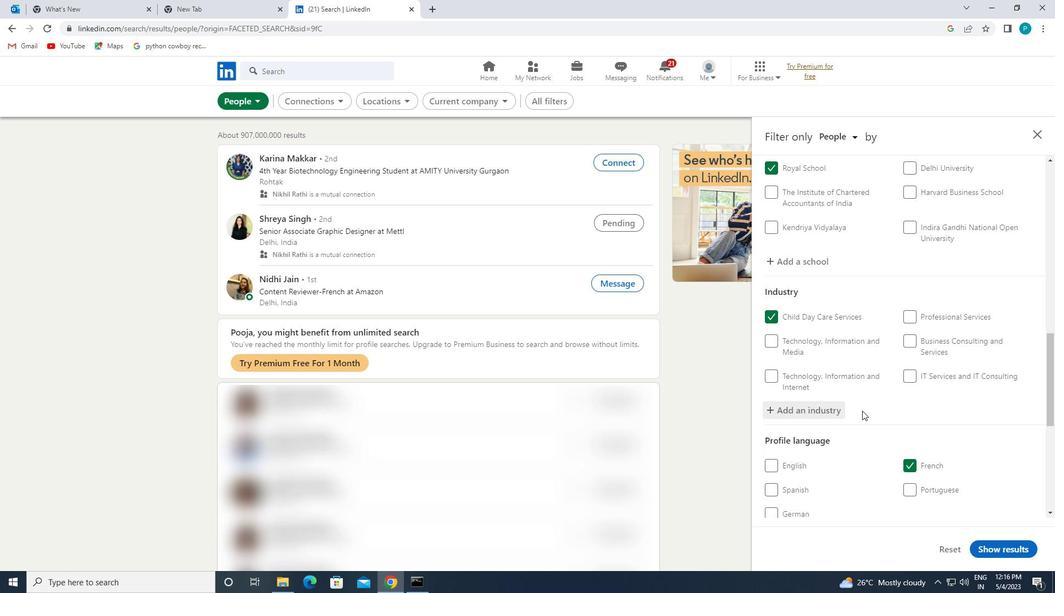 
Action: Mouse moved to (924, 458)
Screenshot: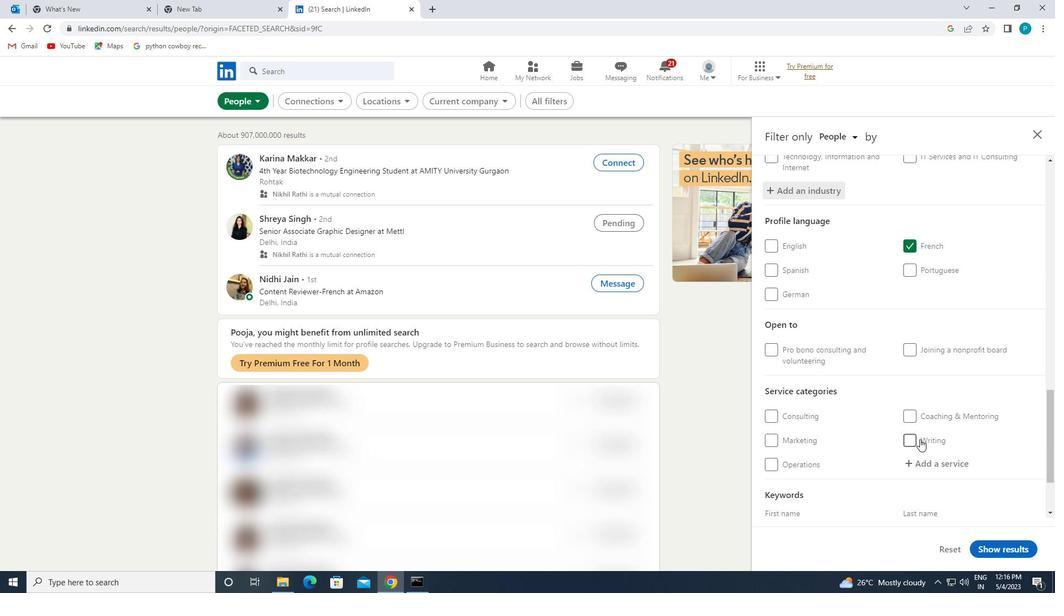 
Action: Mouse pressed left at (924, 458)
Screenshot: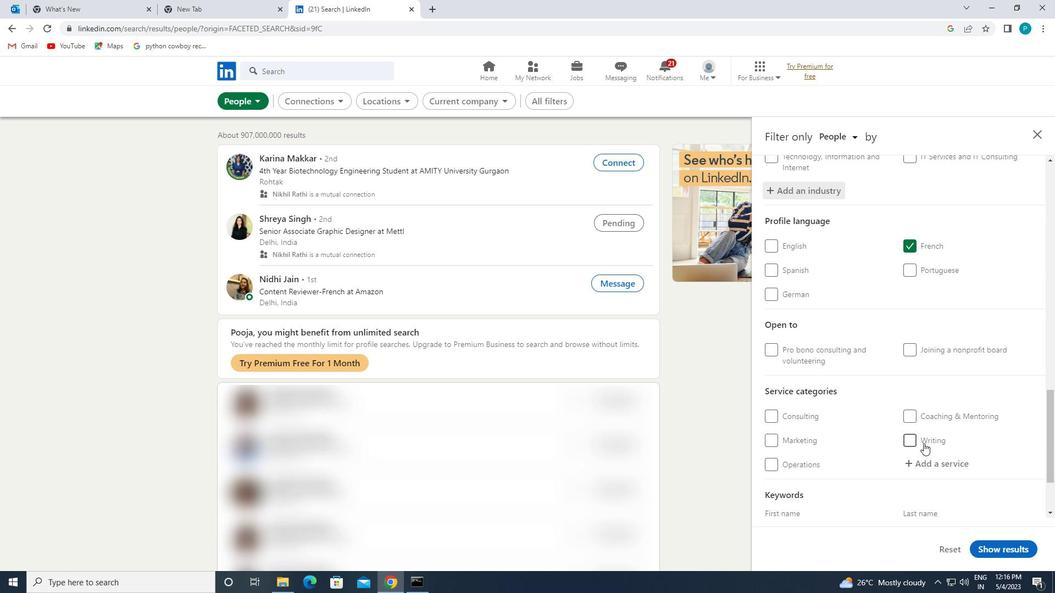 
Action: Mouse moved to (929, 463)
Screenshot: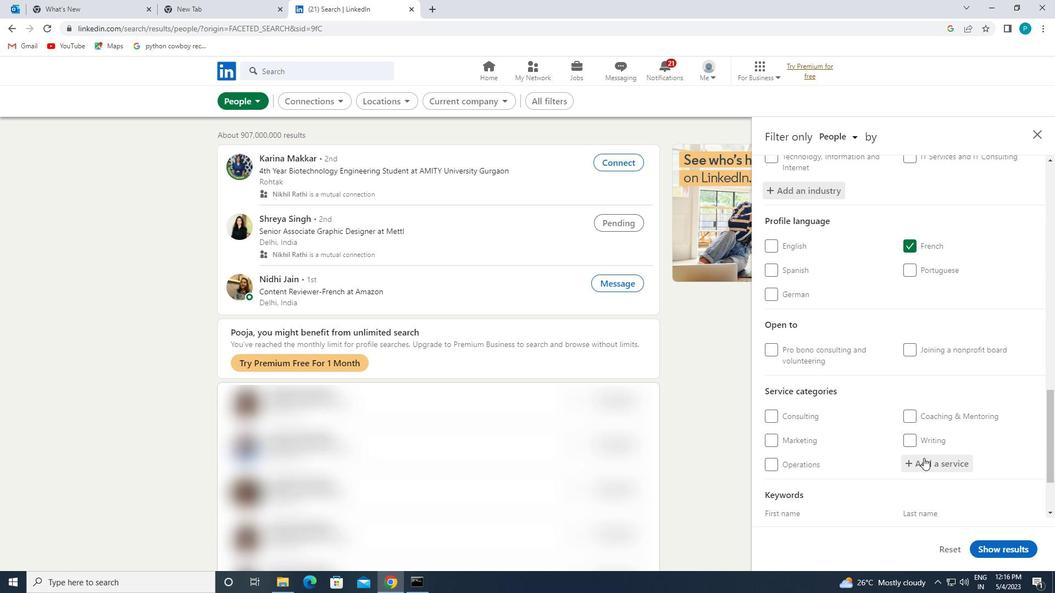
Action: Key pressed <Key.caps_lock>H<Key.caps_lock>EALTHCARE
Screenshot: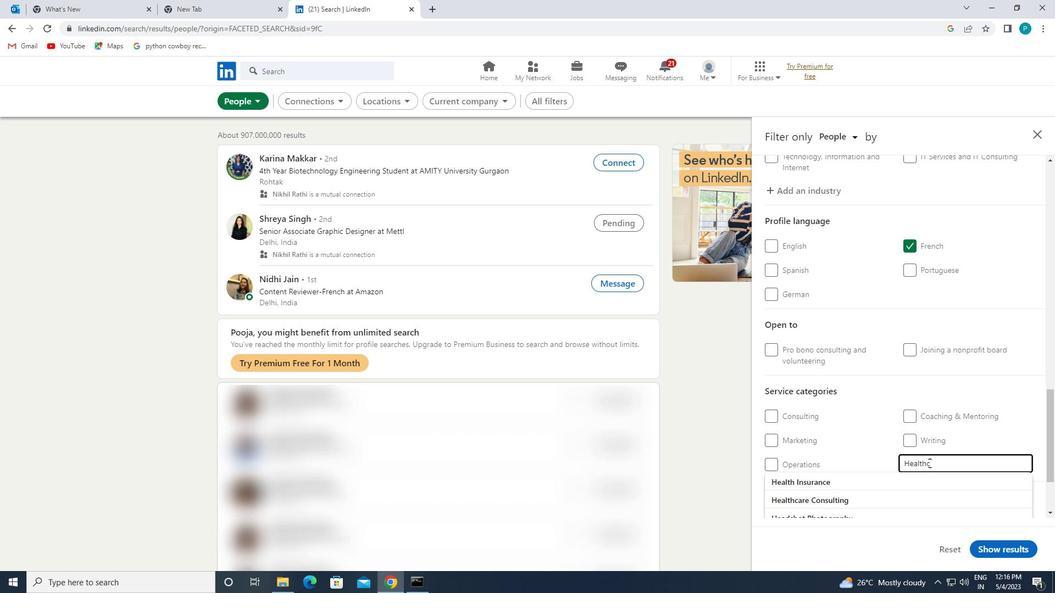 
Action: Mouse moved to (882, 487)
Screenshot: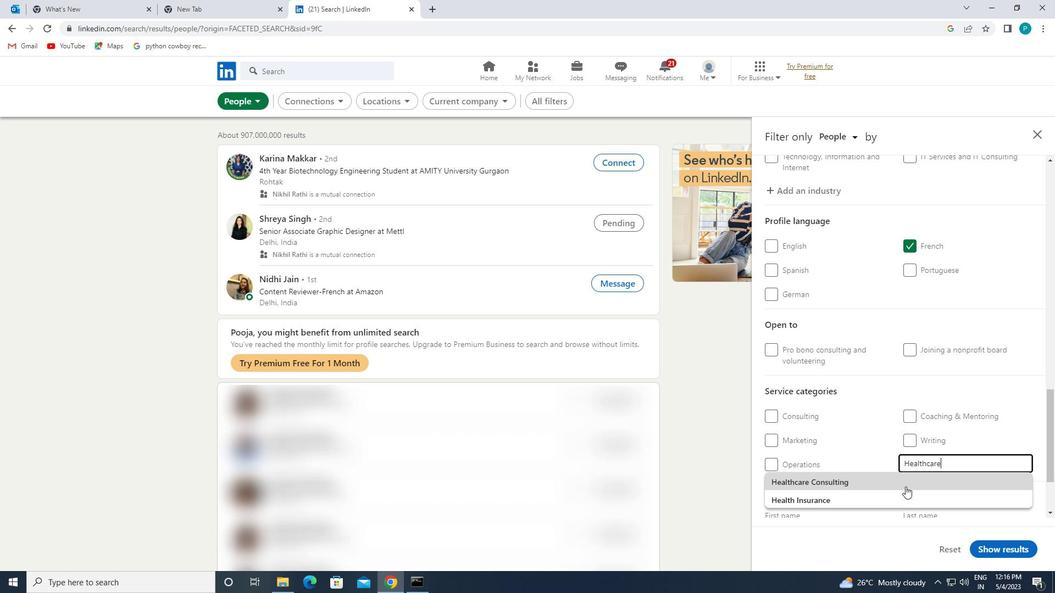 
Action: Mouse pressed left at (882, 487)
Screenshot: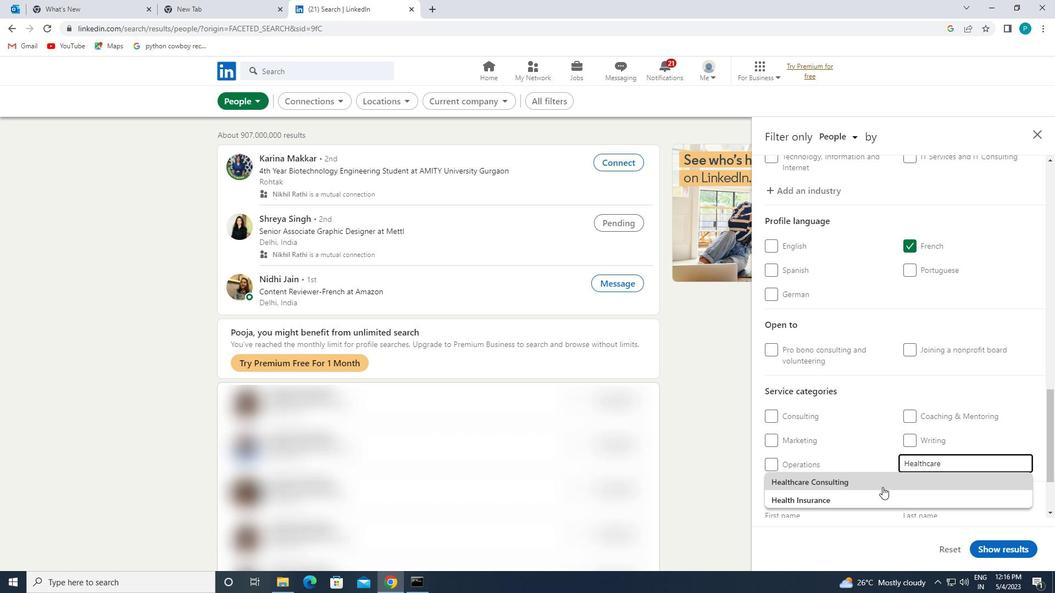 
Action: Mouse scrolled (882, 487) with delta (0, 0)
Screenshot: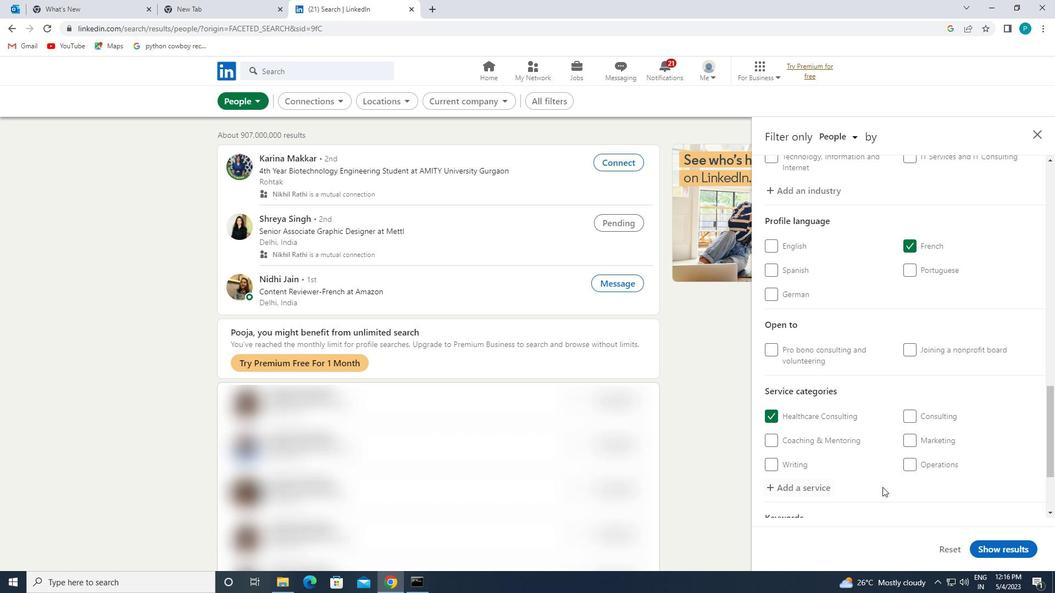 
Action: Mouse scrolled (882, 487) with delta (0, 0)
Screenshot: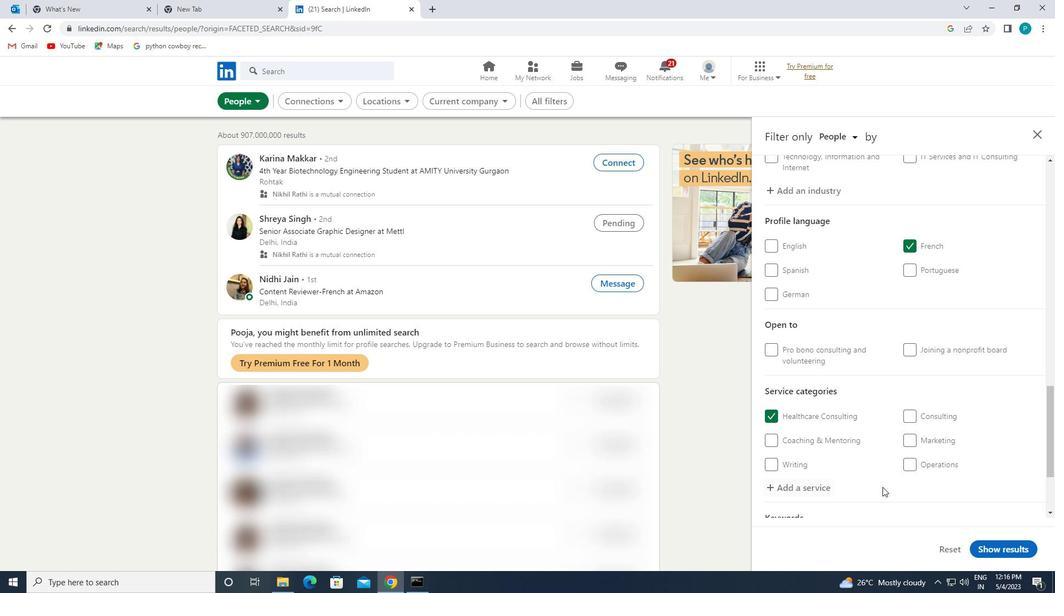 
Action: Mouse scrolled (882, 487) with delta (0, 0)
Screenshot: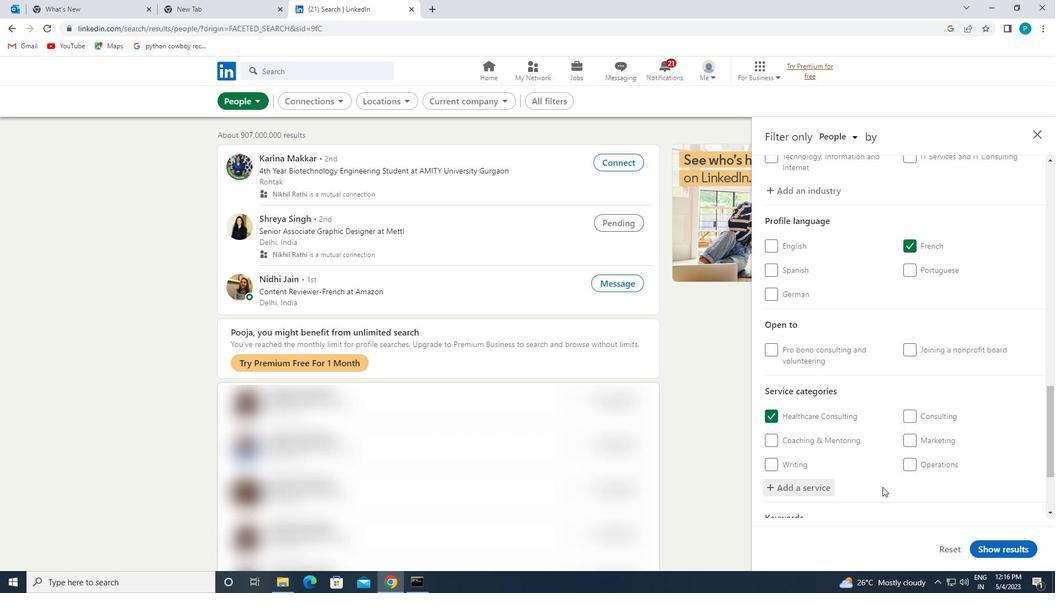 
Action: Mouse scrolled (882, 487) with delta (0, 0)
Screenshot: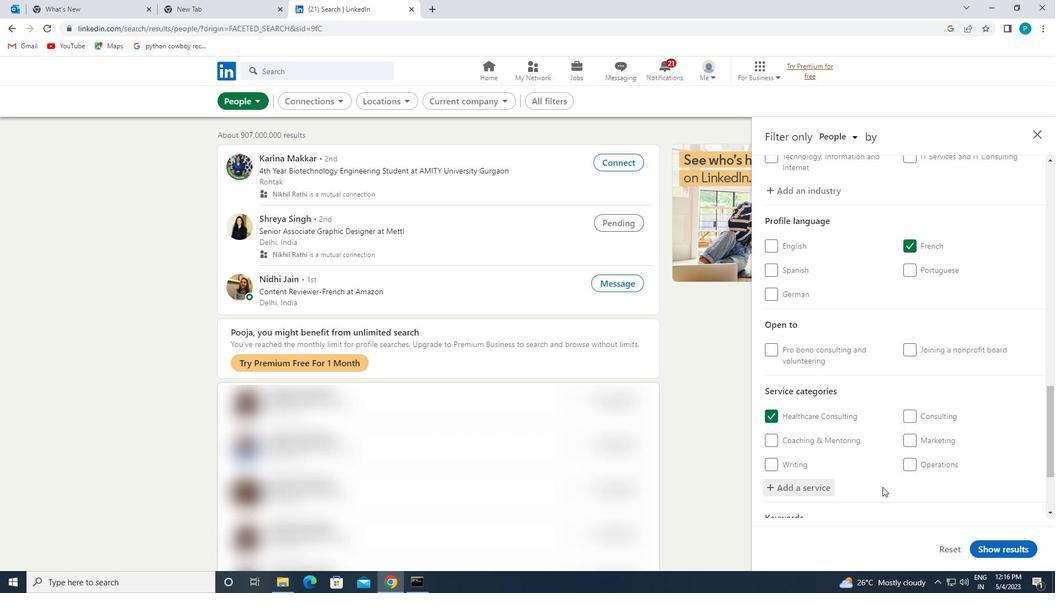 
Action: Mouse moved to (857, 473)
Screenshot: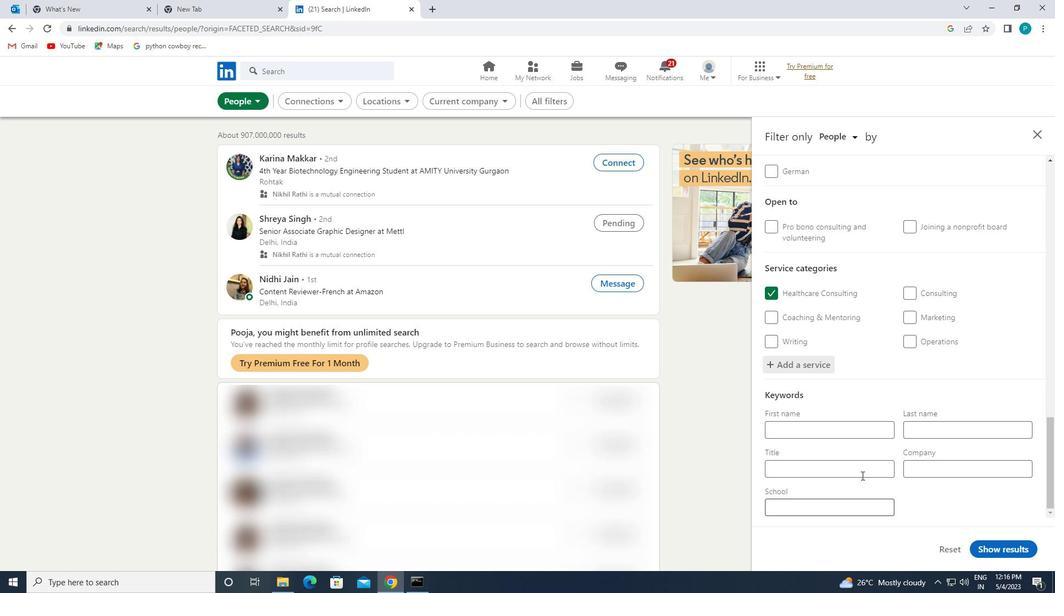 
Action: Mouse pressed left at (857, 473)
Screenshot: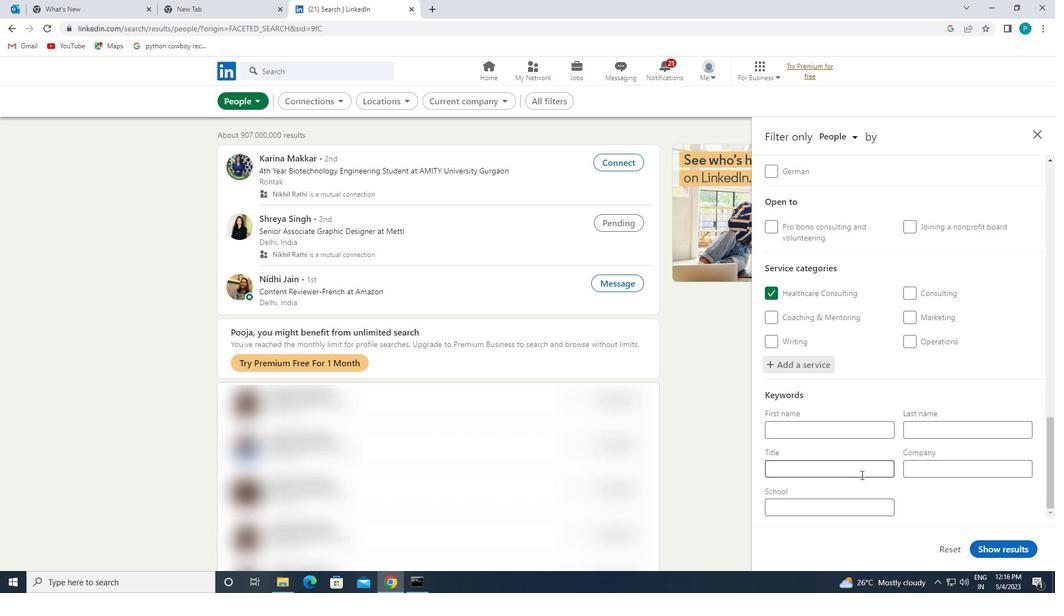 
Action: Key pressed B<Key.caps_lock>A<Key.backspace><Key.backspace>B<Key.caps_lock>ARISTA
Screenshot: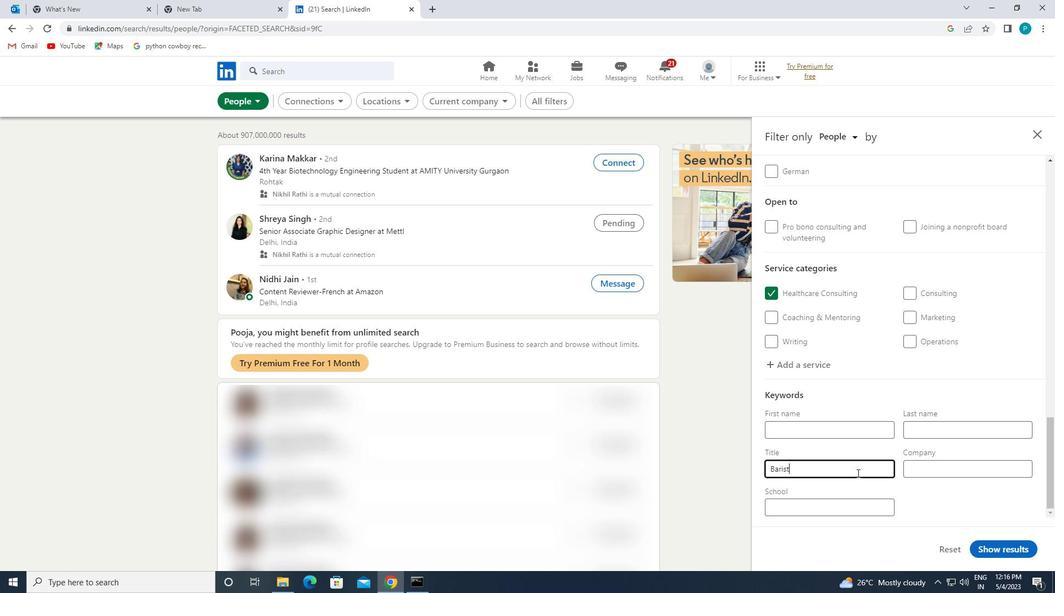 
Action: Mouse moved to (990, 546)
Screenshot: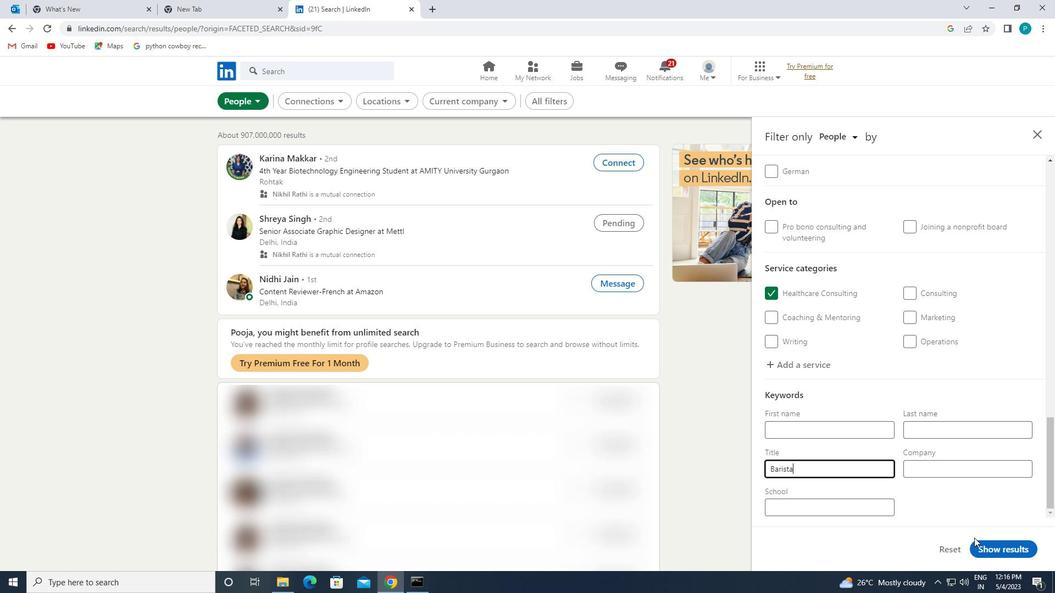 
Action: Mouse pressed left at (990, 546)
Screenshot: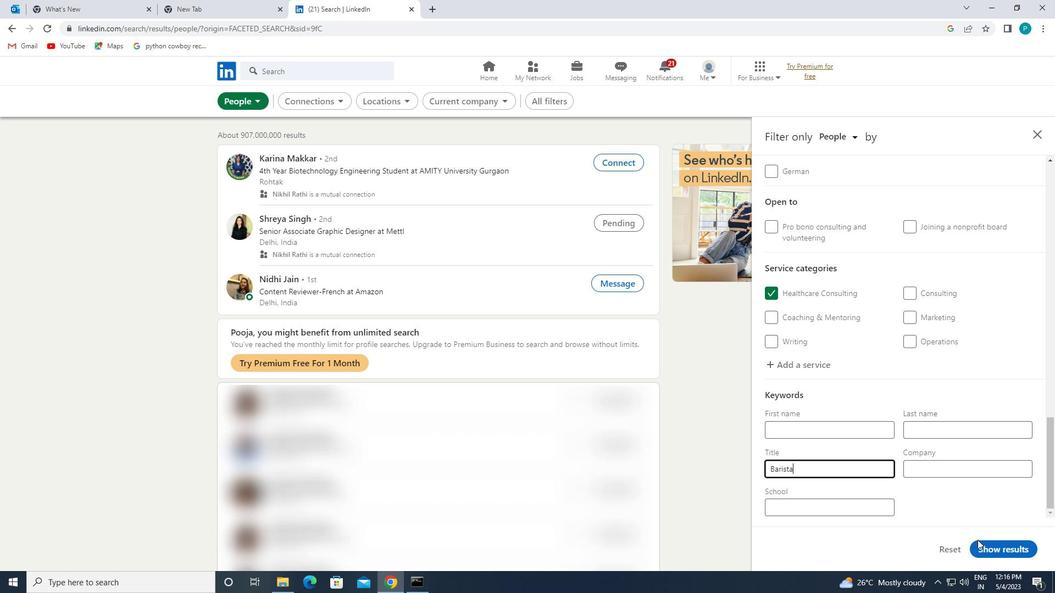 
